 Task: Search for a phone charger and electronic accessories on Amazon, and view their details.
Action: Mouse moved to (239, 27)
Screenshot: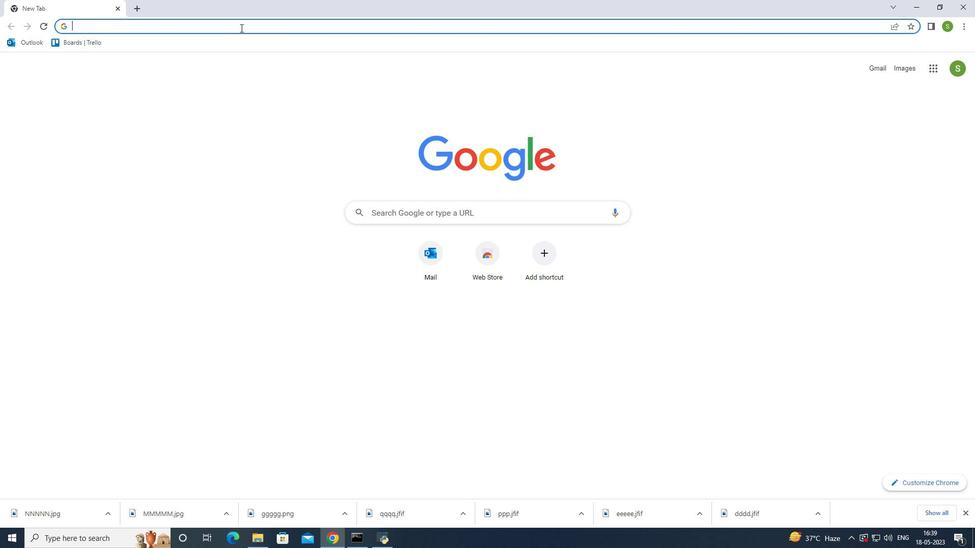 
Action: Mouse pressed left at (239, 27)
Screenshot: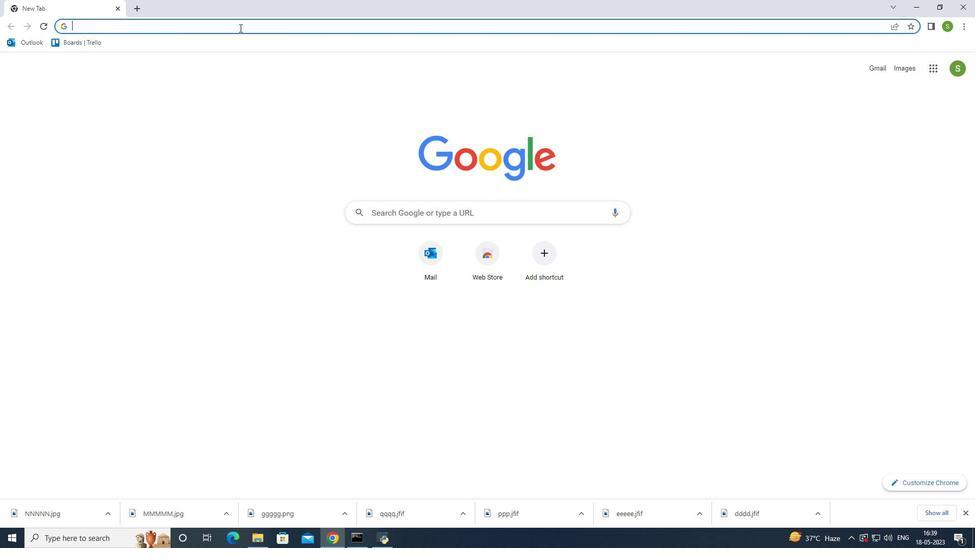 
Action: Mouse moved to (374, 28)
Screenshot: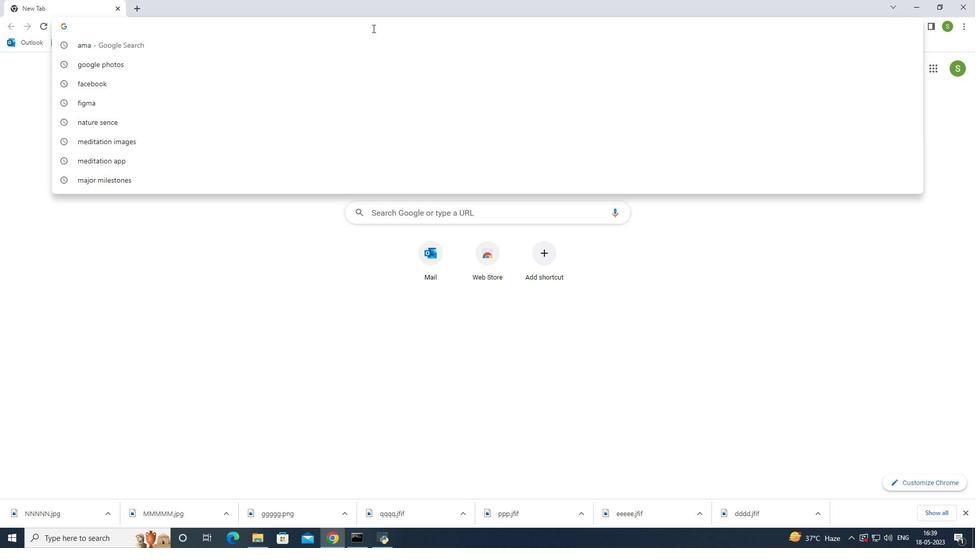 
Action: Key pressed amazon
Screenshot: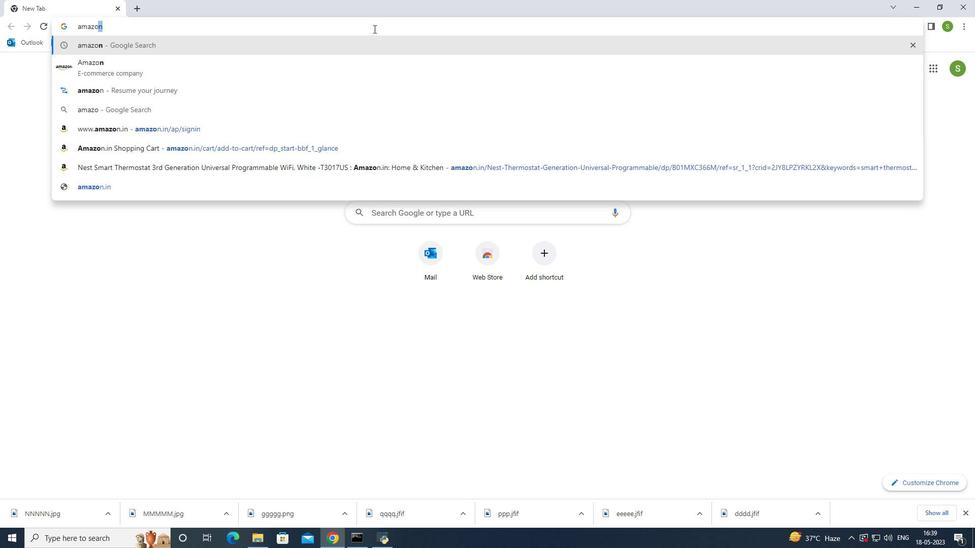 
Action: Mouse moved to (148, 70)
Screenshot: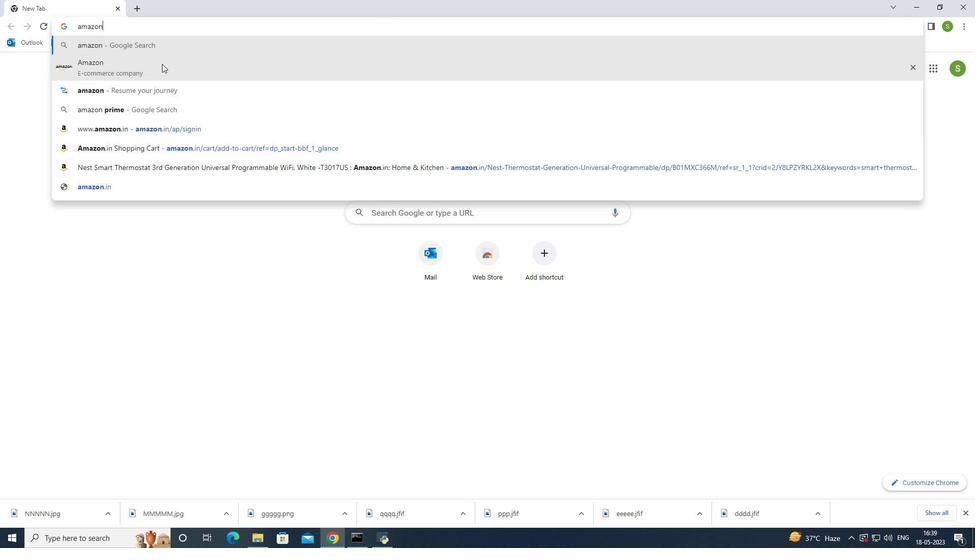 
Action: Mouse pressed left at (148, 70)
Screenshot: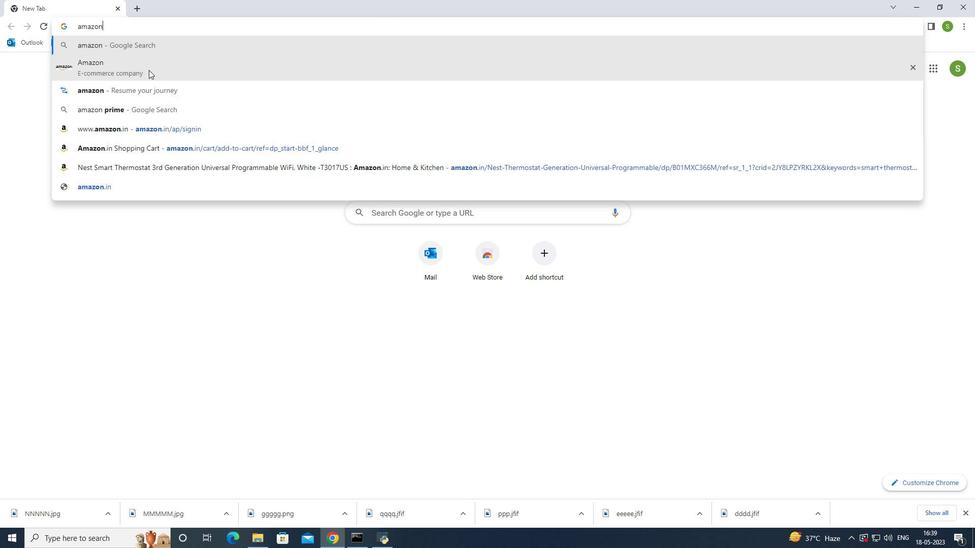 
Action: Mouse moved to (214, 170)
Screenshot: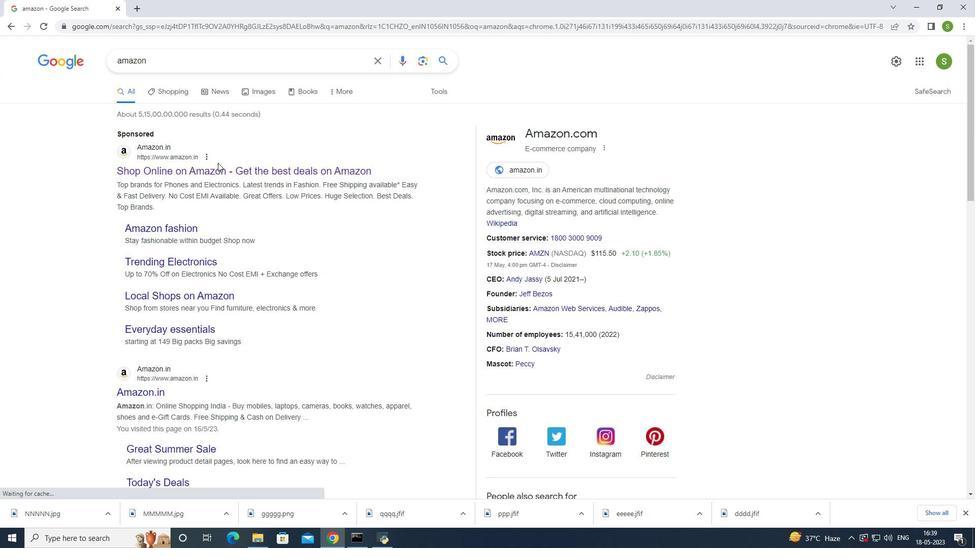 
Action: Mouse pressed left at (214, 170)
Screenshot: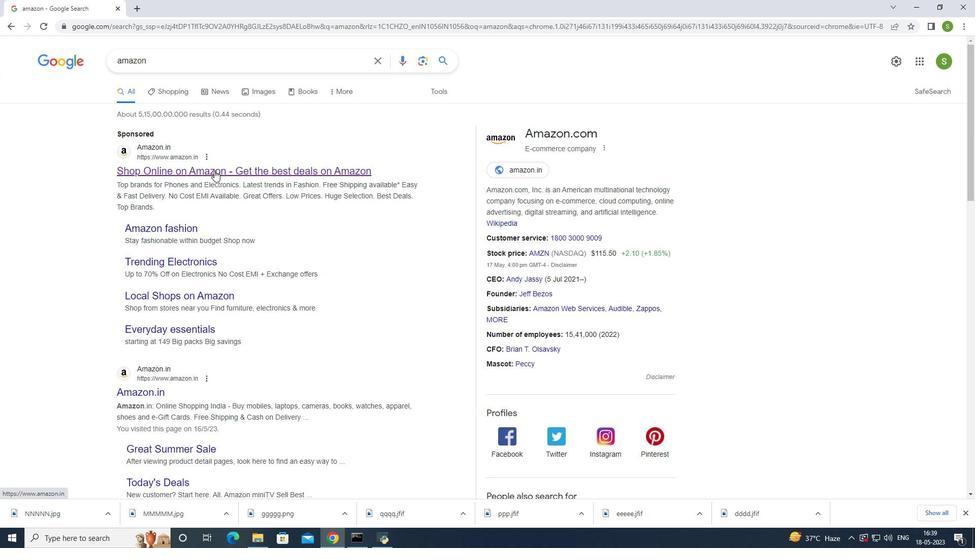 
Action: Mouse moved to (367, 241)
Screenshot: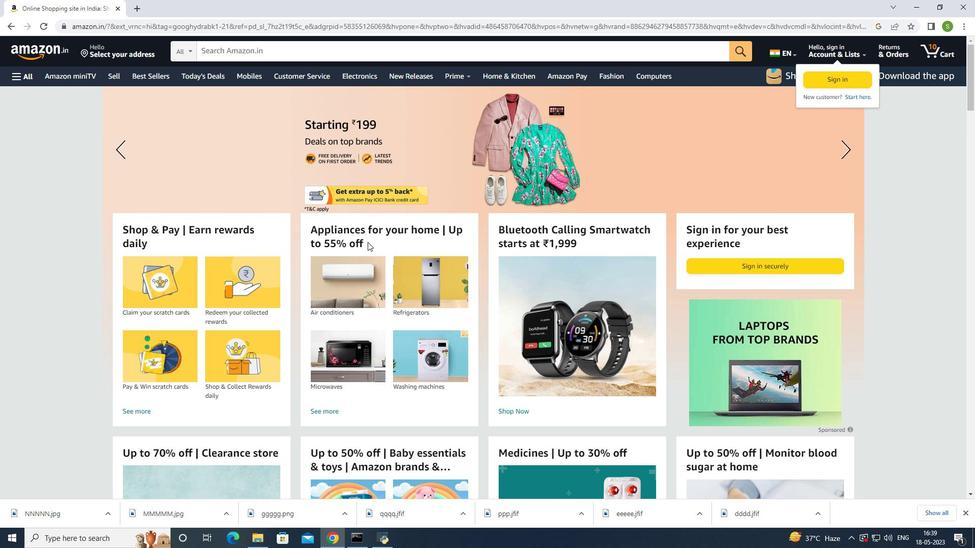 
Action: Mouse scrolled (367, 241) with delta (0, 0)
Screenshot: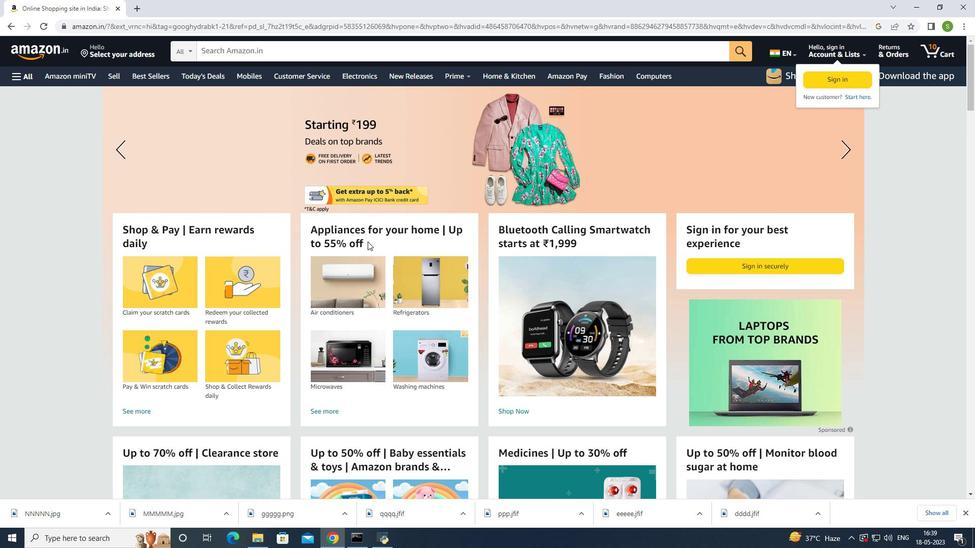 
Action: Mouse scrolled (367, 241) with delta (0, 0)
Screenshot: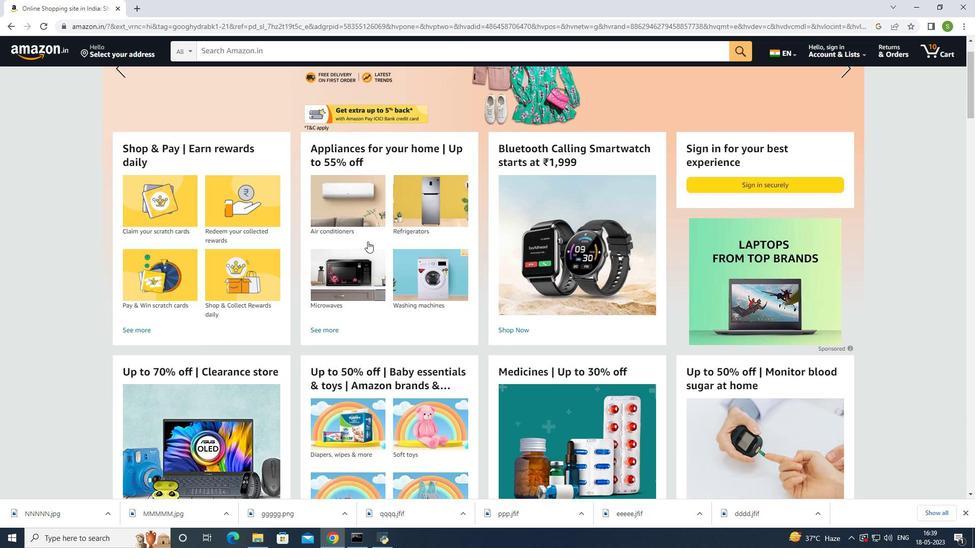 
Action: Mouse moved to (367, 48)
Screenshot: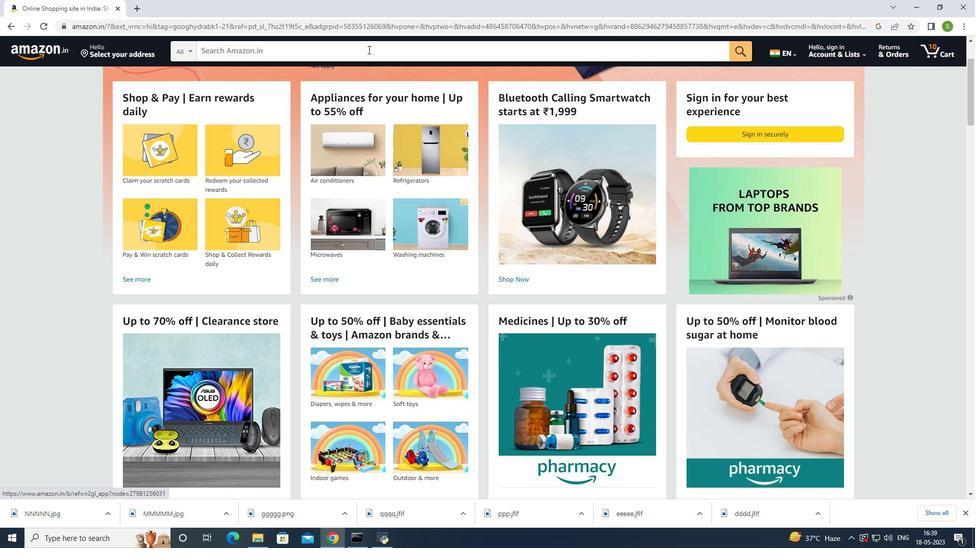 
Action: Mouse pressed left at (367, 48)
Screenshot: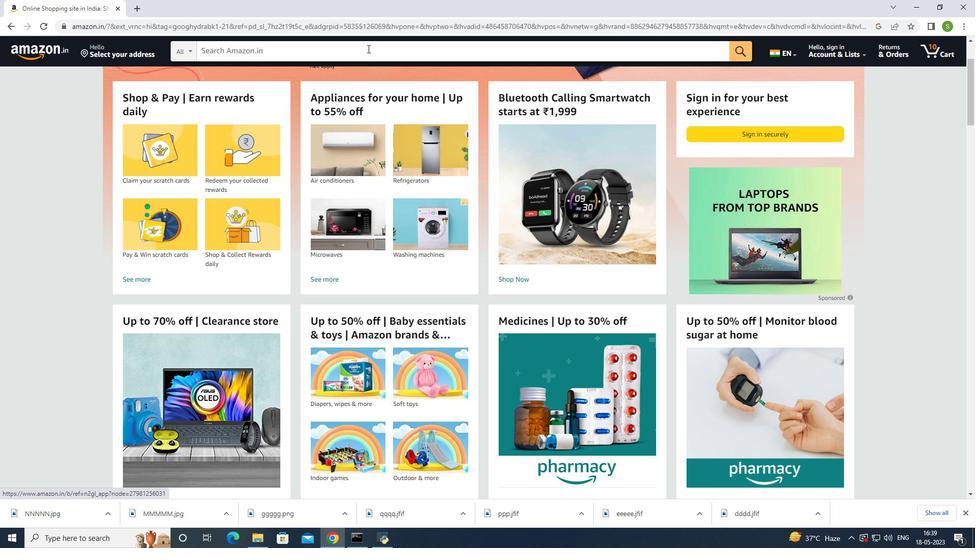 
Action: Mouse moved to (368, 51)
Screenshot: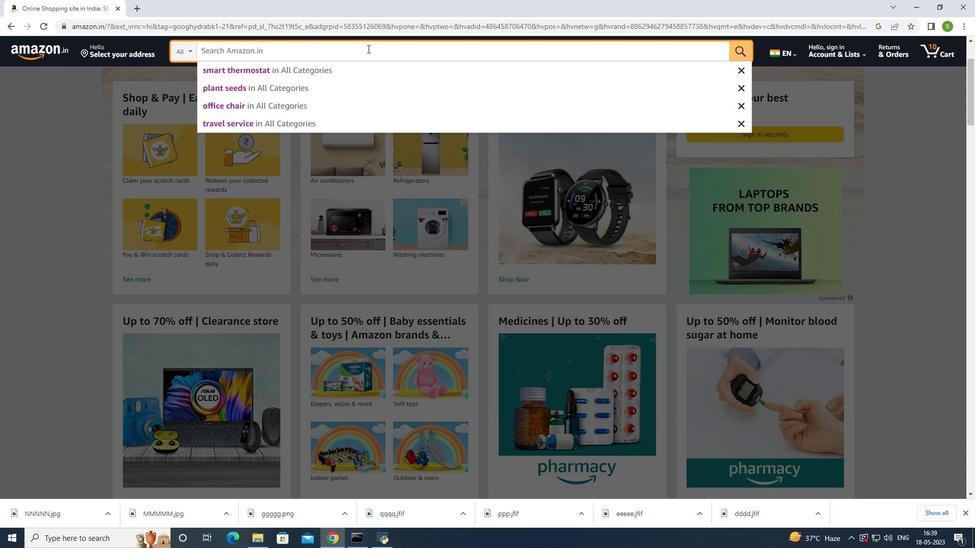 
Action: Key pressed elec
Screenshot: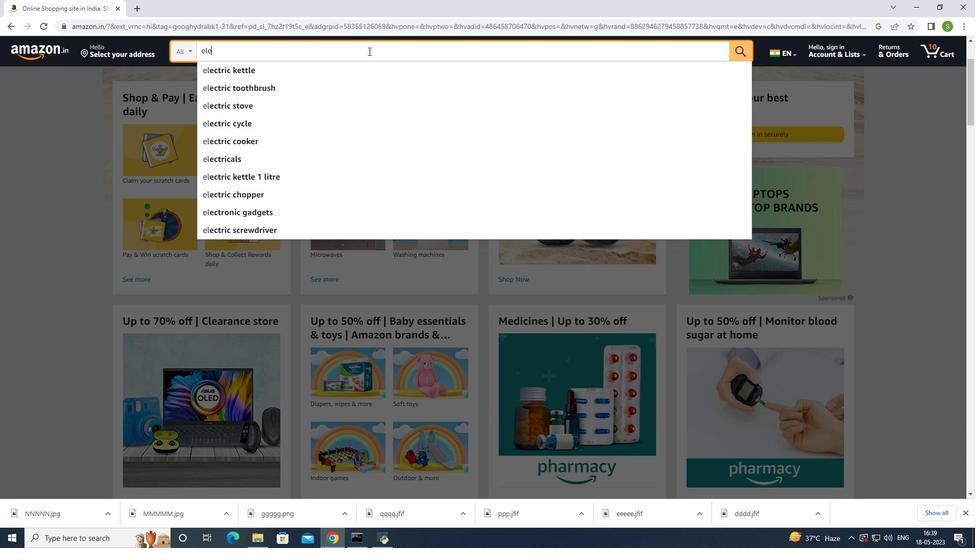 
Action: Mouse moved to (368, 54)
Screenshot: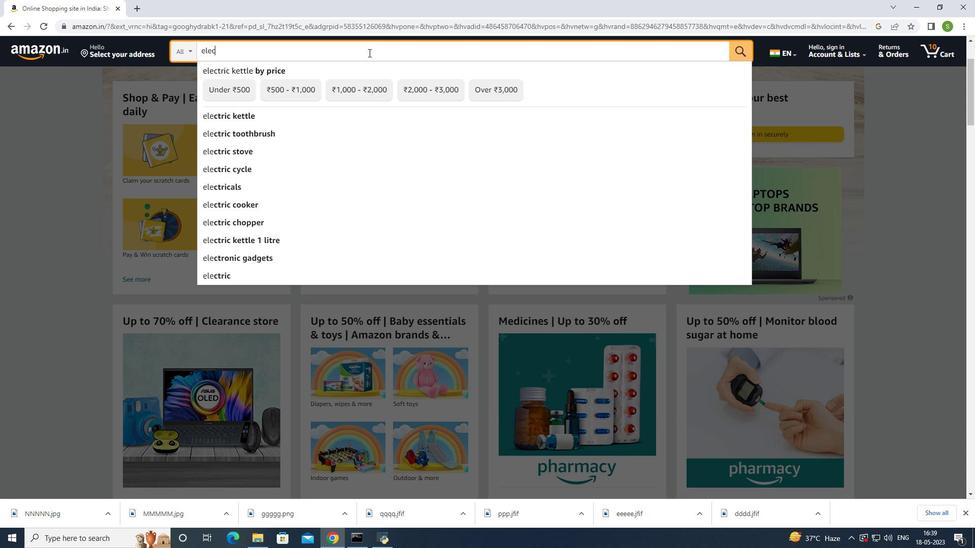 
Action: Key pressed tro
Screenshot: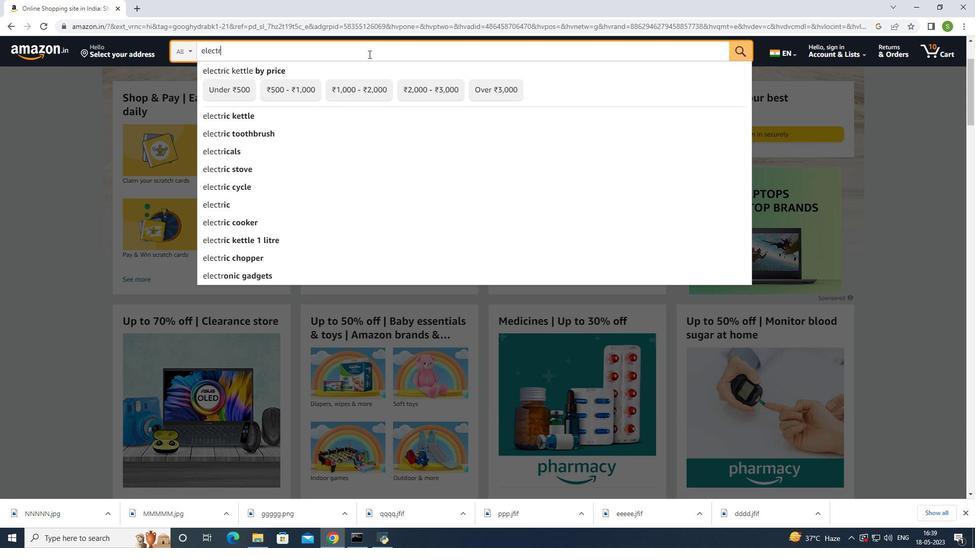 
Action: Mouse moved to (369, 58)
Screenshot: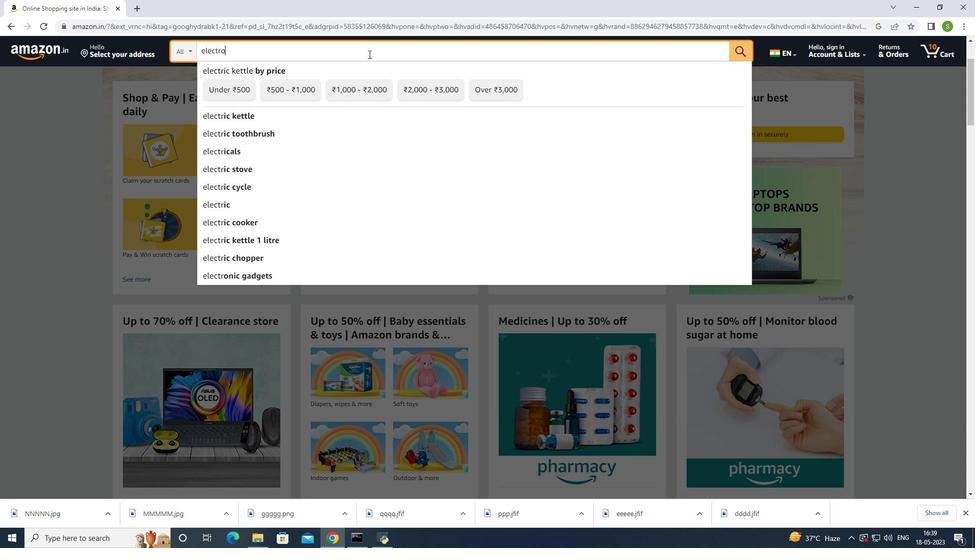 
Action: Key pressed ni
Screenshot: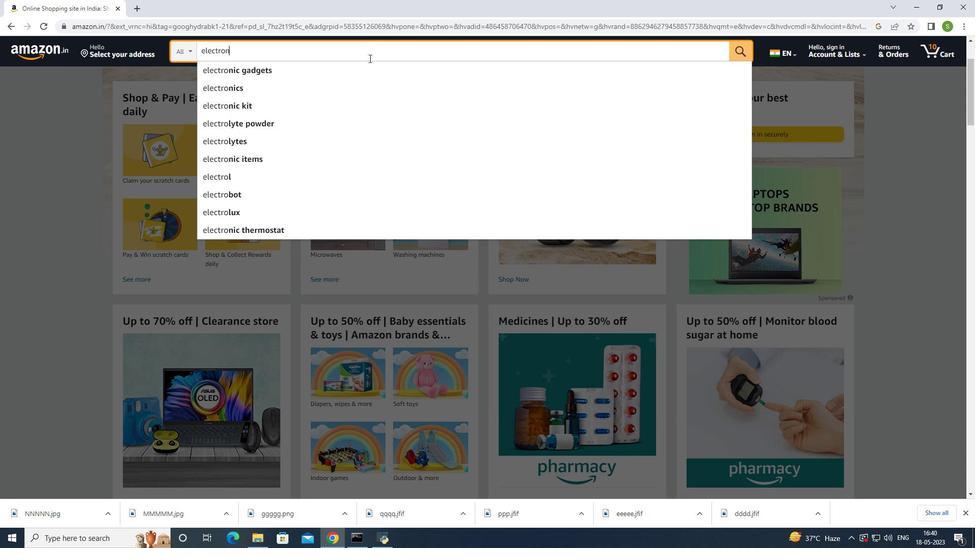 
Action: Mouse moved to (369, 60)
Screenshot: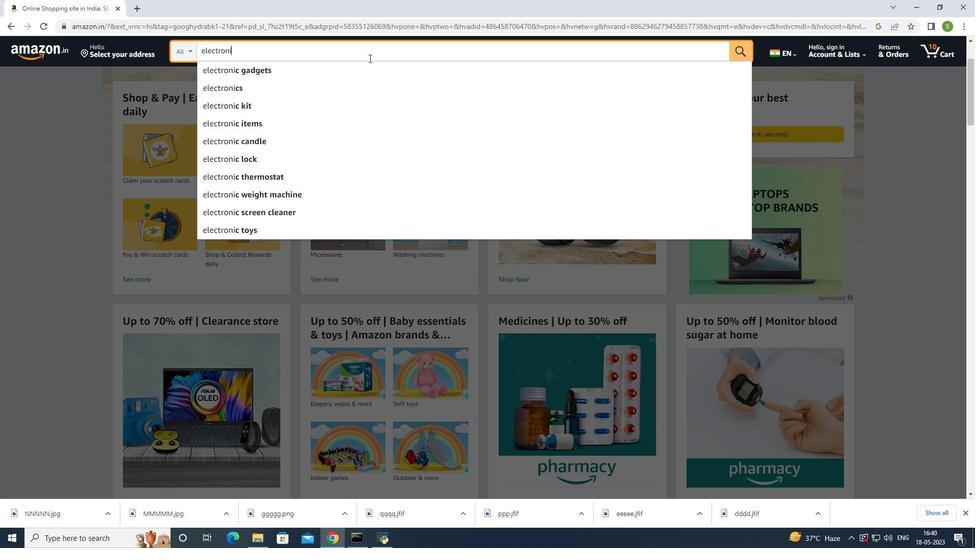 
Action: Key pressed c<Key.space>
Screenshot: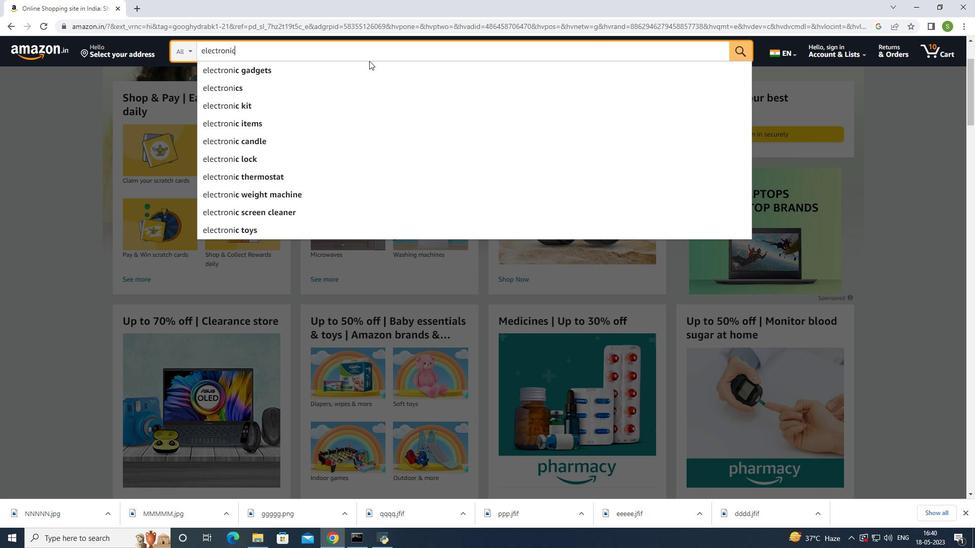 
Action: Mouse moved to (369, 61)
Screenshot: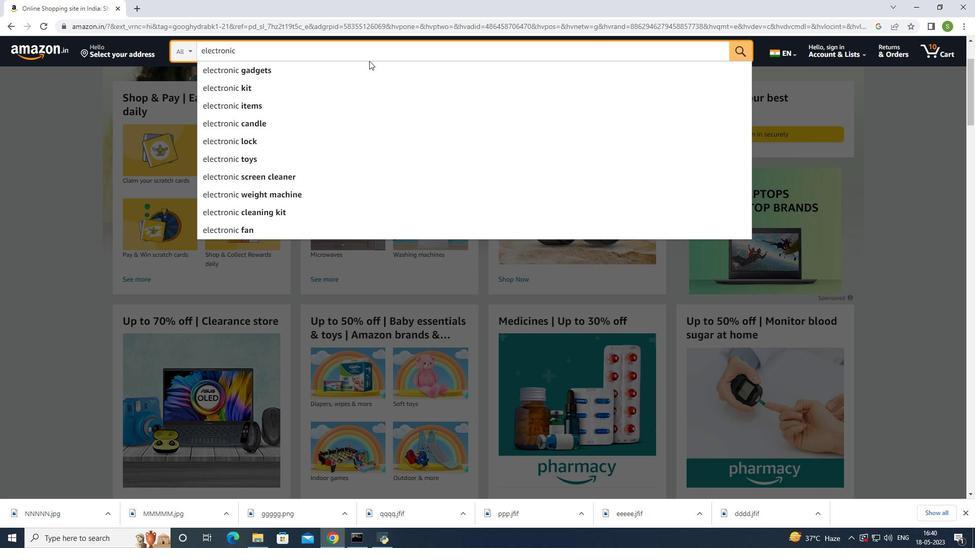 
Action: Key pressed ac
Screenshot: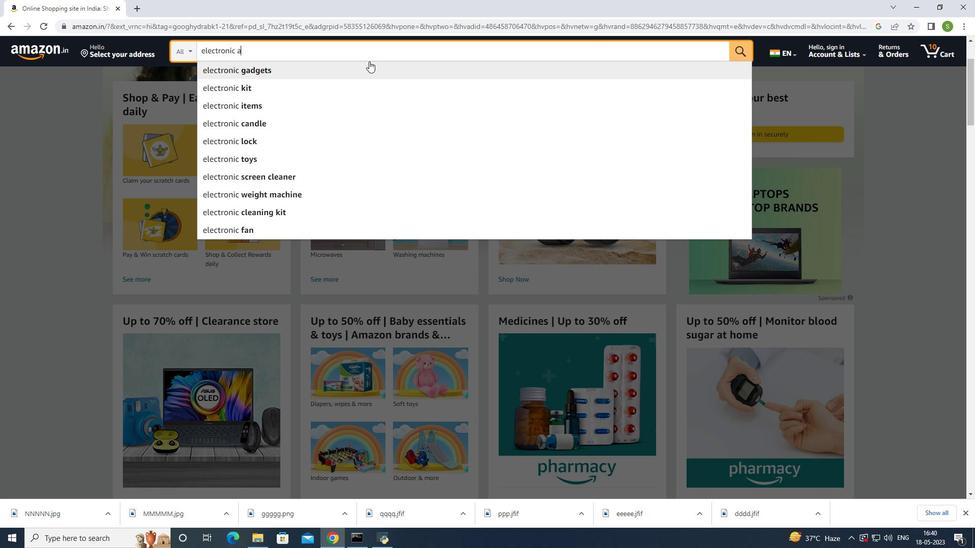 
Action: Mouse moved to (369, 62)
Screenshot: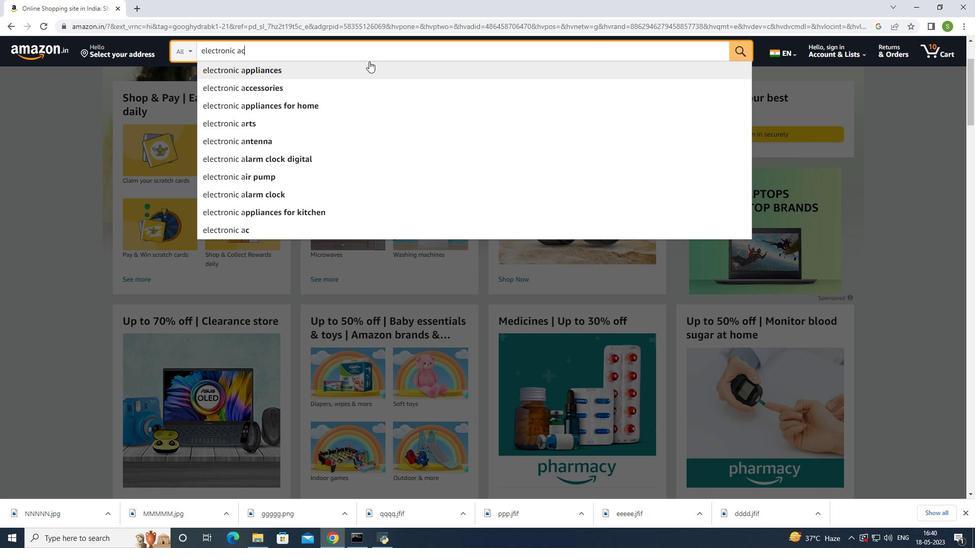 
Action: Key pressed c
Screenshot: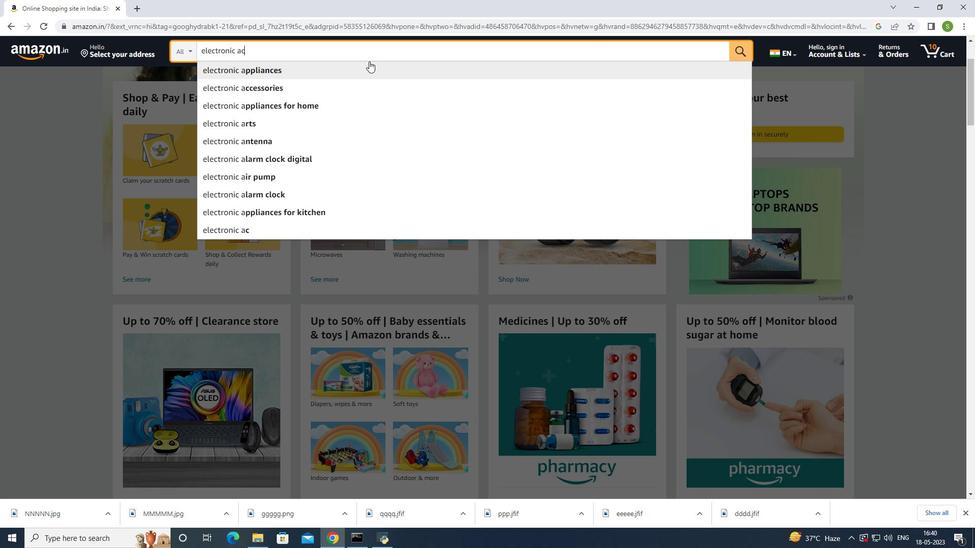 
Action: Mouse moved to (369, 62)
Screenshot: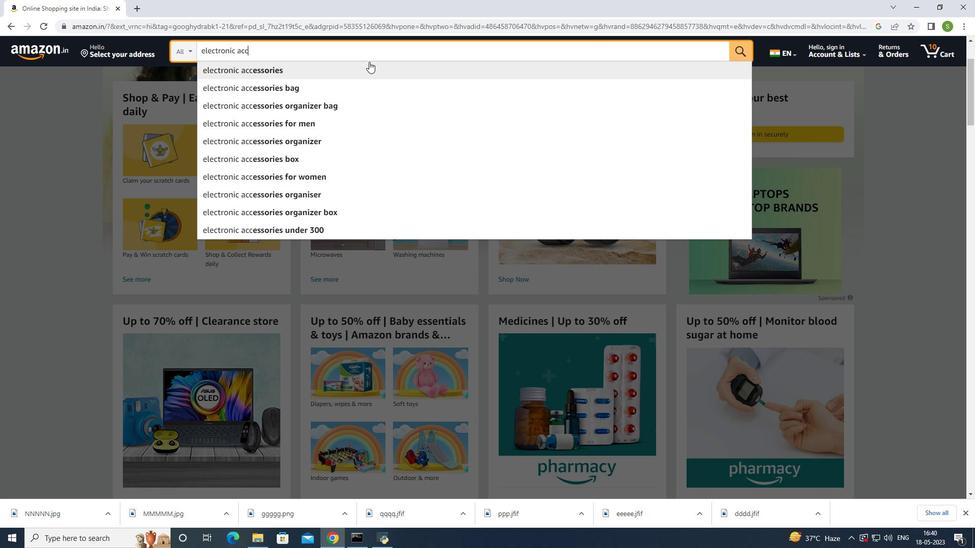 
Action: Key pressed essories
Screenshot: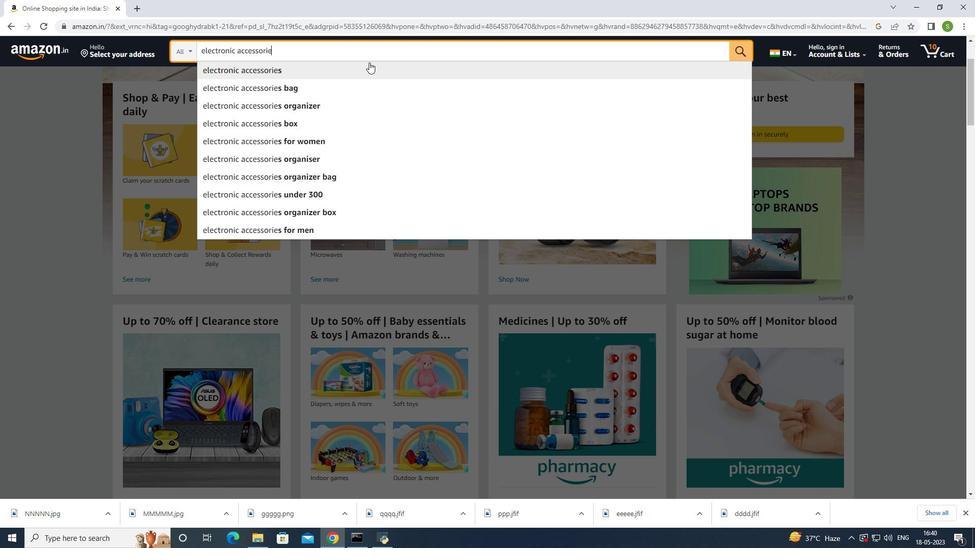 
Action: Mouse moved to (359, 74)
Screenshot: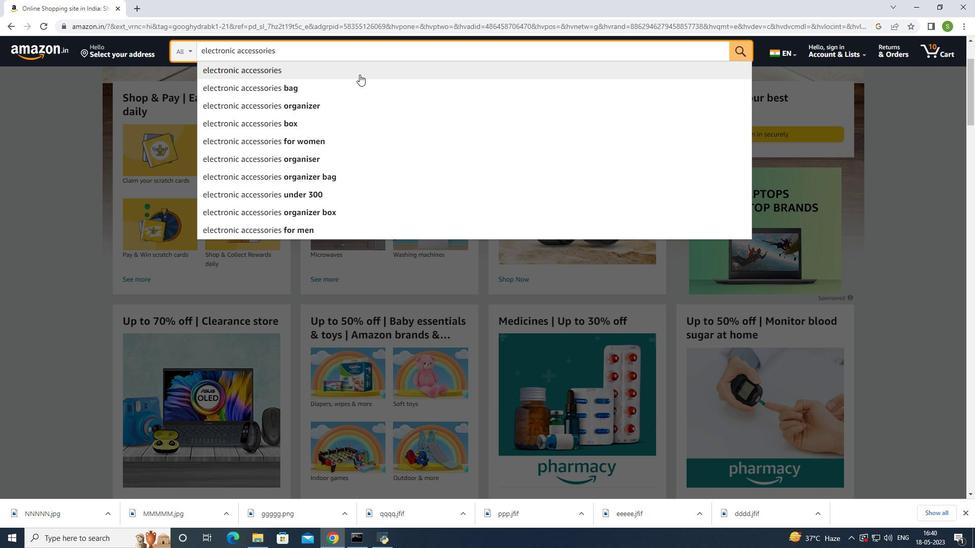 
Action: Mouse pressed left at (359, 74)
Screenshot: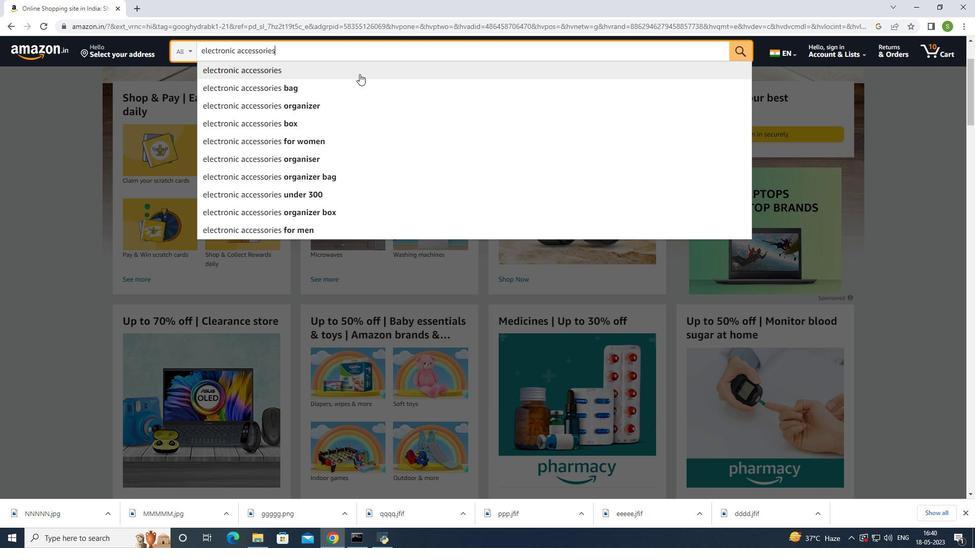 
Action: Mouse moved to (400, 162)
Screenshot: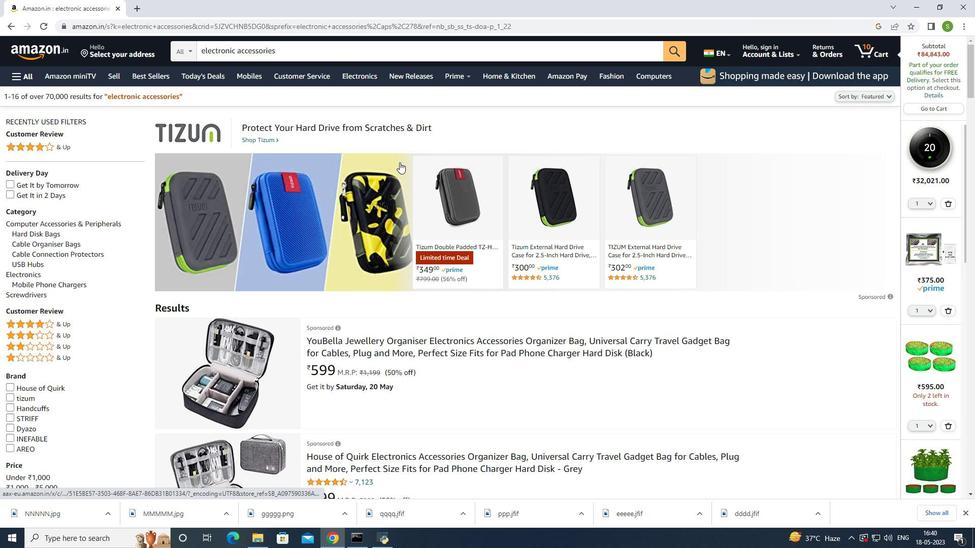 
Action: Mouse scrolled (400, 161) with delta (0, 0)
Screenshot: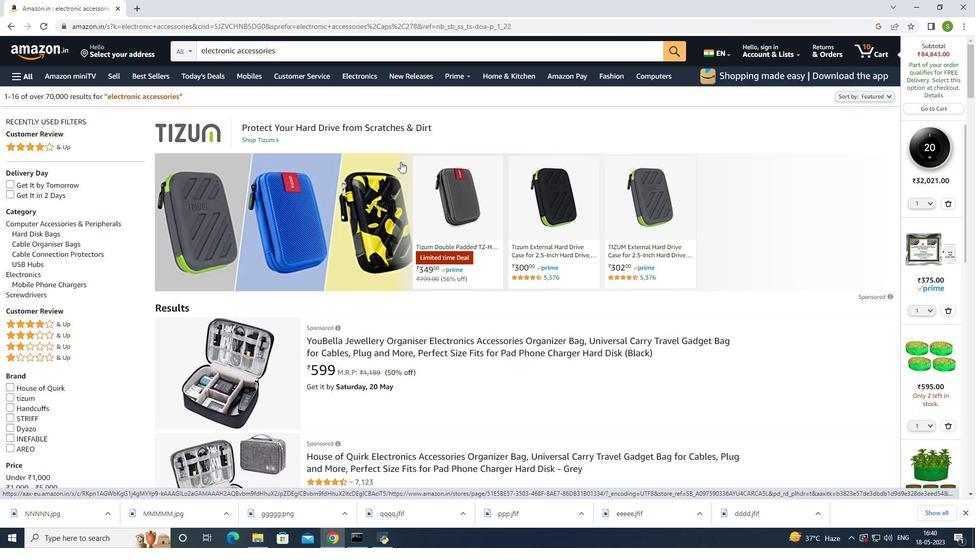
Action: Mouse scrolled (400, 161) with delta (0, 0)
Screenshot: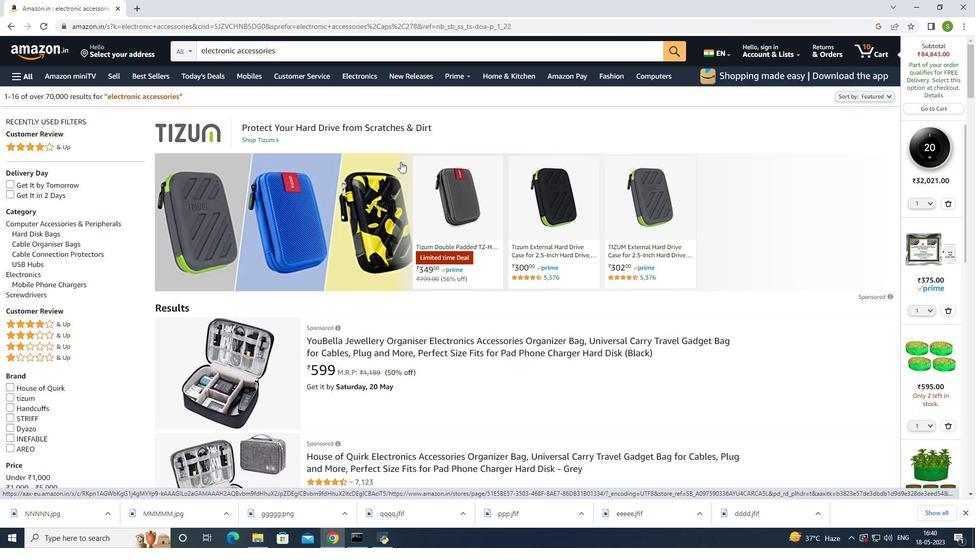 
Action: Mouse scrolled (400, 161) with delta (0, 0)
Screenshot: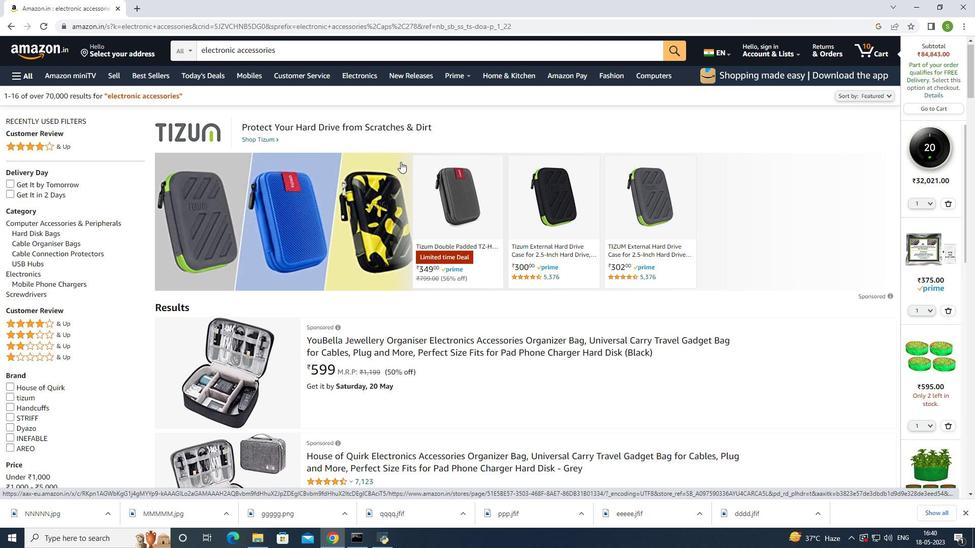
Action: Mouse scrolled (400, 161) with delta (0, 0)
Screenshot: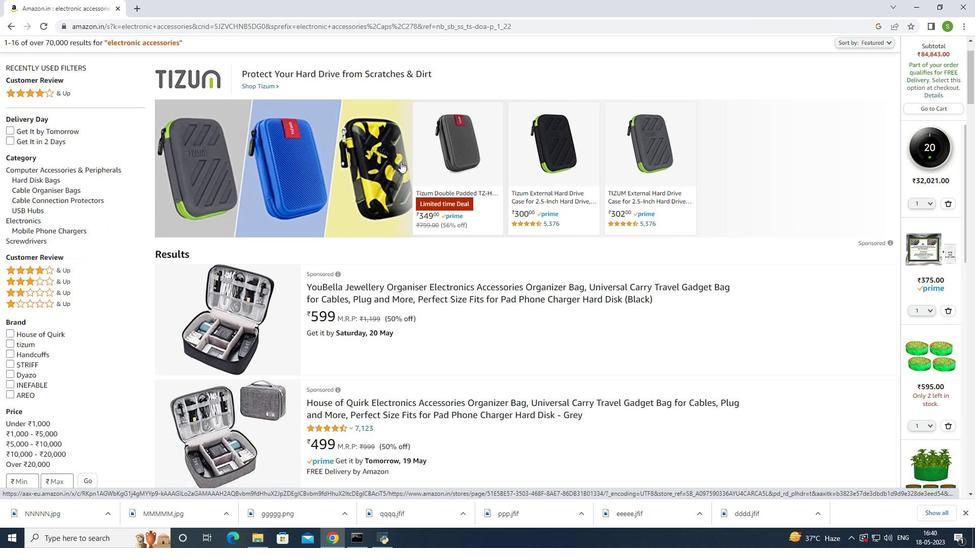 
Action: Mouse moved to (401, 161)
Screenshot: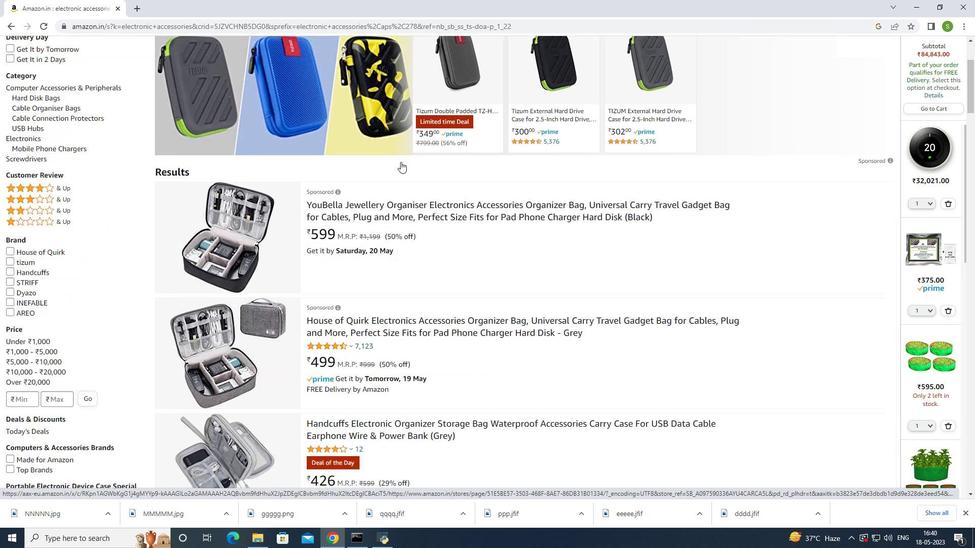
Action: Mouse scrolled (401, 161) with delta (0, 0)
Screenshot: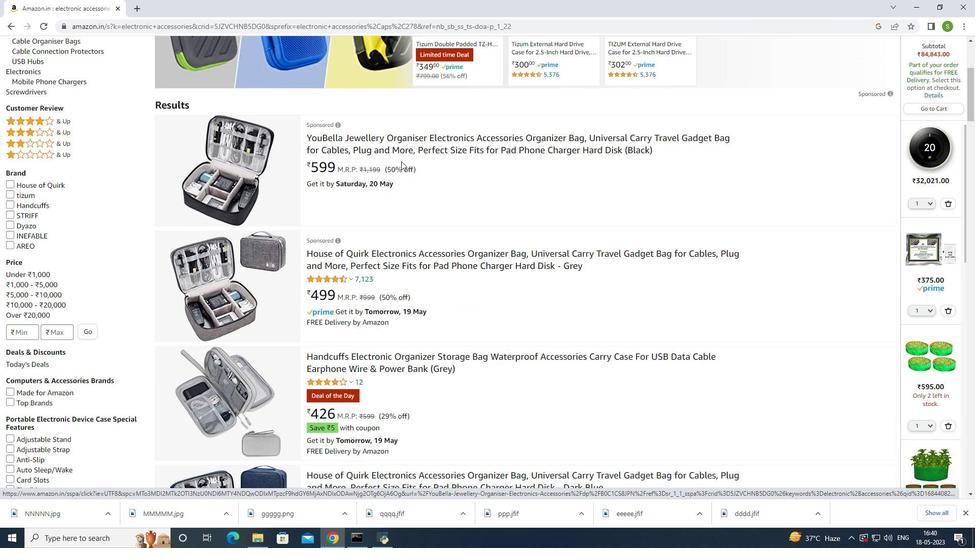 
Action: Mouse scrolled (401, 161) with delta (0, 0)
Screenshot: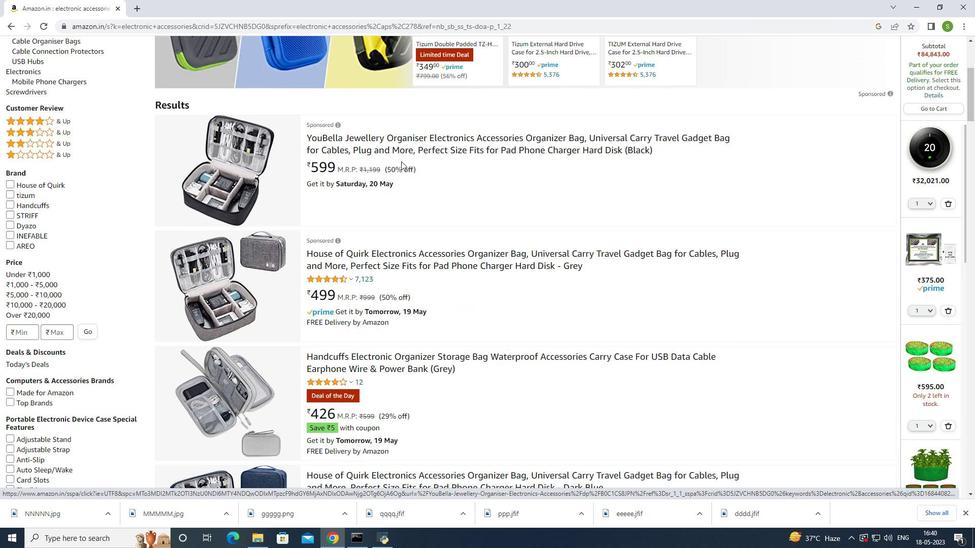 
Action: Mouse scrolled (401, 161) with delta (0, 0)
Screenshot: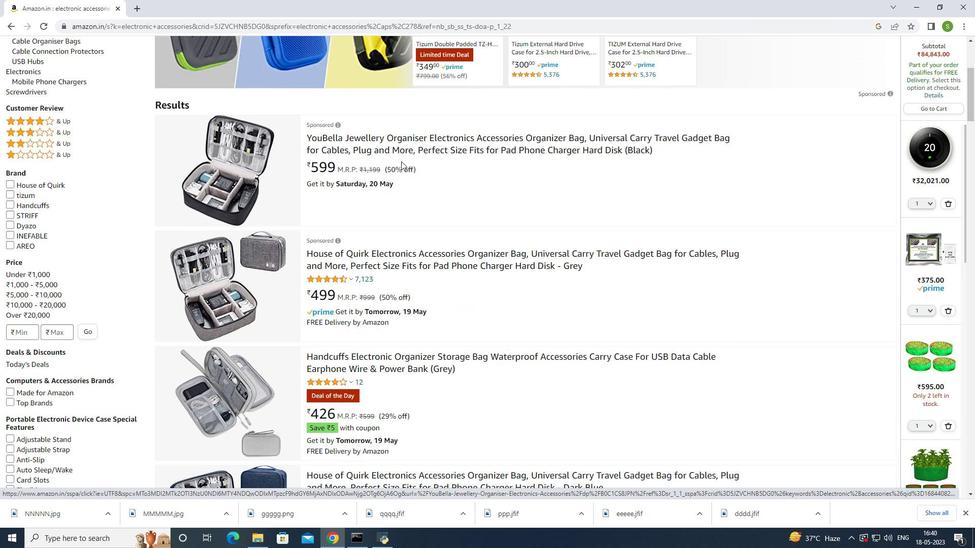 
Action: Mouse scrolled (401, 161) with delta (0, 0)
Screenshot: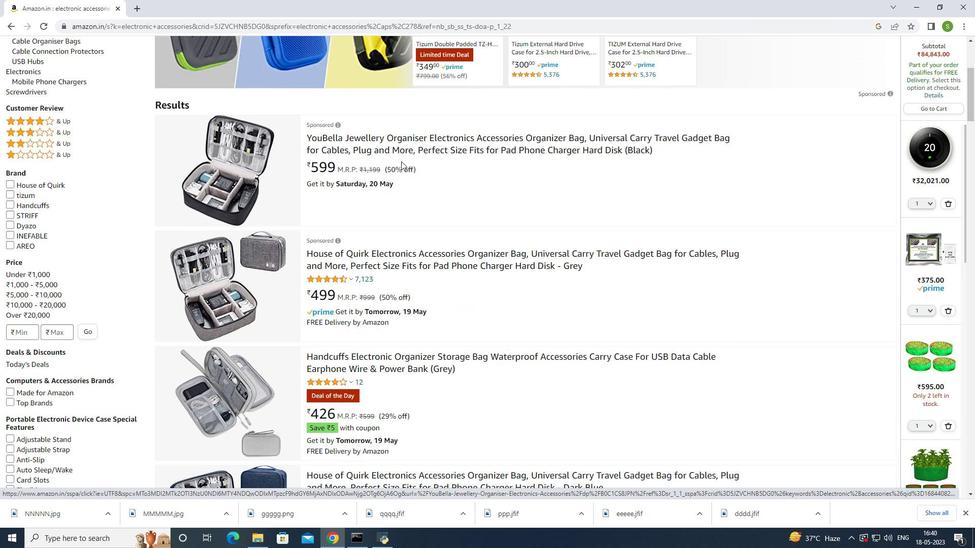 
Action: Mouse scrolled (401, 161) with delta (0, 0)
Screenshot: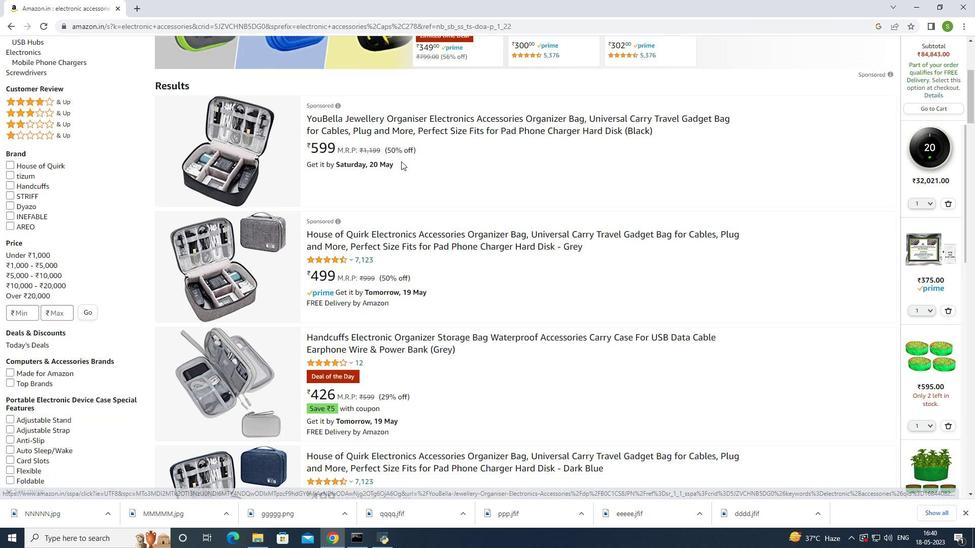 
Action: Mouse scrolled (401, 161) with delta (0, 0)
Screenshot: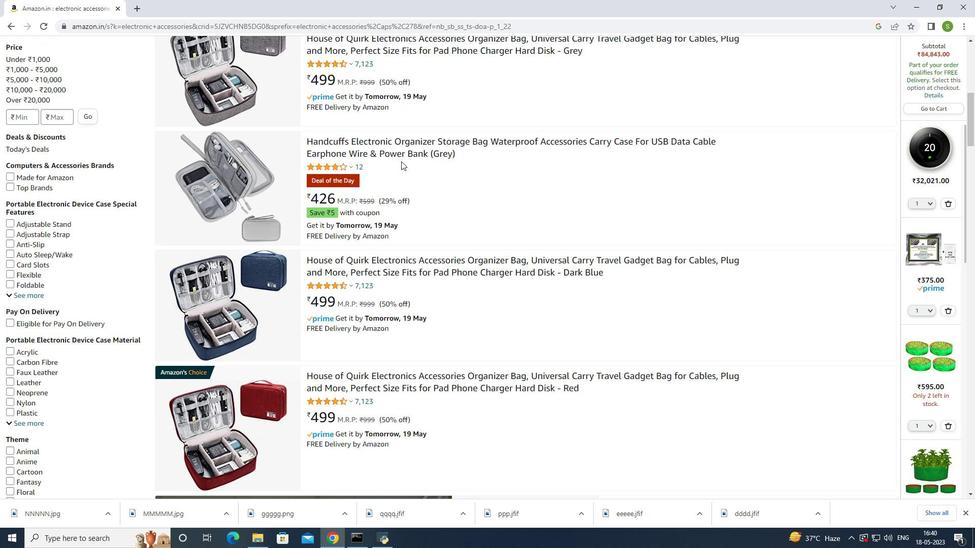 
Action: Mouse scrolled (401, 161) with delta (0, 0)
Screenshot: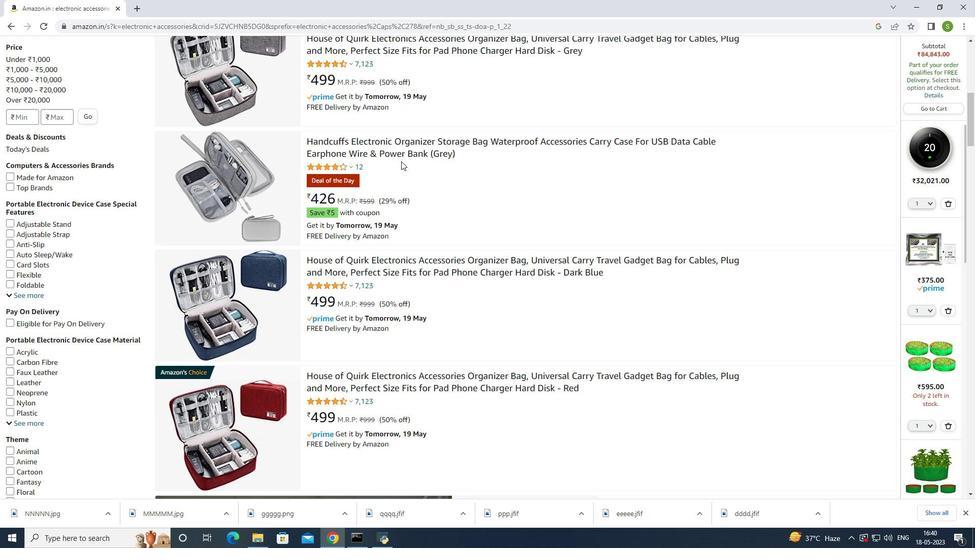 
Action: Mouse scrolled (401, 161) with delta (0, 0)
Screenshot: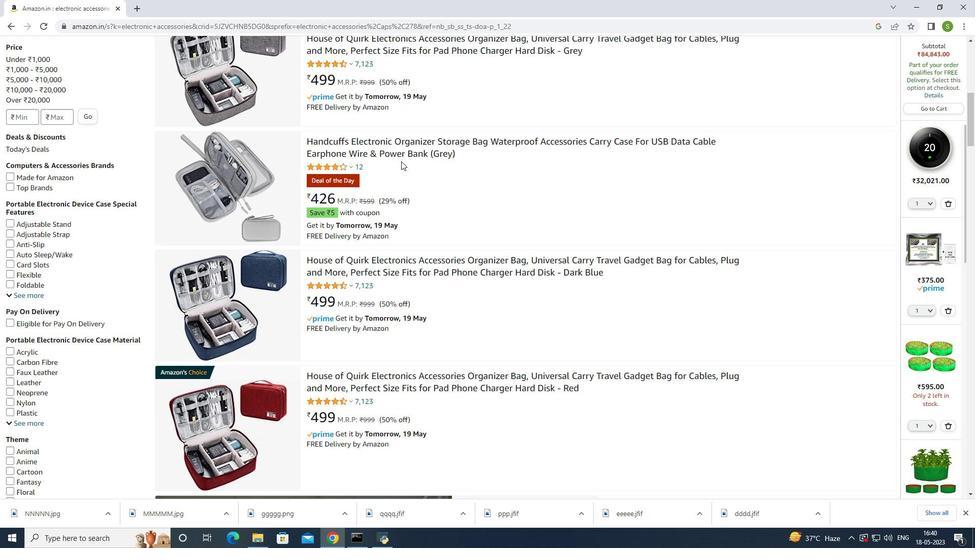 
Action: Mouse scrolled (401, 161) with delta (0, 0)
Screenshot: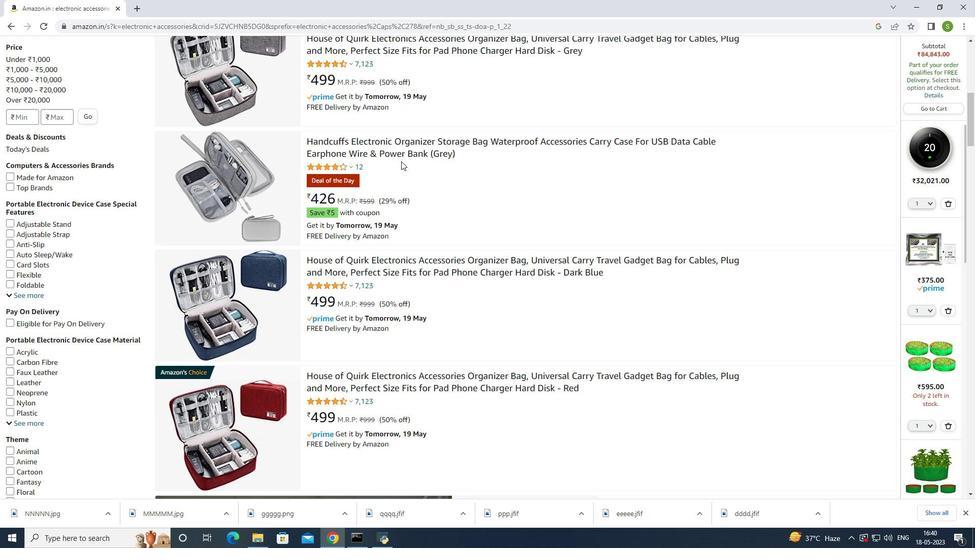 
Action: Mouse scrolled (401, 161) with delta (0, 0)
Screenshot: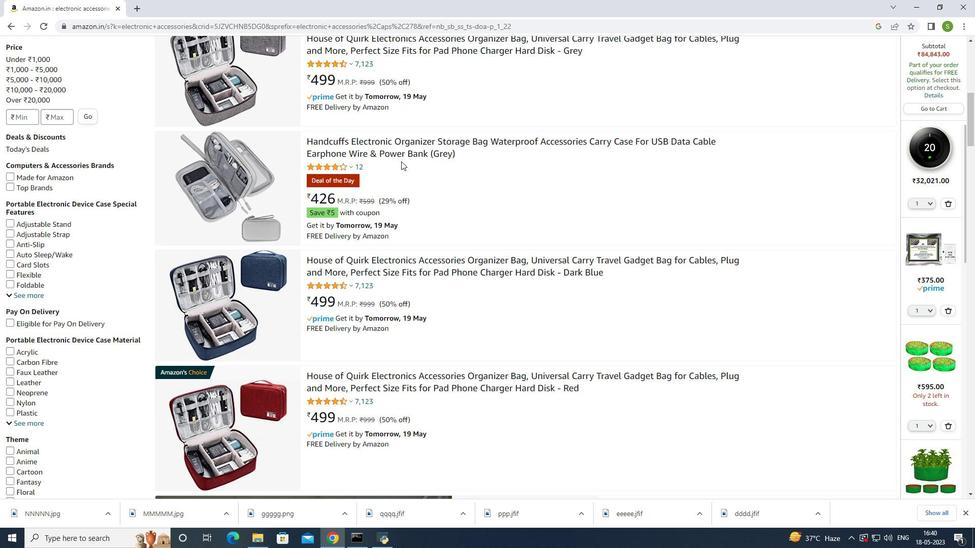 
Action: Mouse moved to (411, 159)
Screenshot: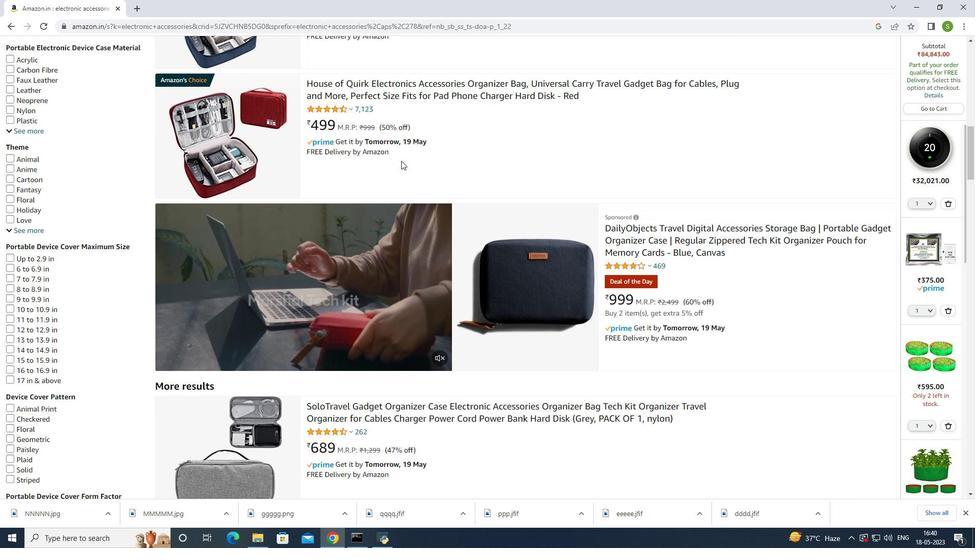 
Action: Mouse scrolled (411, 158) with delta (0, 0)
Screenshot: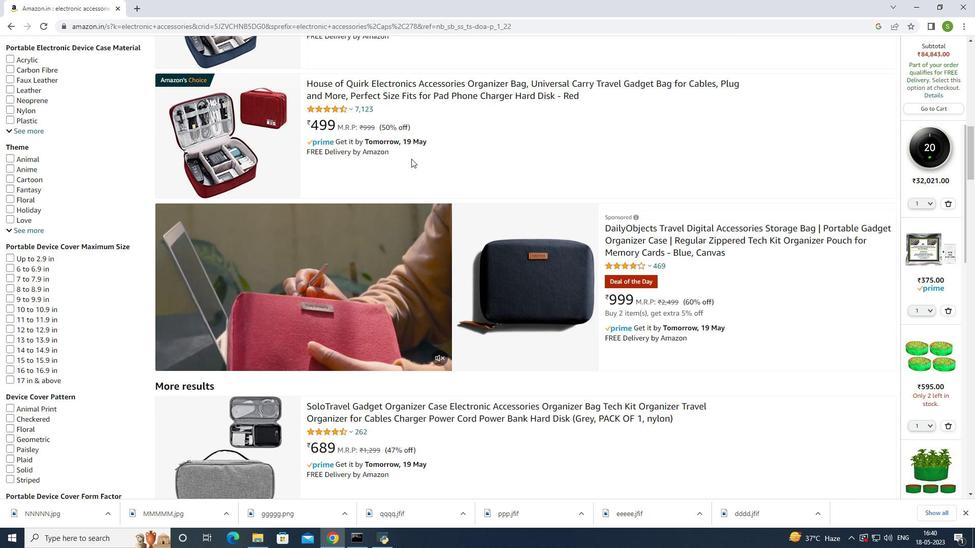 
Action: Mouse scrolled (411, 158) with delta (0, 0)
Screenshot: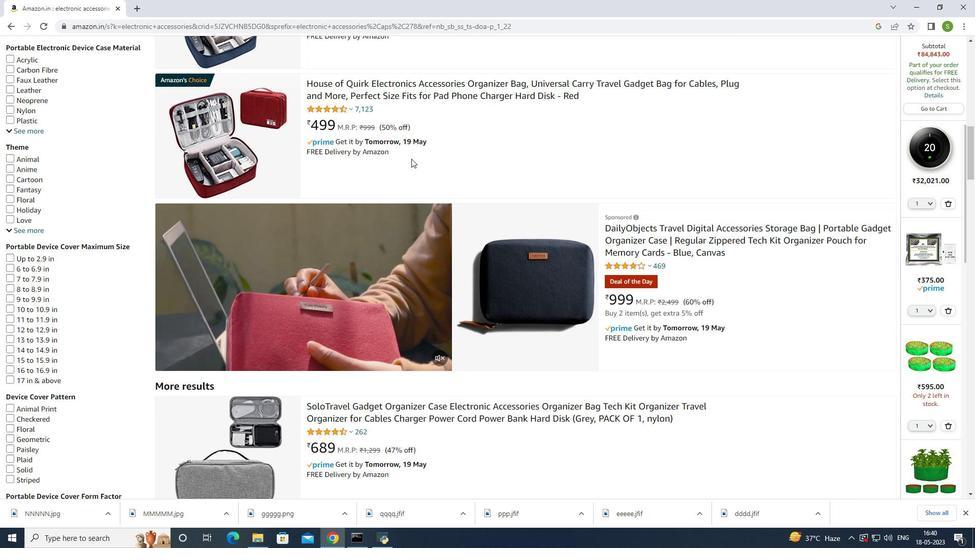 
Action: Mouse scrolled (411, 158) with delta (0, 0)
Screenshot: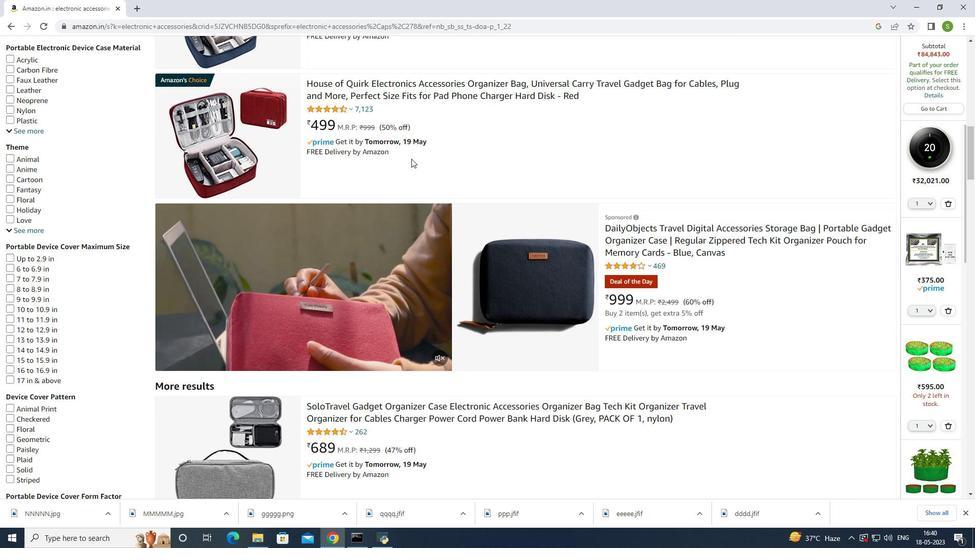 
Action: Mouse scrolled (411, 158) with delta (0, 0)
Screenshot: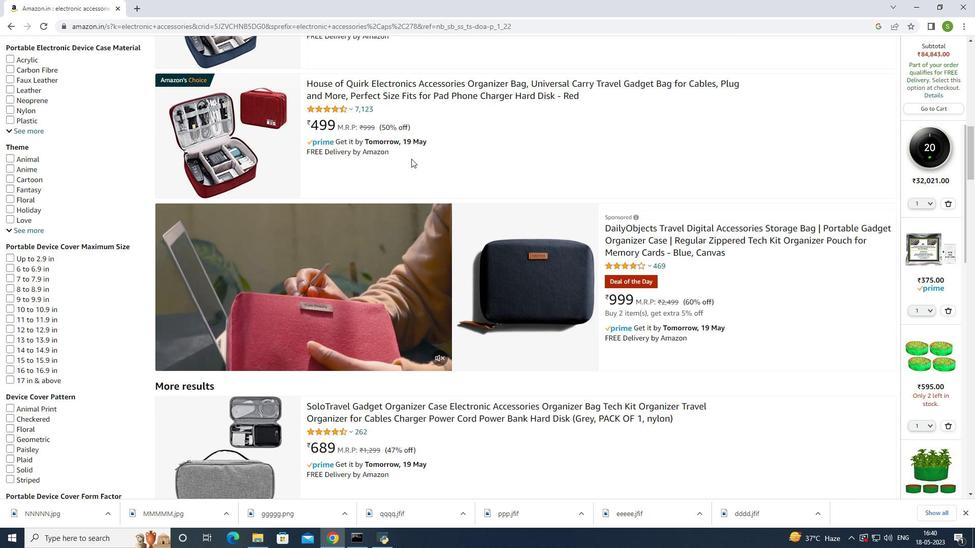
Action: Mouse scrolled (411, 158) with delta (0, 0)
Screenshot: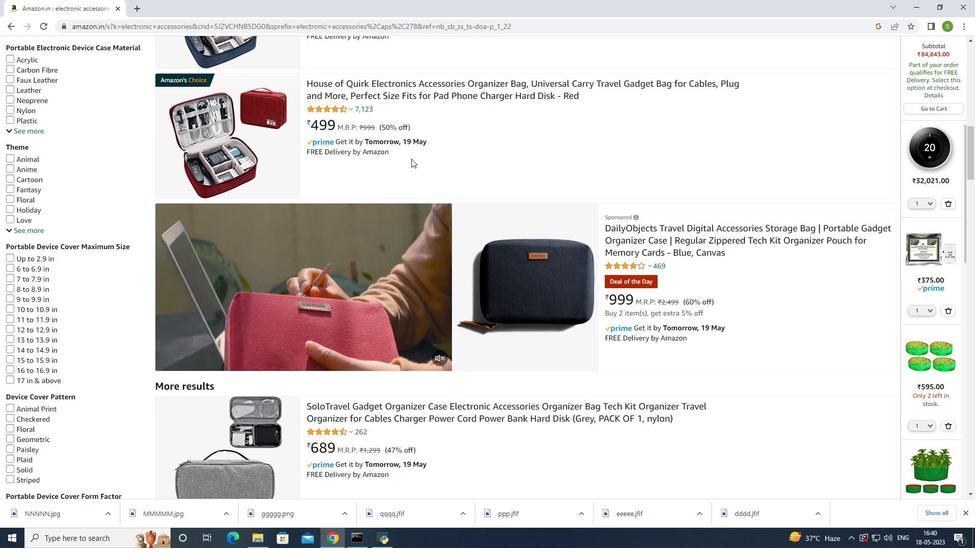 
Action: Mouse moved to (411, 159)
Screenshot: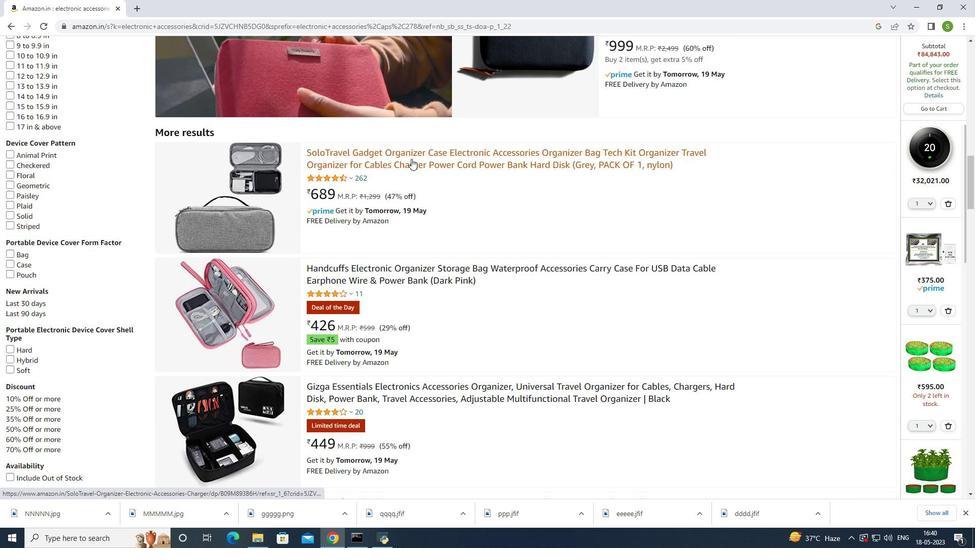 
Action: Mouse scrolled (411, 158) with delta (0, 0)
Screenshot: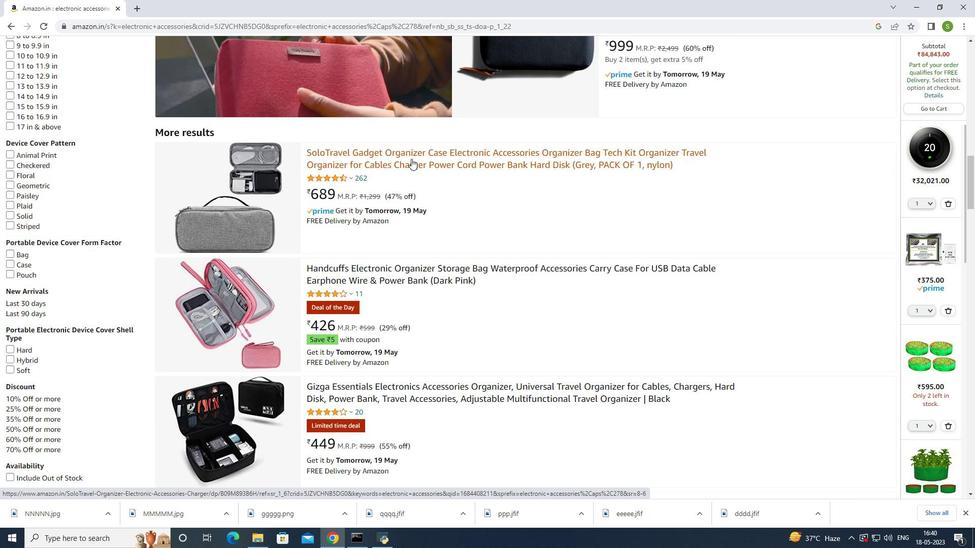 
Action: Mouse scrolled (411, 158) with delta (0, 0)
Screenshot: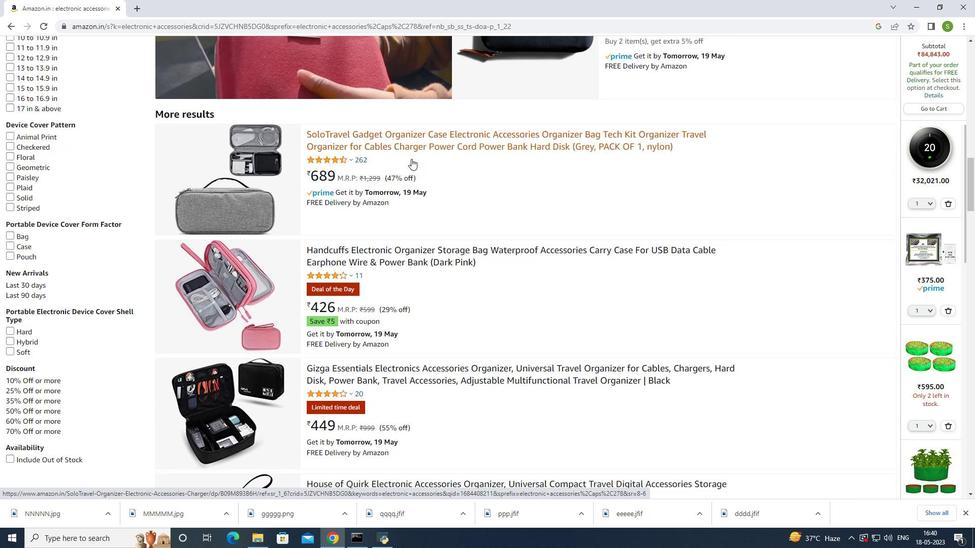 
Action: Mouse scrolled (411, 158) with delta (0, 0)
Screenshot: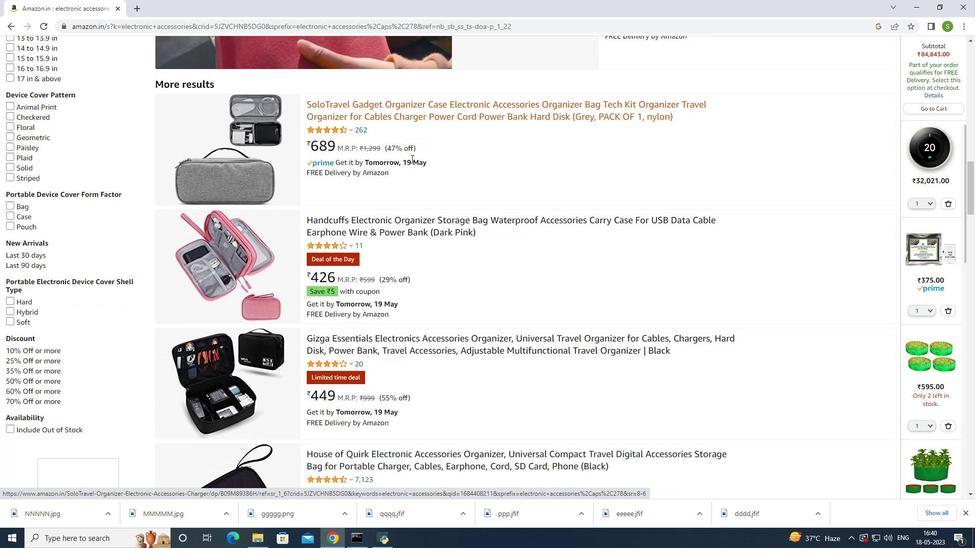 
Action: Mouse scrolled (411, 158) with delta (0, 0)
Screenshot: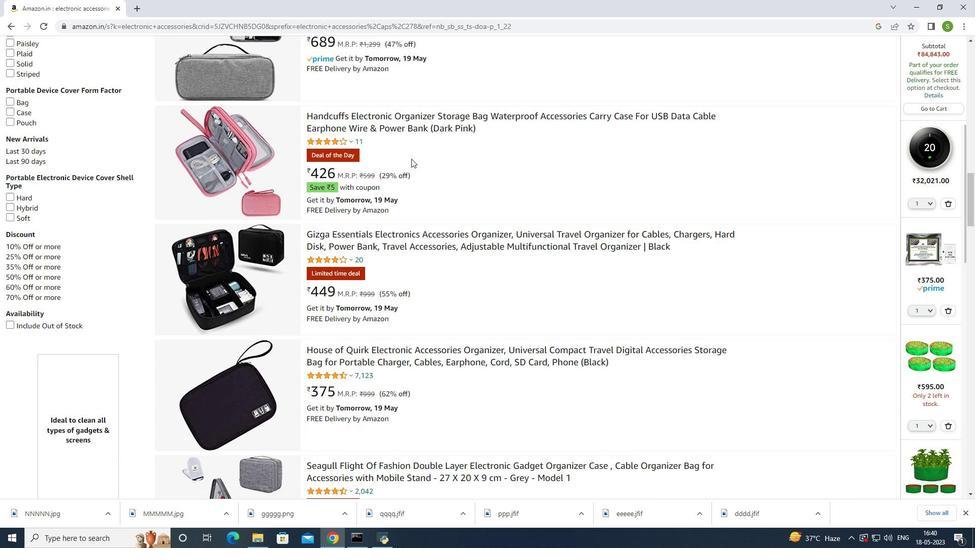 
Action: Mouse scrolled (411, 158) with delta (0, 0)
Screenshot: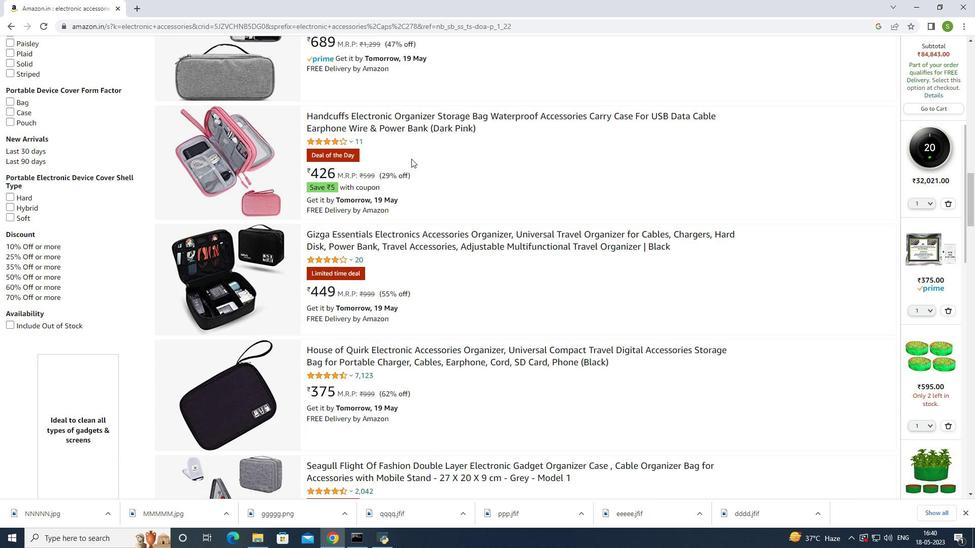 
Action: Mouse scrolled (411, 158) with delta (0, 0)
Screenshot: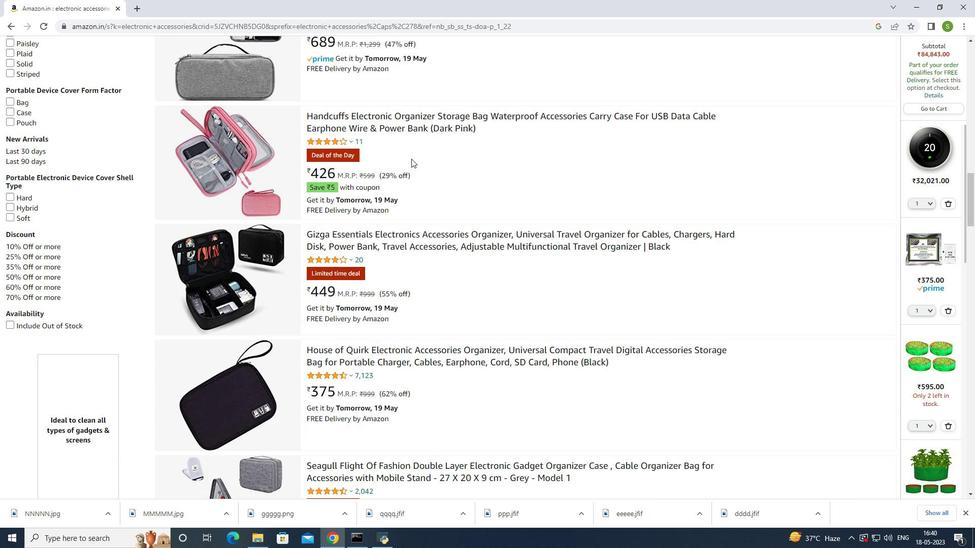 
Action: Mouse scrolled (411, 158) with delta (0, 0)
Screenshot: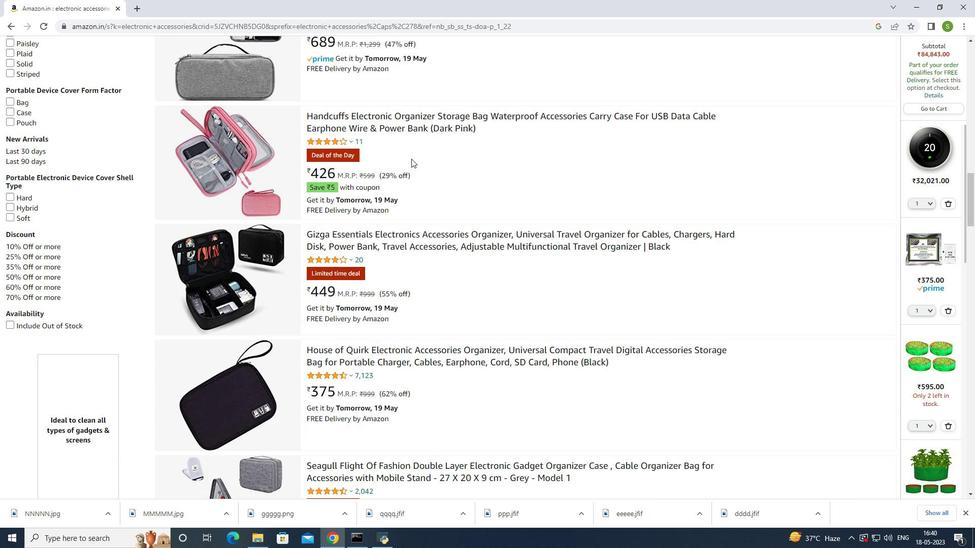 
Action: Mouse scrolled (411, 158) with delta (0, 0)
Screenshot: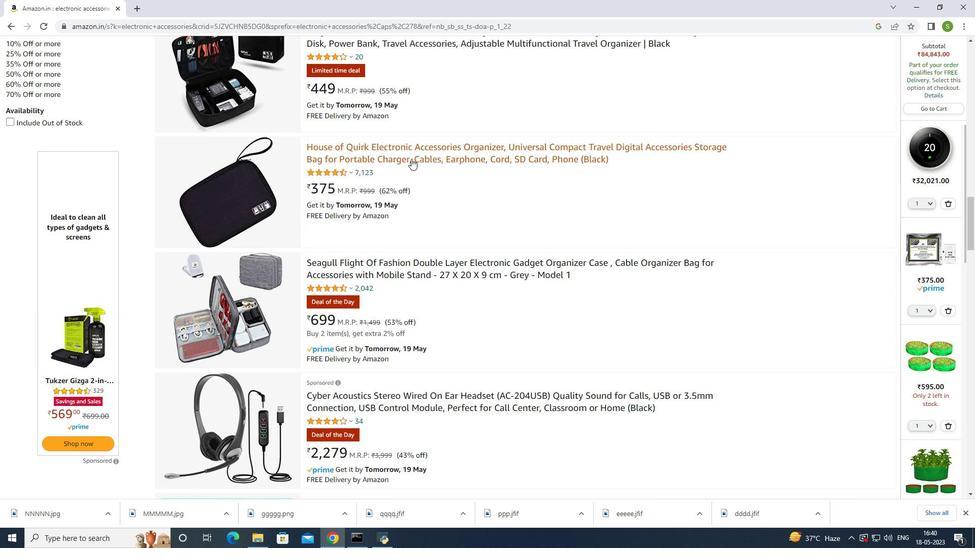 
Action: Mouse scrolled (411, 158) with delta (0, 0)
Screenshot: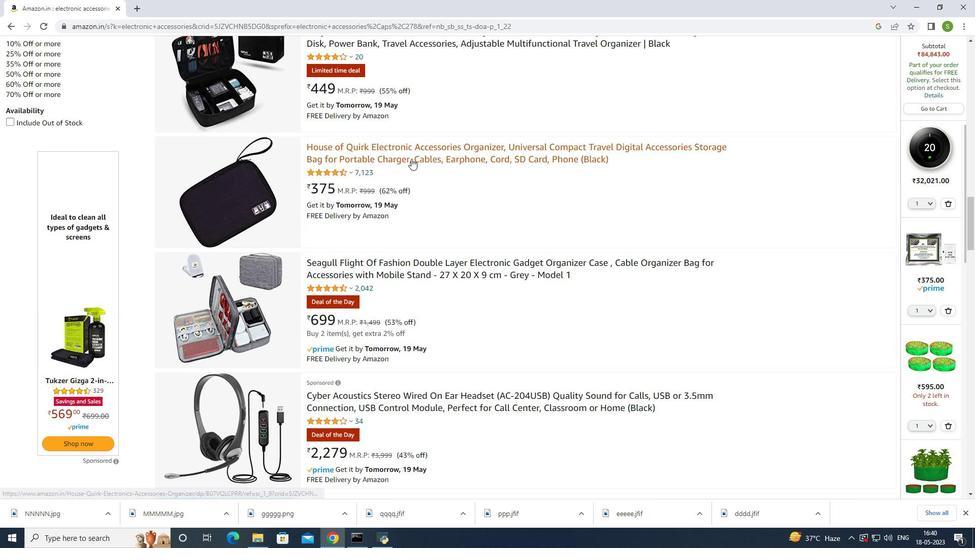 
Action: Mouse scrolled (411, 158) with delta (0, 0)
Screenshot: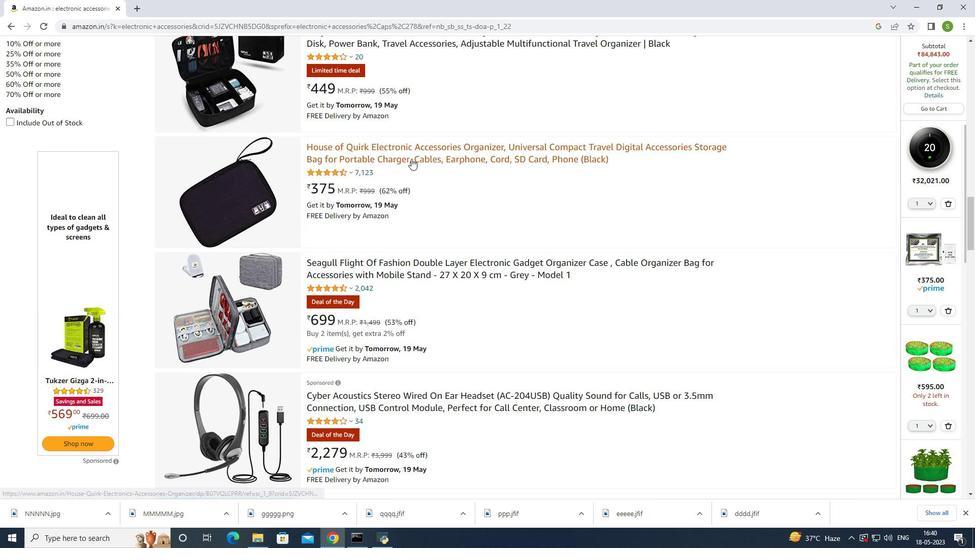 
Action: Mouse scrolled (411, 158) with delta (0, 0)
Screenshot: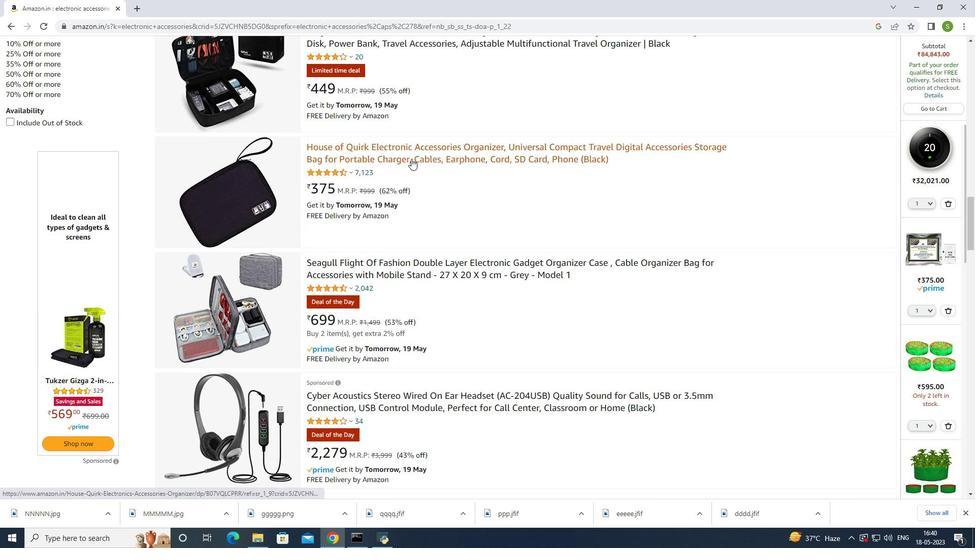 
Action: Mouse moved to (271, 210)
Screenshot: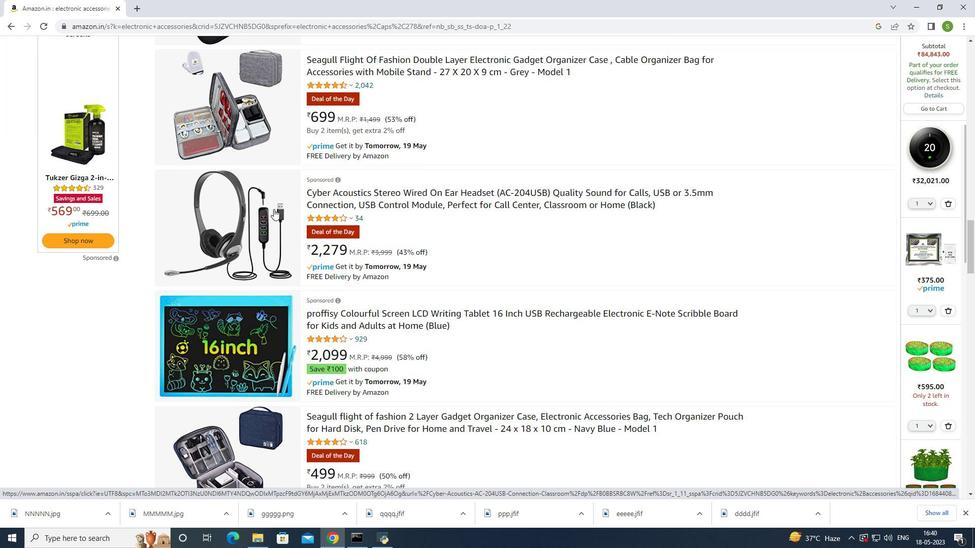 
Action: Mouse pressed left at (271, 210)
Screenshot: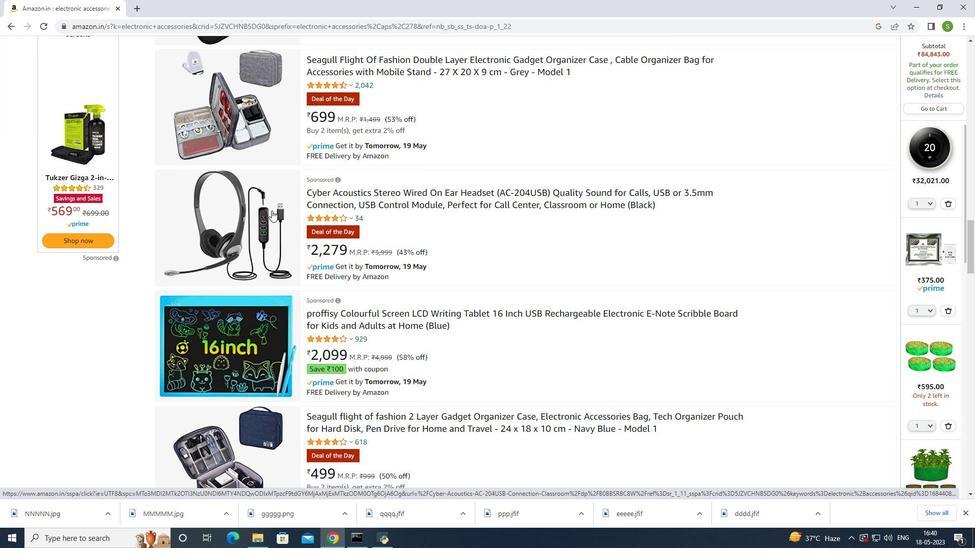 
Action: Mouse moved to (545, 236)
Screenshot: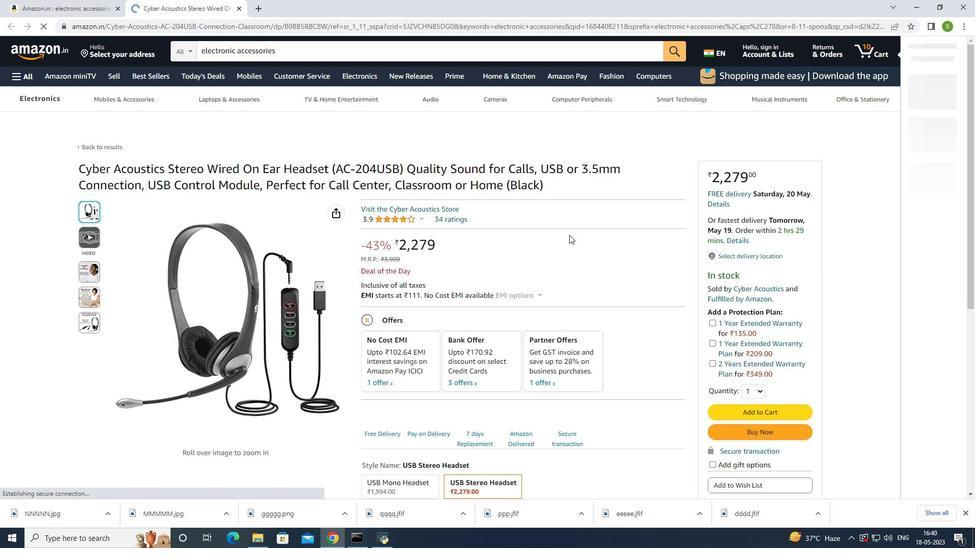 
Action: Mouse scrolled (545, 236) with delta (0, 0)
Screenshot: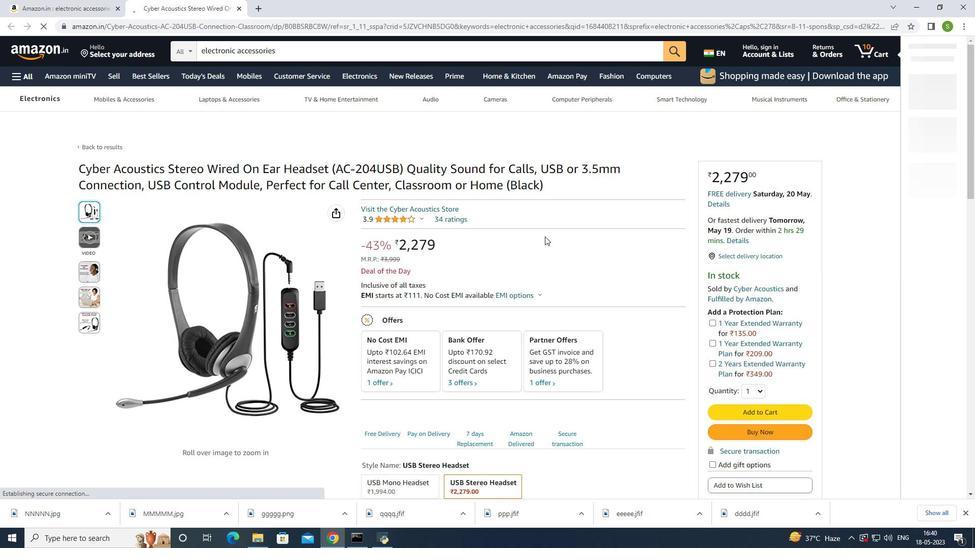 
Action: Mouse scrolled (545, 236) with delta (0, 0)
Screenshot: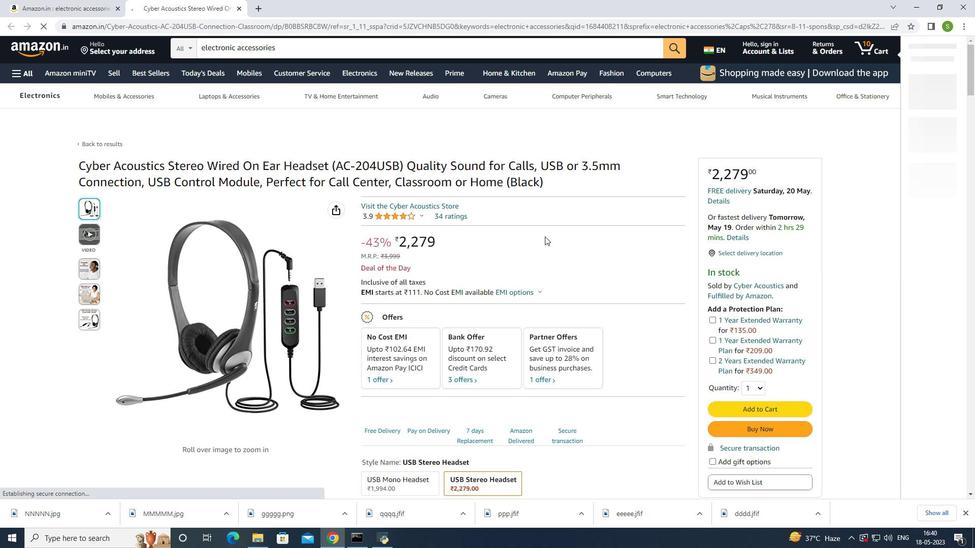 
Action: Mouse scrolled (545, 236) with delta (0, 0)
Screenshot: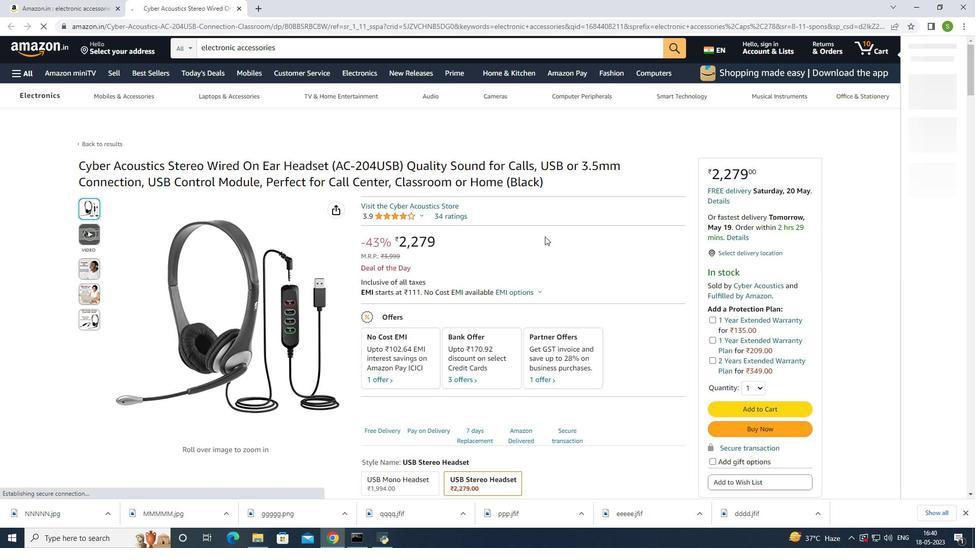 
Action: Mouse scrolled (545, 236) with delta (0, 0)
Screenshot: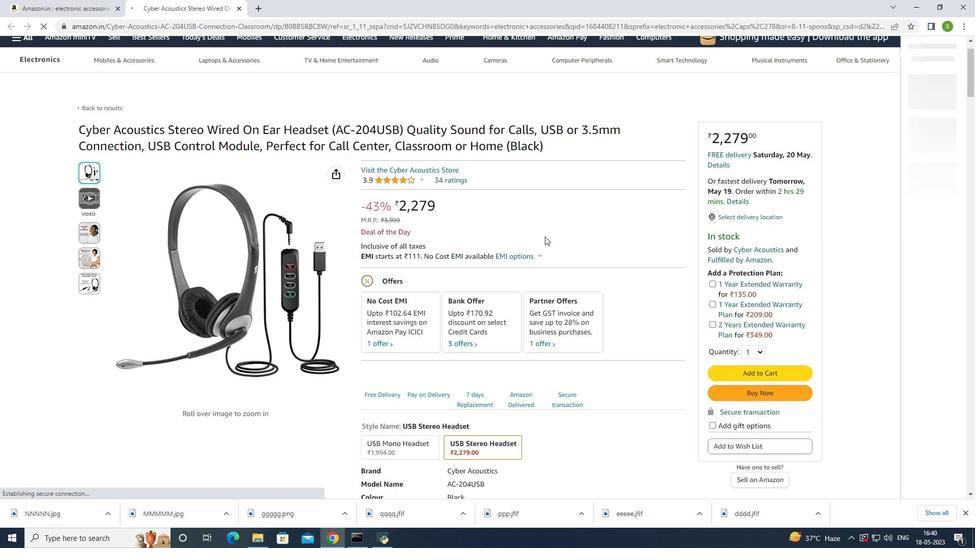 
Action: Mouse scrolled (545, 236) with delta (0, 0)
Screenshot: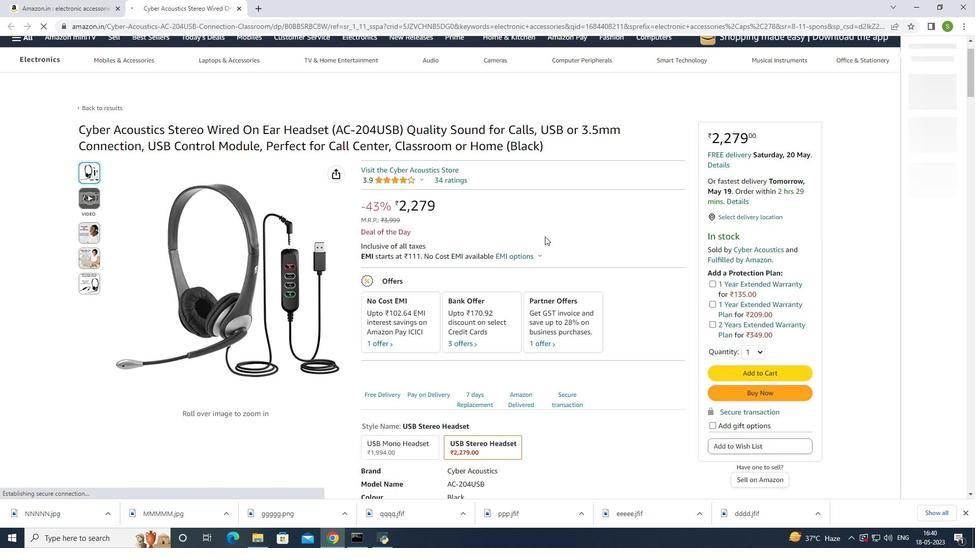 
Action: Mouse moved to (543, 236)
Screenshot: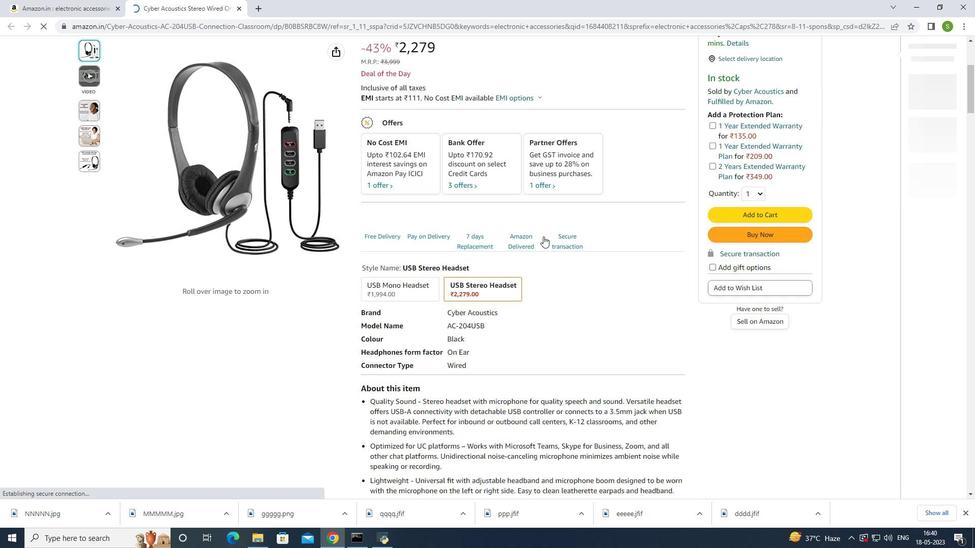
Action: Mouse scrolled (543, 236) with delta (0, 0)
Screenshot: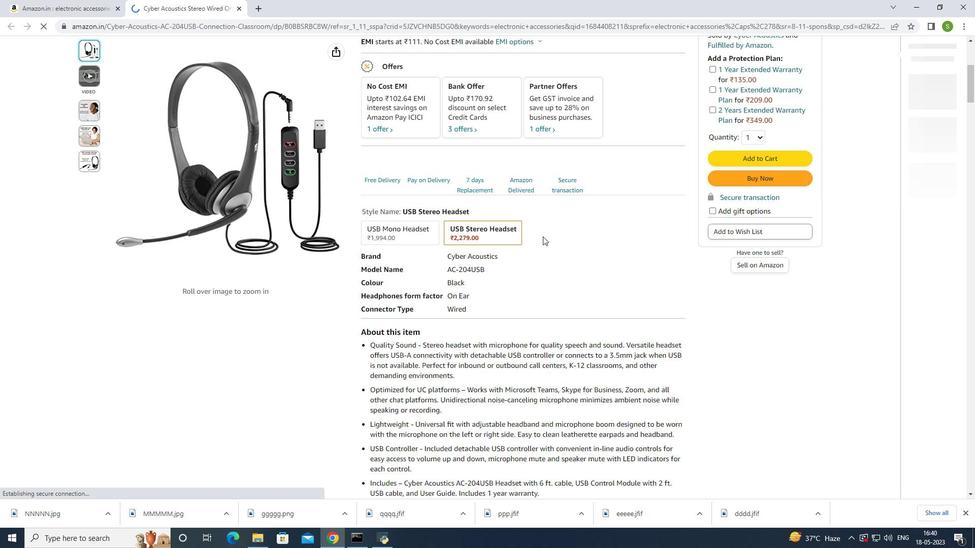 
Action: Mouse moved to (541, 244)
Screenshot: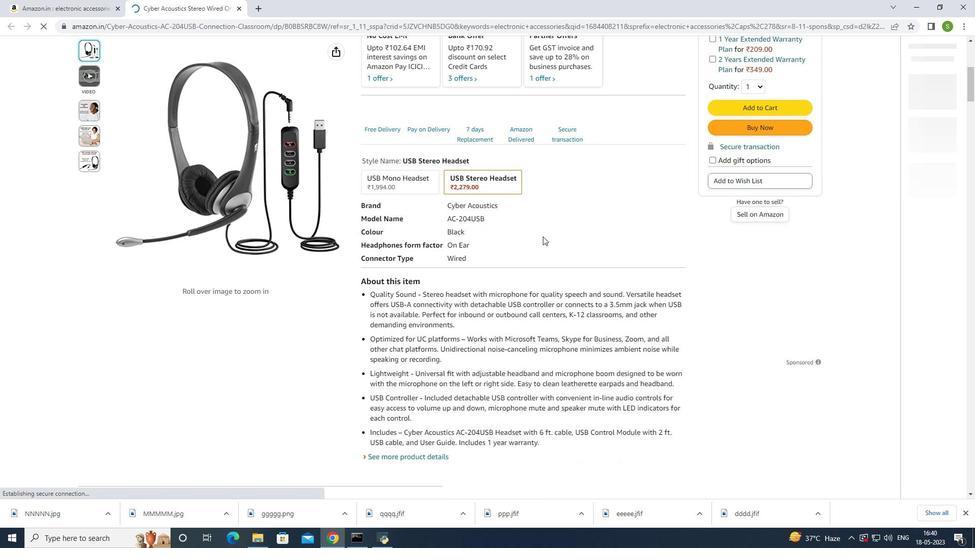 
Action: Mouse scrolled (541, 243) with delta (0, 0)
Screenshot: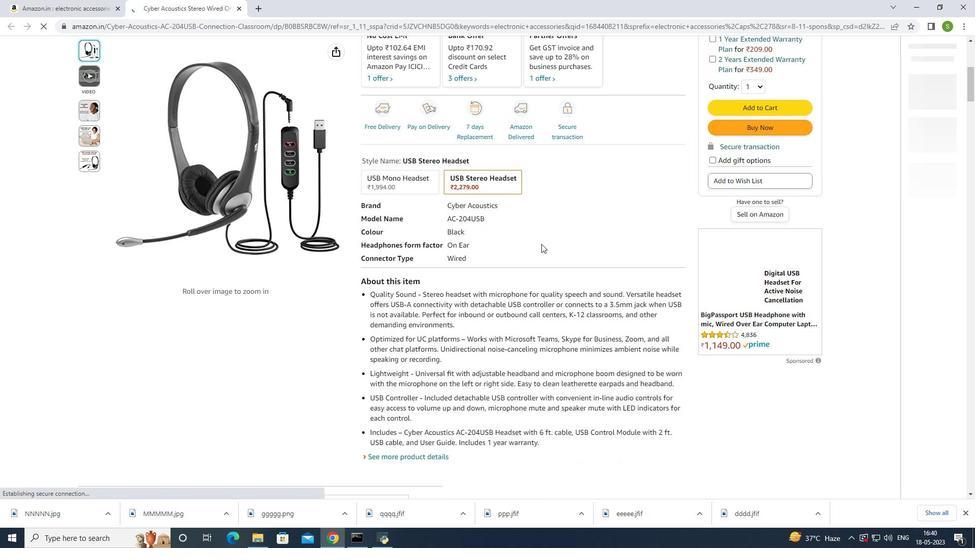 
Action: Mouse scrolled (541, 243) with delta (0, 0)
Screenshot: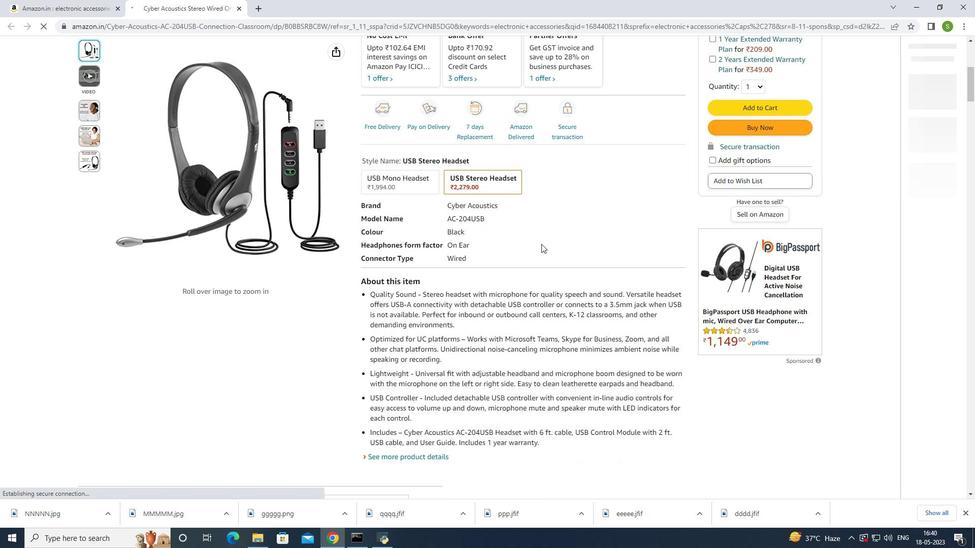 
Action: Mouse scrolled (541, 243) with delta (0, 0)
Screenshot: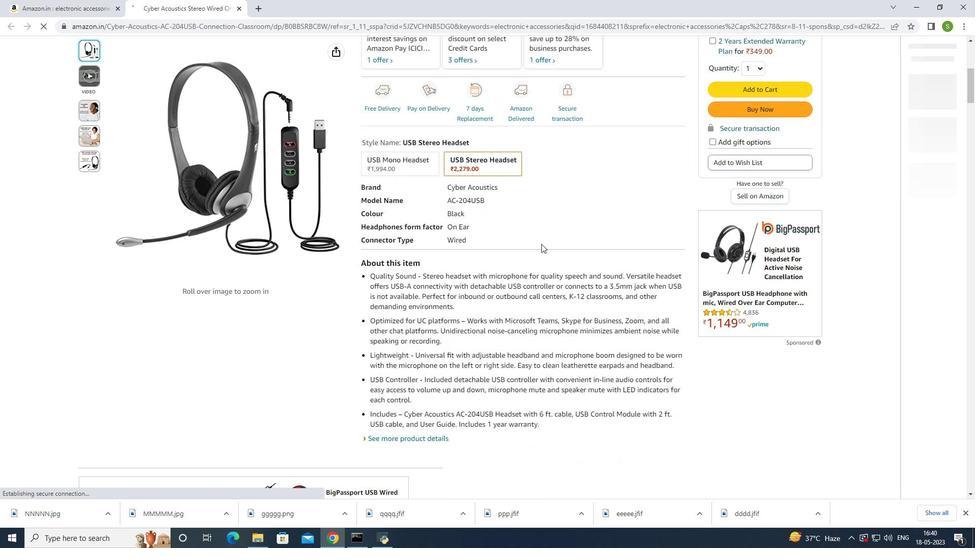 
Action: Mouse moved to (540, 246)
Screenshot: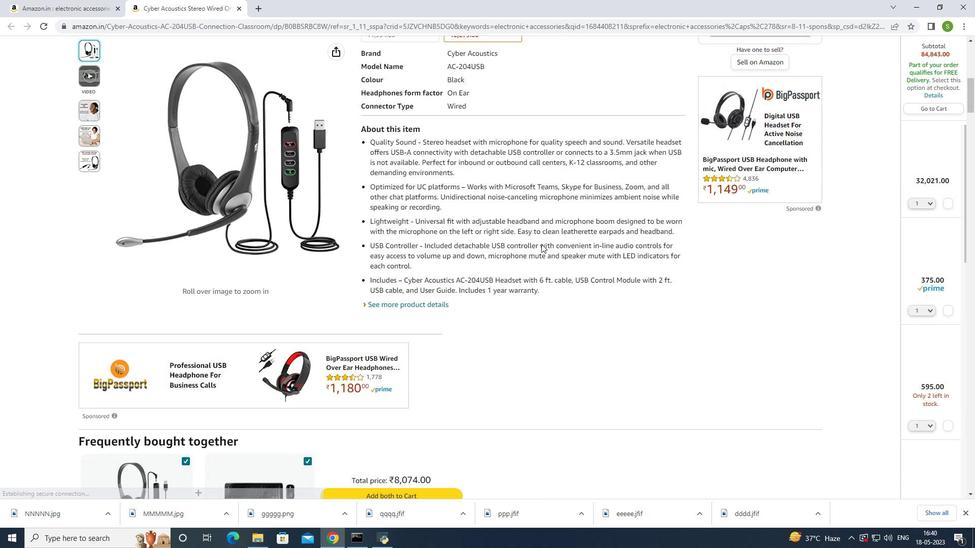 
Action: Mouse scrolled (540, 245) with delta (0, 0)
Screenshot: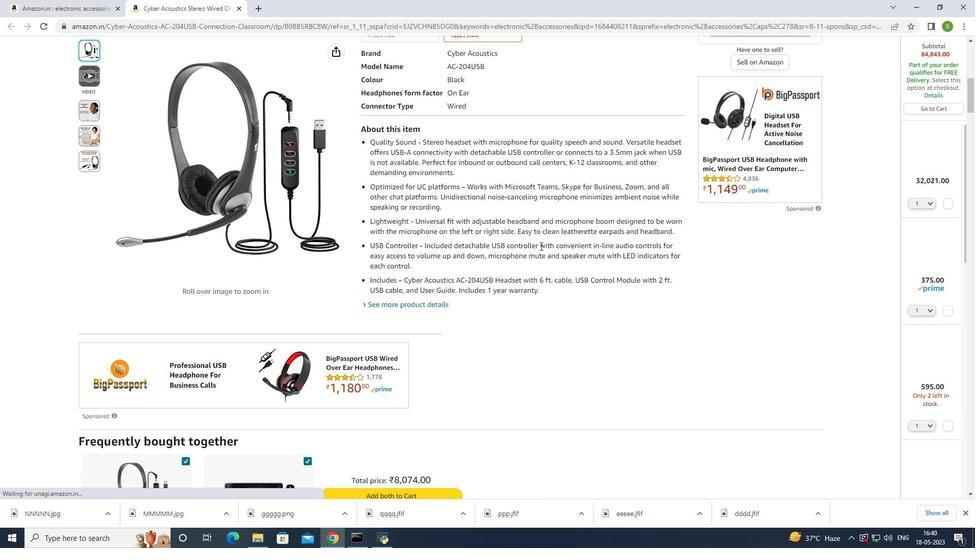 
Action: Mouse scrolled (540, 245) with delta (0, 0)
Screenshot: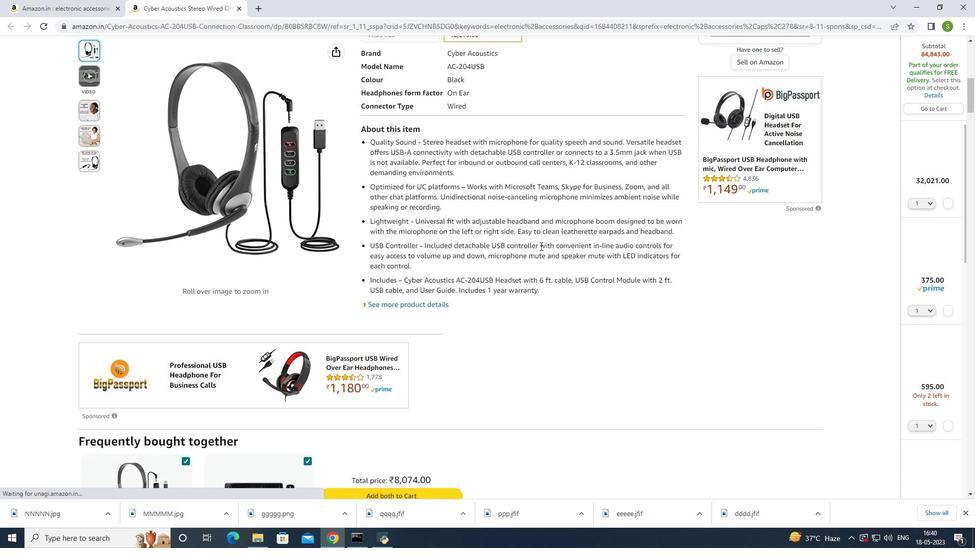 
Action: Mouse moved to (539, 246)
Screenshot: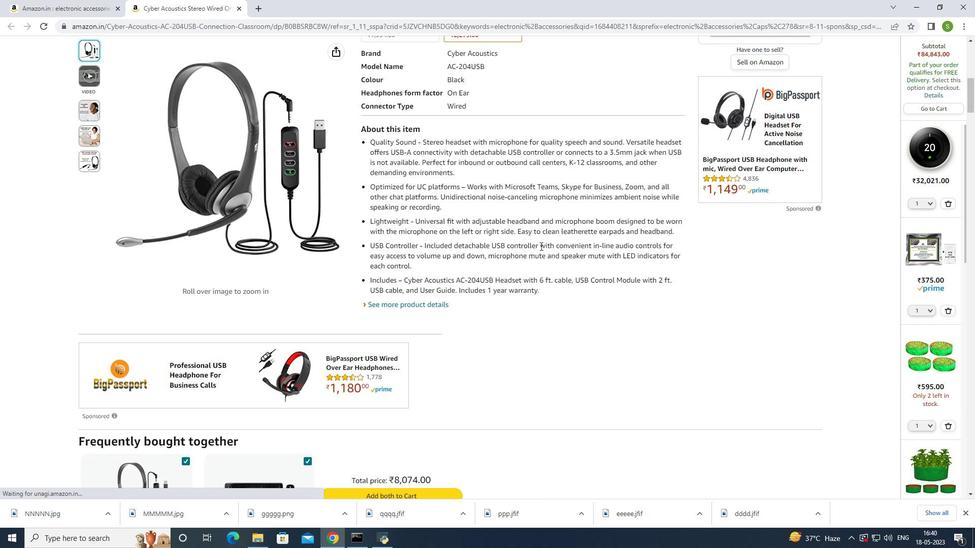 
Action: Mouse scrolled (540, 246) with delta (0, 0)
Screenshot: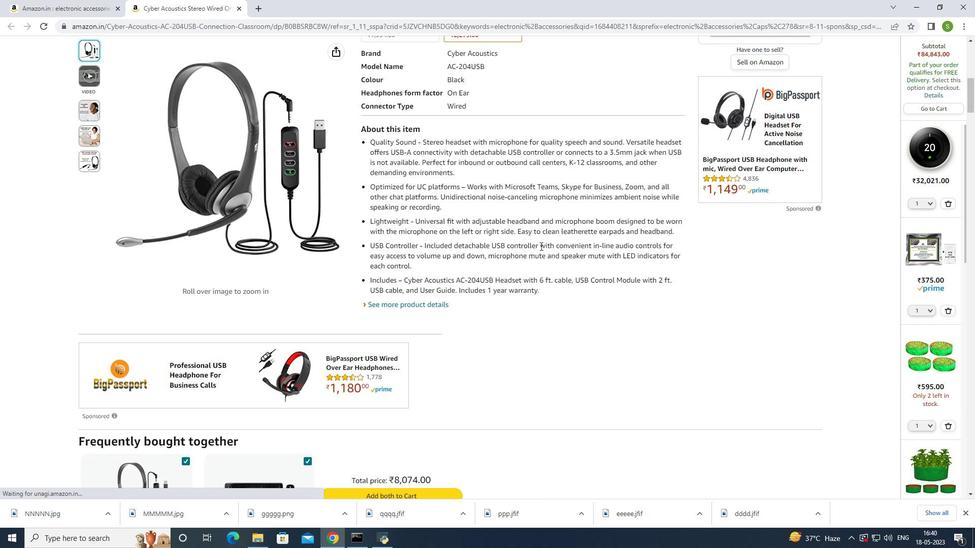 
Action: Mouse scrolled (539, 246) with delta (0, 0)
Screenshot: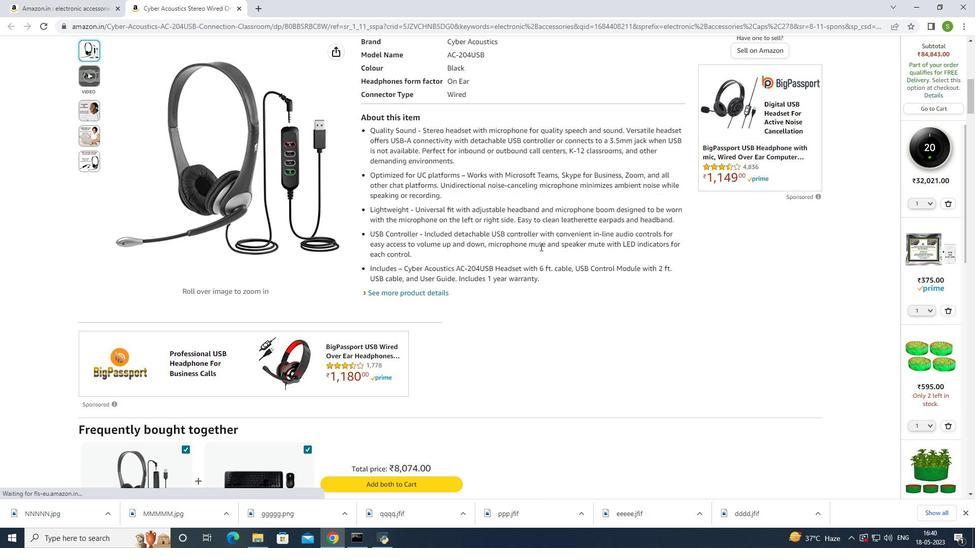 
Action: Mouse moved to (539, 247)
Screenshot: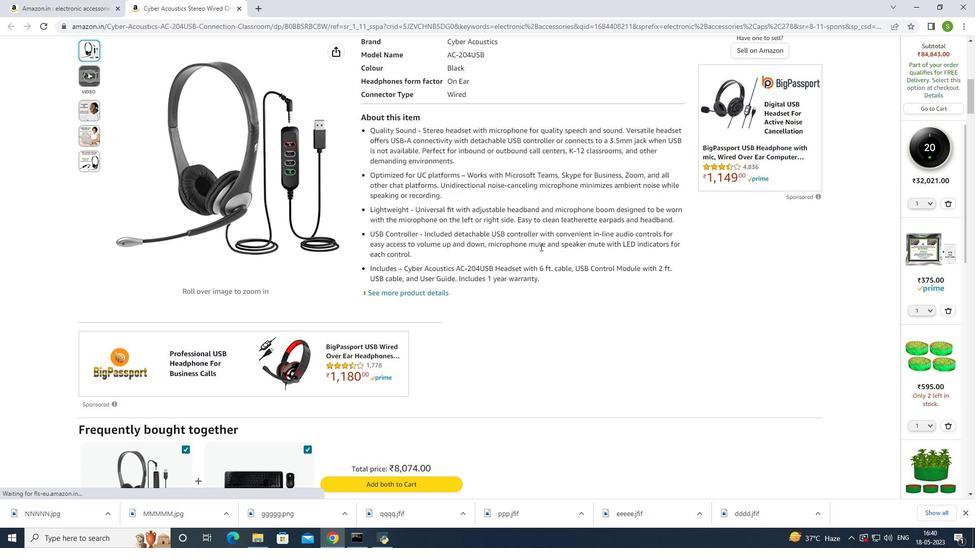 
Action: Mouse scrolled (539, 246) with delta (0, 0)
Screenshot: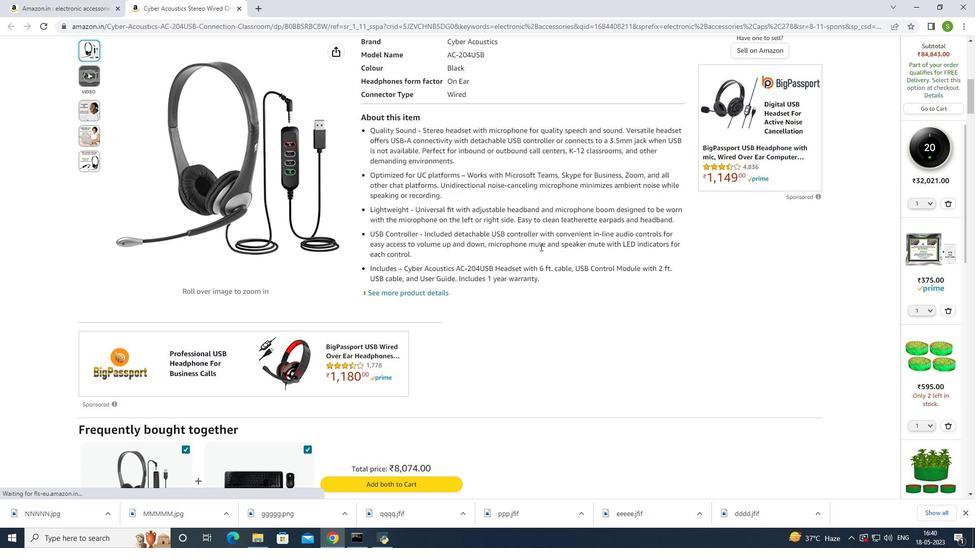 
Action: Mouse moved to (537, 251)
Screenshot: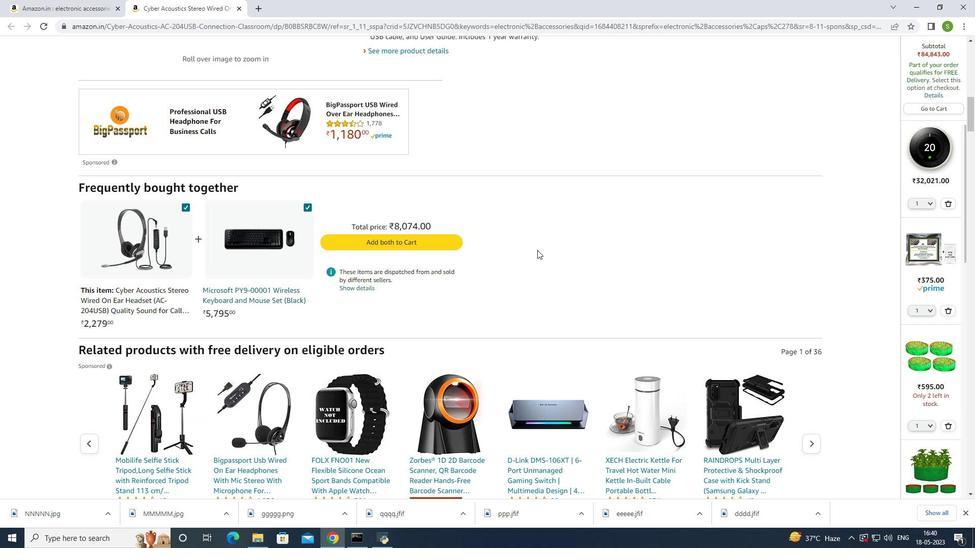 
Action: Mouse scrolled (537, 250) with delta (0, 0)
Screenshot: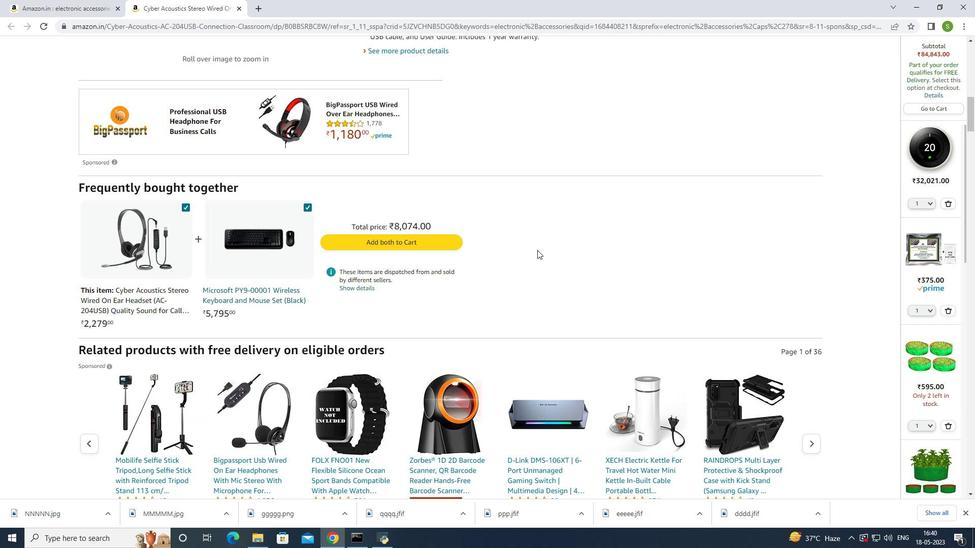 
Action: Mouse scrolled (537, 250) with delta (0, 0)
Screenshot: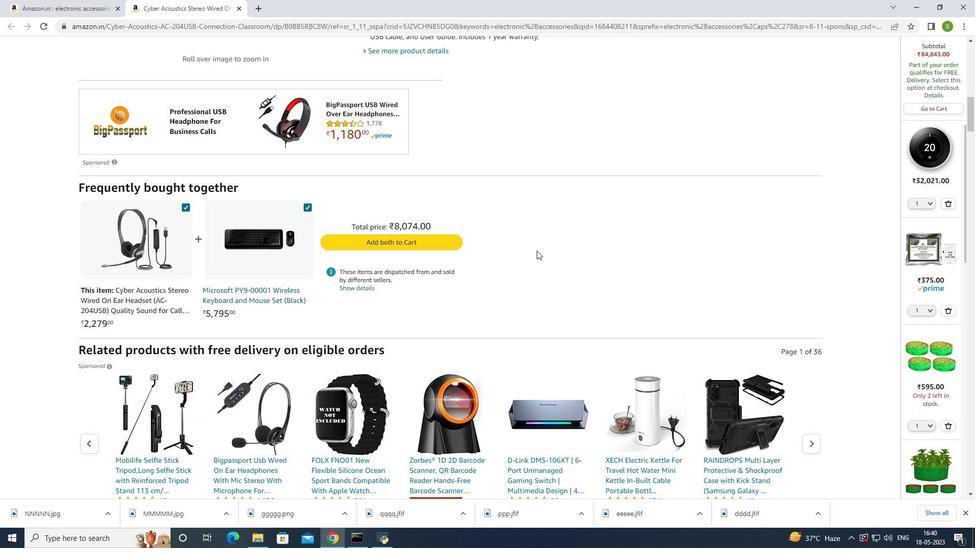 
Action: Mouse scrolled (537, 250) with delta (0, 0)
Screenshot: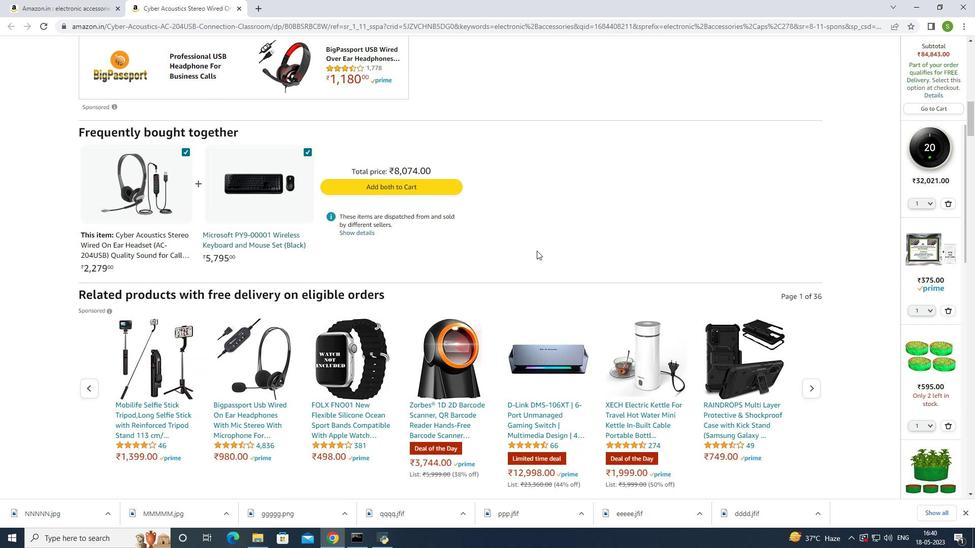 
Action: Mouse moved to (535, 247)
Screenshot: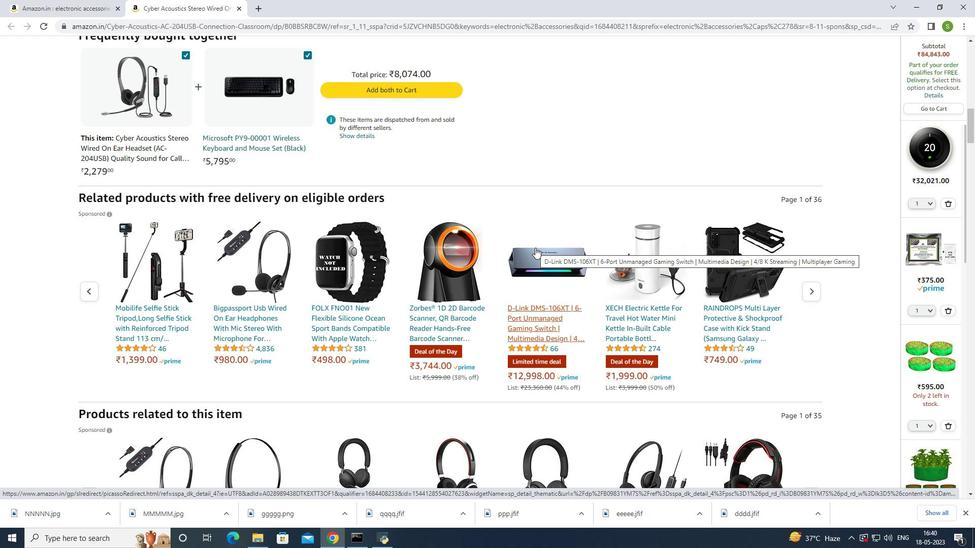 
Action: Mouse scrolled (535, 246) with delta (0, 0)
Screenshot: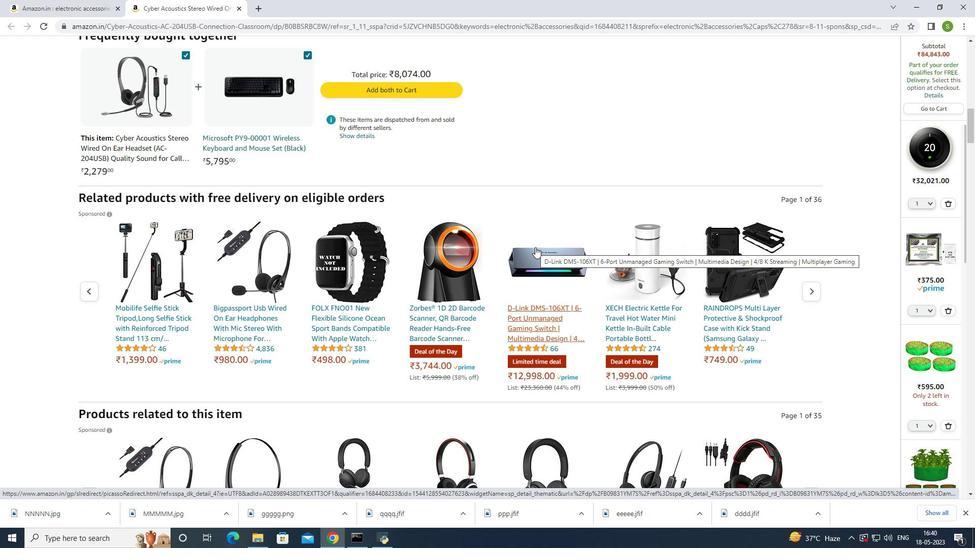 
Action: Mouse scrolled (535, 246) with delta (0, 0)
Screenshot: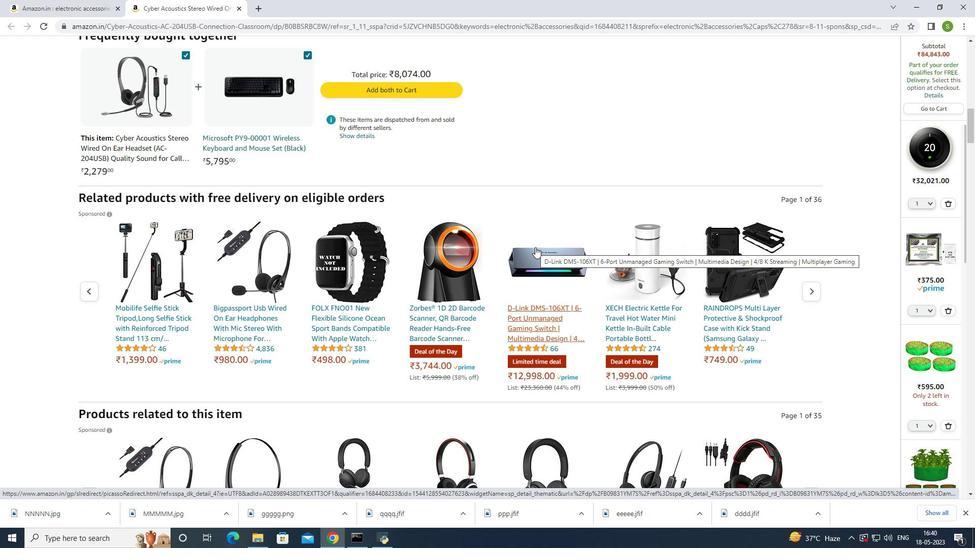 
Action: Mouse scrolled (535, 246) with delta (0, 0)
Screenshot: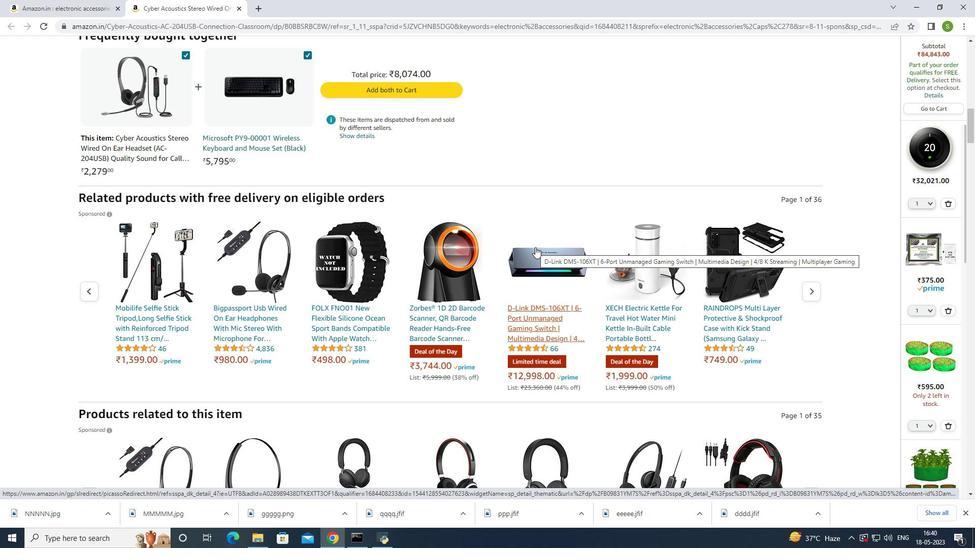 
Action: Mouse moved to (537, 243)
Screenshot: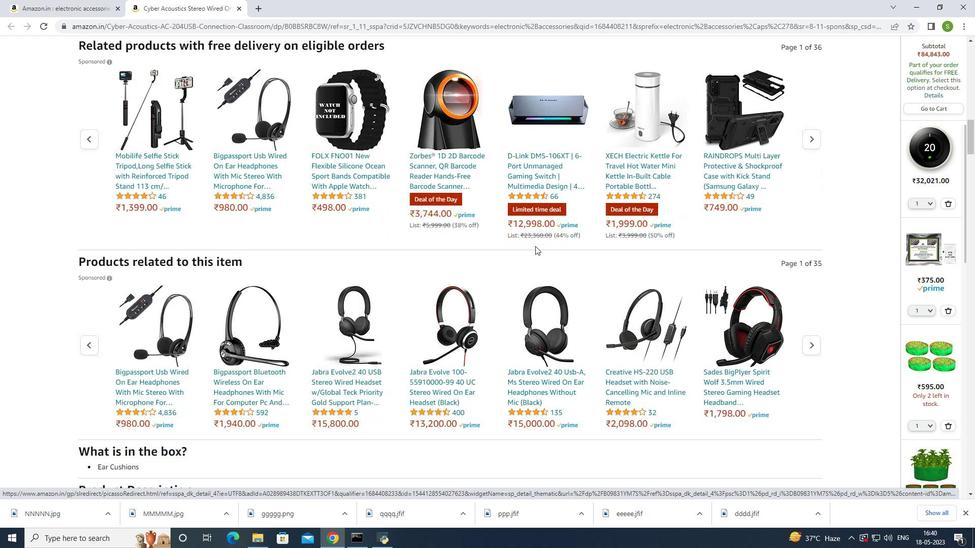 
Action: Mouse scrolled (537, 242) with delta (0, 0)
Screenshot: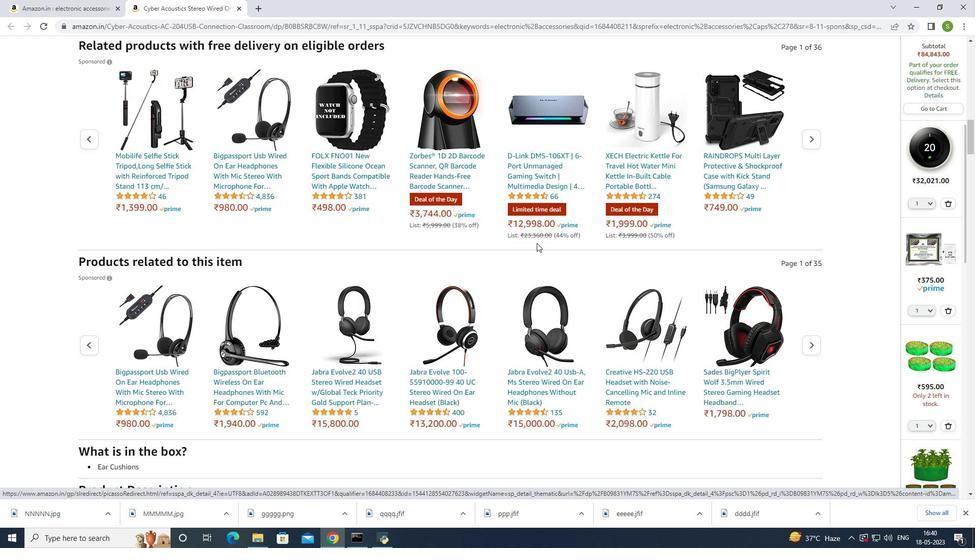 
Action: Mouse scrolled (537, 242) with delta (0, 0)
Screenshot: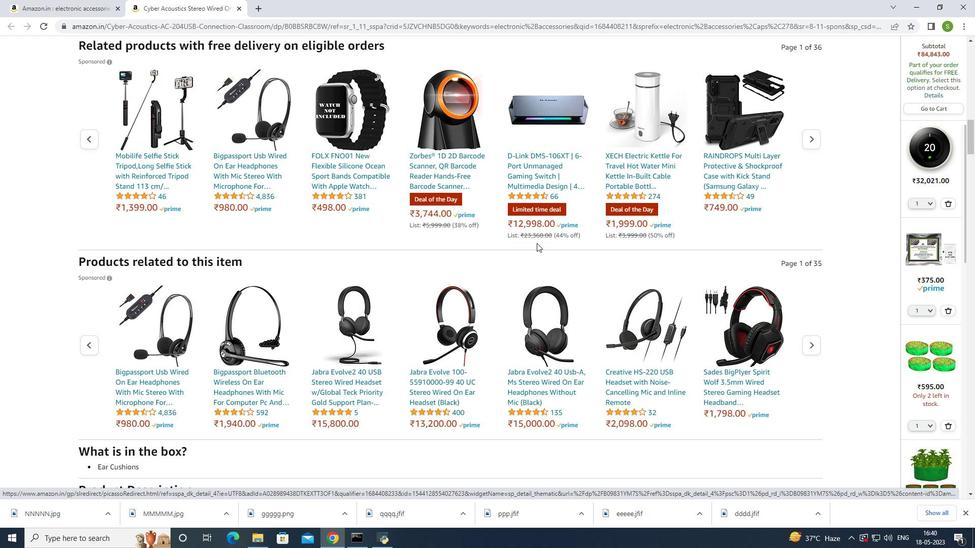 
Action: Mouse scrolled (537, 242) with delta (0, 0)
Screenshot: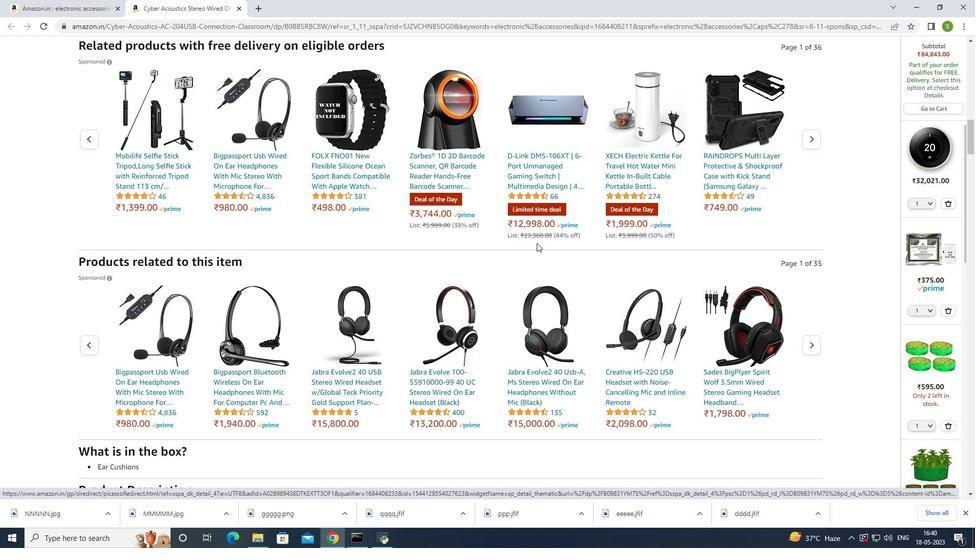
Action: Mouse scrolled (537, 242) with delta (0, 0)
Screenshot: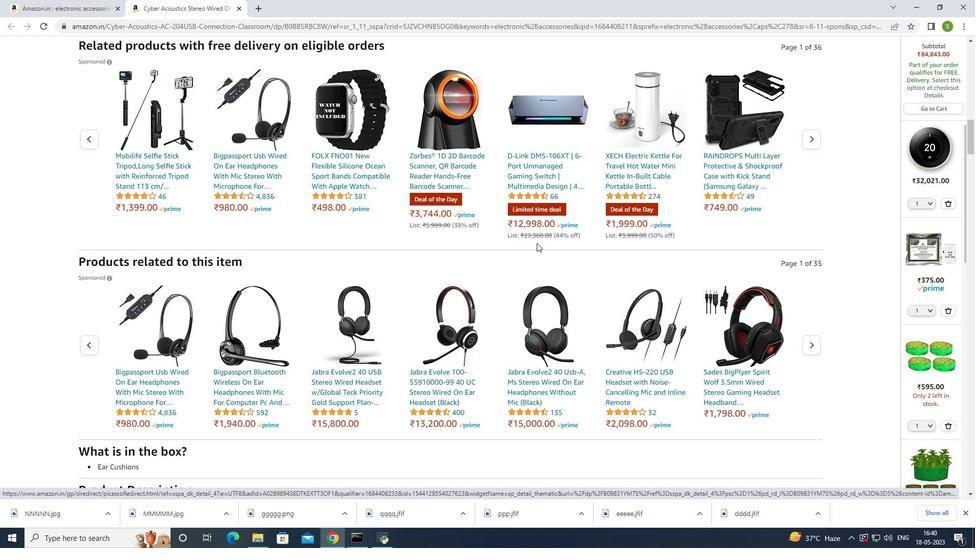 
Action: Mouse scrolled (537, 243) with delta (0, 0)
Screenshot: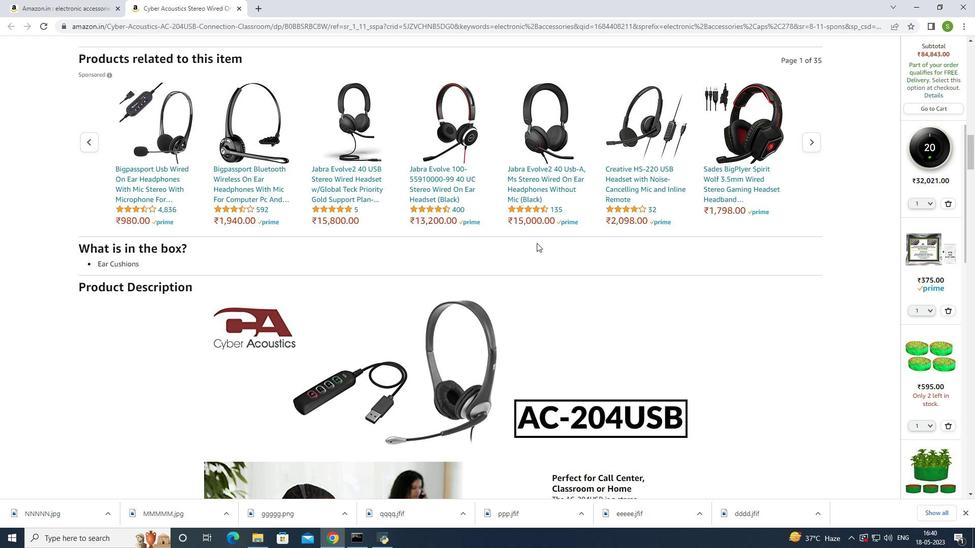 
Action: Mouse scrolled (537, 243) with delta (0, 0)
Screenshot: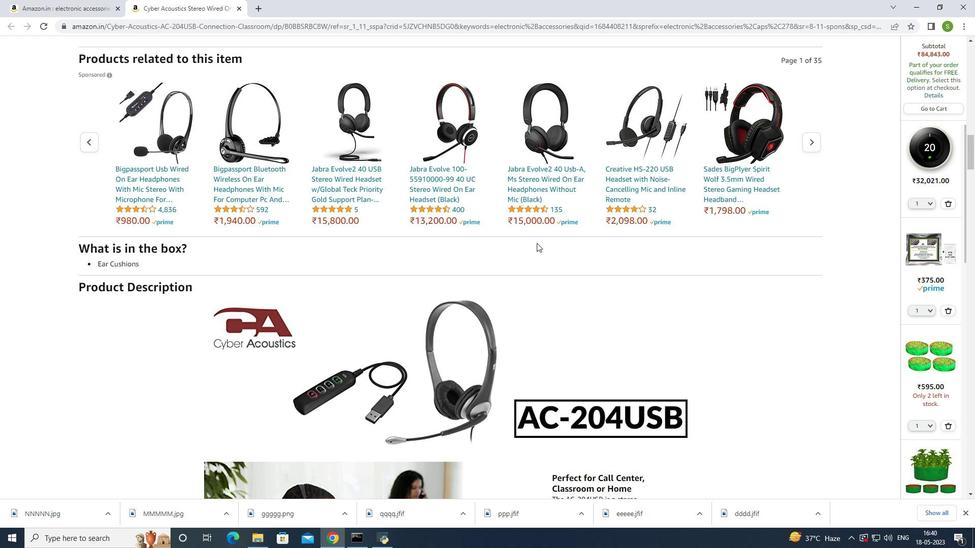 
Action: Mouse scrolled (537, 243) with delta (0, 0)
Screenshot: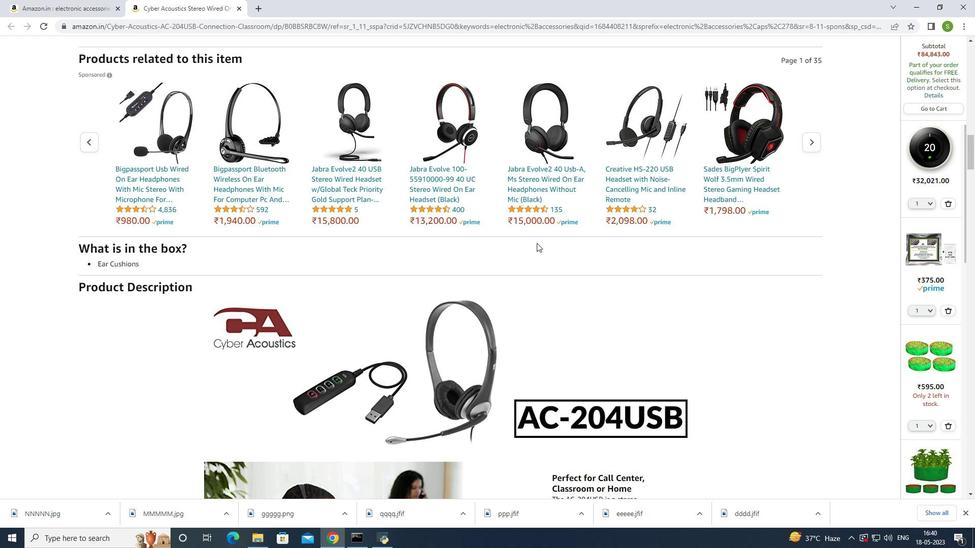 
Action: Mouse scrolled (537, 243) with delta (0, 0)
Screenshot: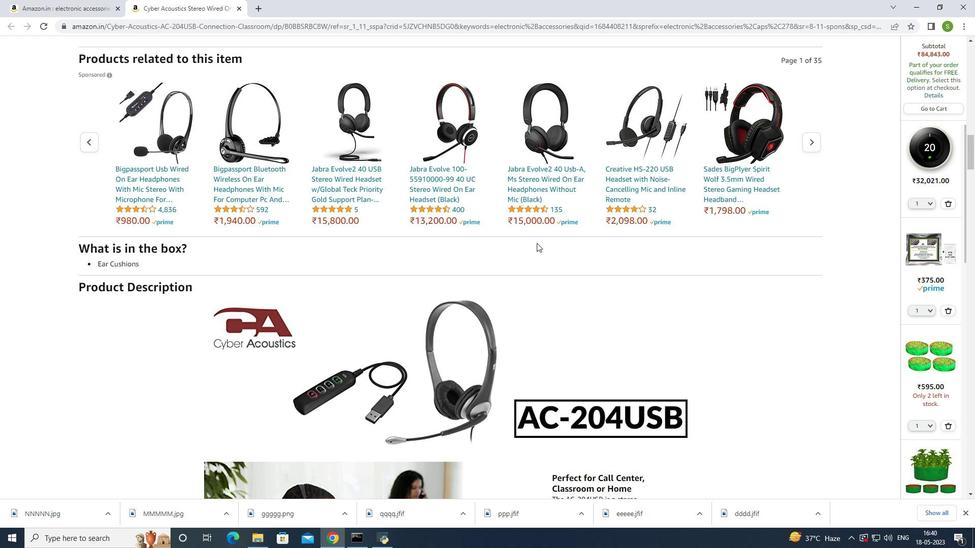 
Action: Mouse scrolled (537, 243) with delta (0, 0)
Screenshot: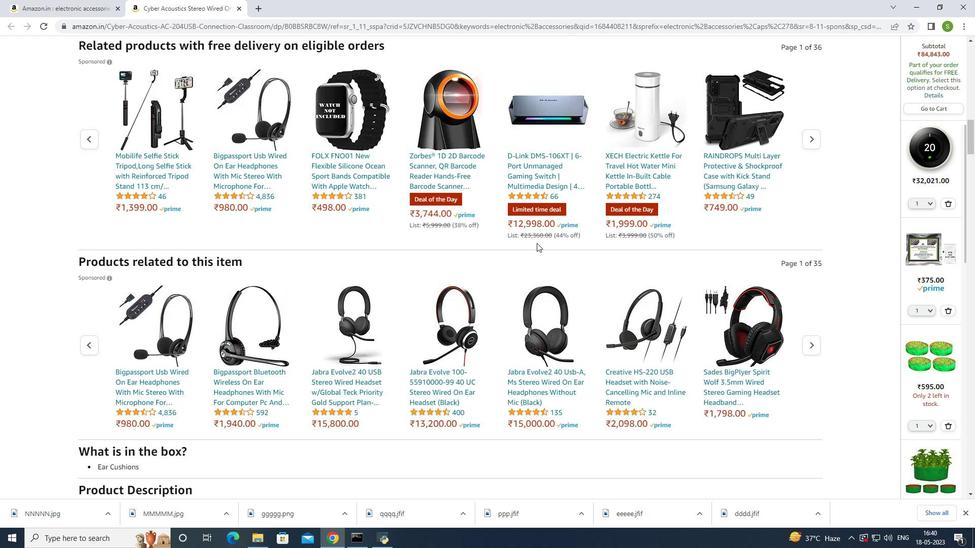
Action: Mouse scrolled (537, 243) with delta (0, 0)
Screenshot: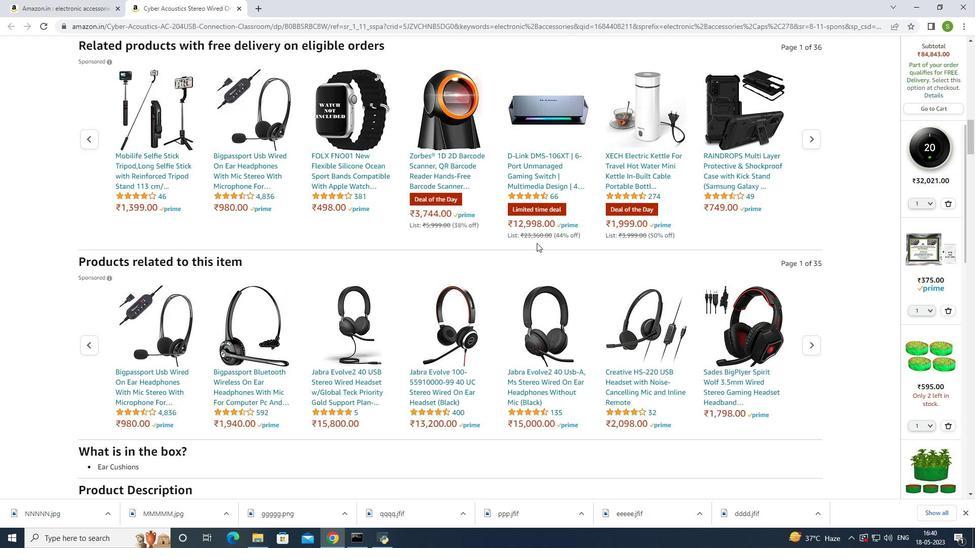 
Action: Mouse scrolled (537, 243) with delta (0, 0)
Screenshot: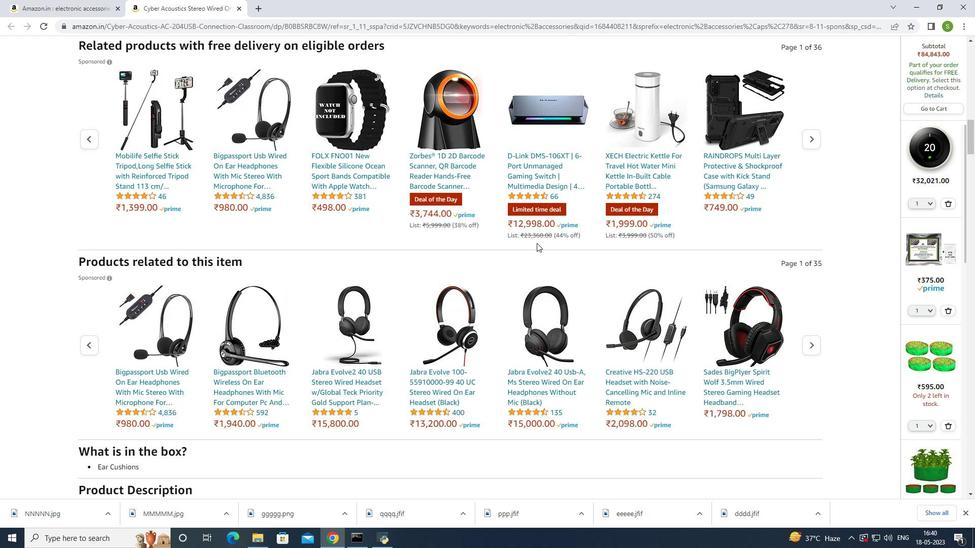 
Action: Mouse scrolled (537, 243) with delta (0, 0)
Screenshot: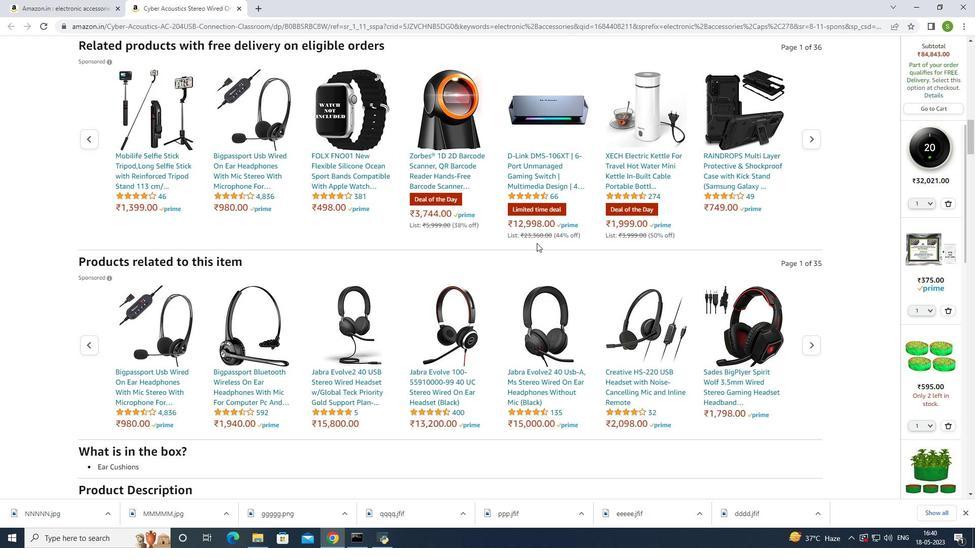 
Action: Mouse scrolled (537, 243) with delta (0, 0)
Screenshot: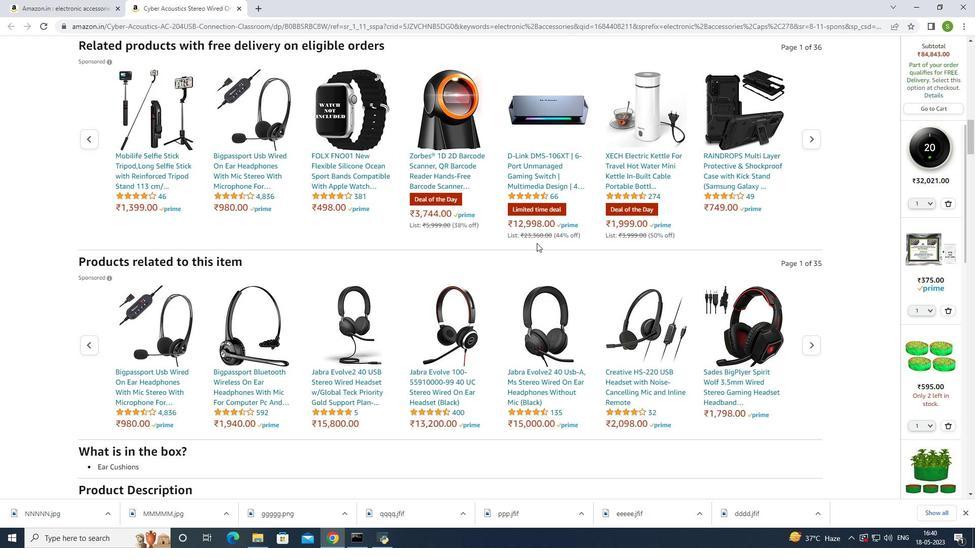 
Action: Mouse scrolled (537, 243) with delta (0, 0)
Screenshot: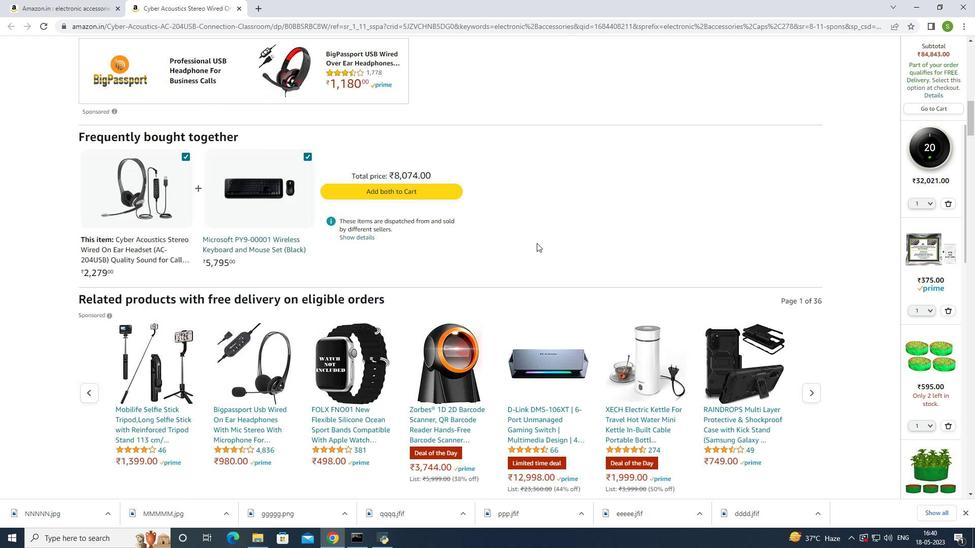 
Action: Mouse scrolled (537, 243) with delta (0, 0)
Screenshot: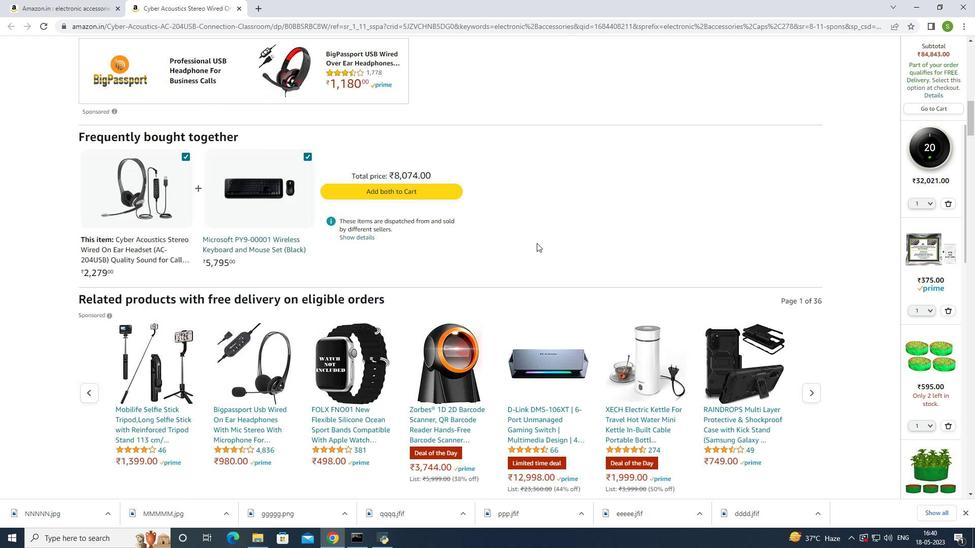 
Action: Mouse scrolled (537, 243) with delta (0, 0)
Screenshot: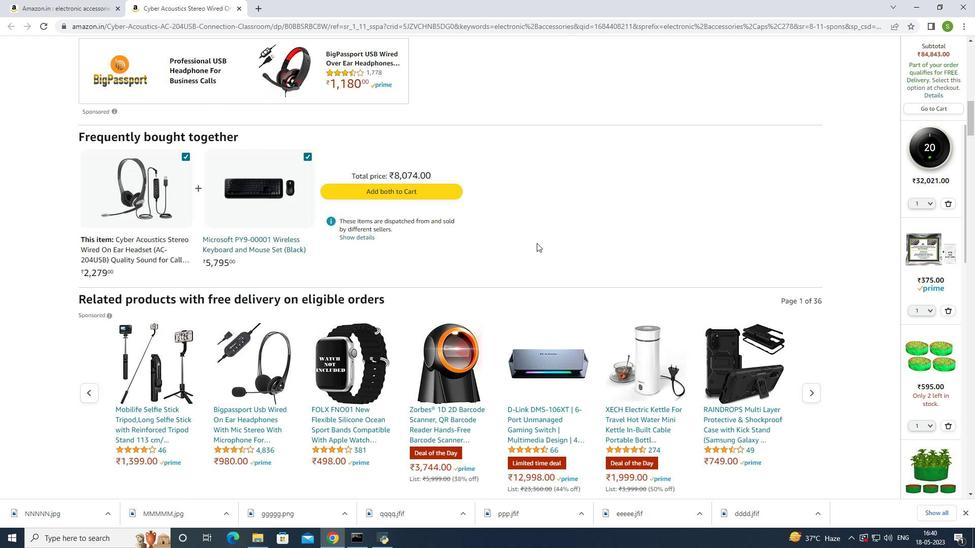 
Action: Mouse moved to (537, 242)
Screenshot: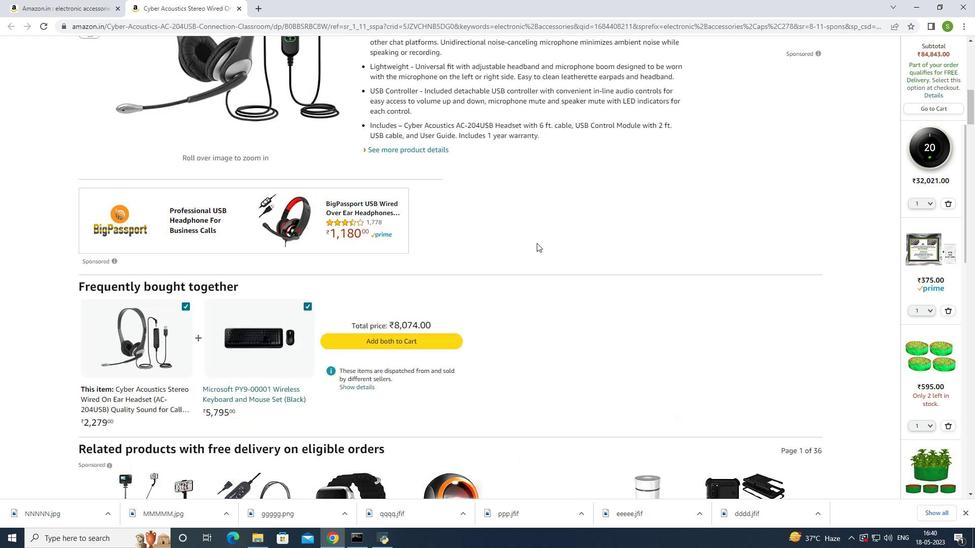 
Action: Mouse scrolled (537, 242) with delta (0, 0)
Screenshot: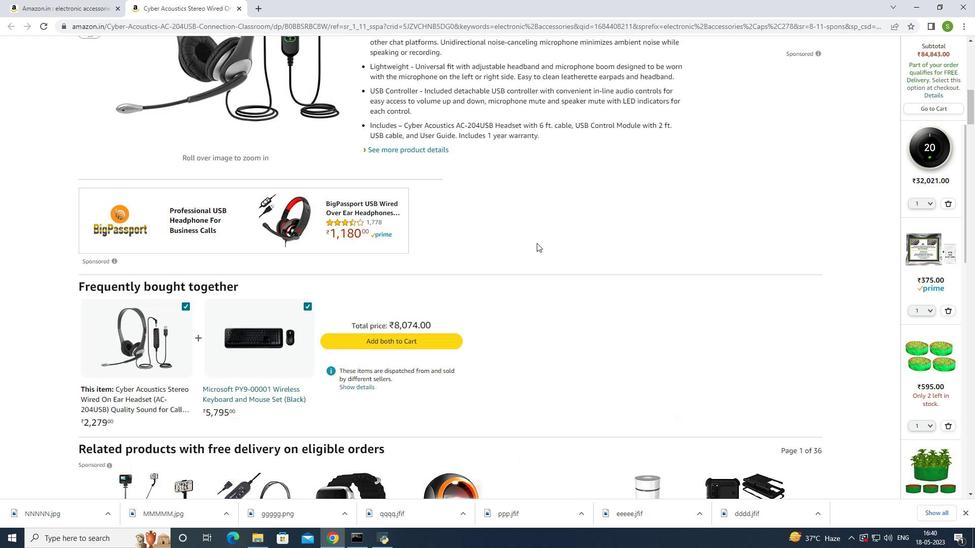 
Action: Mouse scrolled (537, 242) with delta (0, 0)
Screenshot: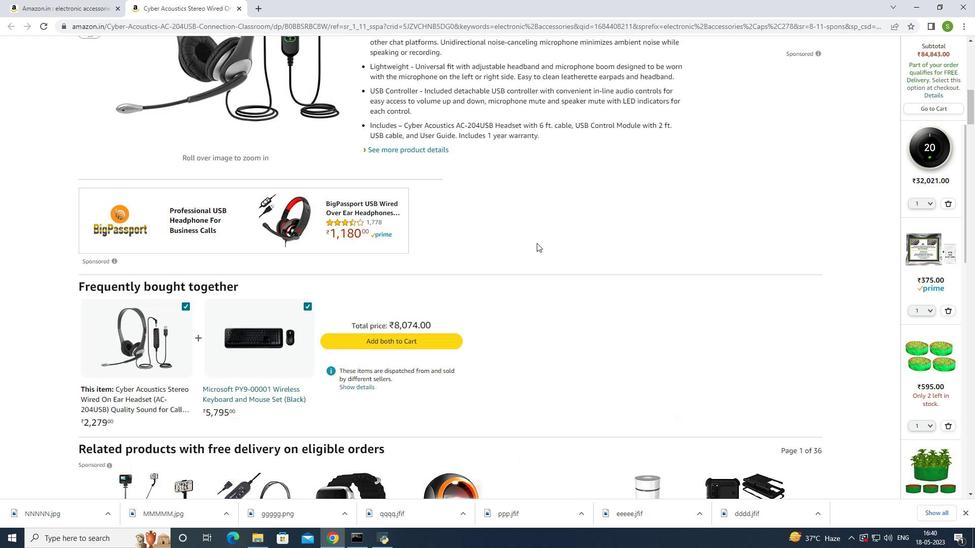 
Action: Mouse scrolled (537, 242) with delta (0, 0)
Screenshot: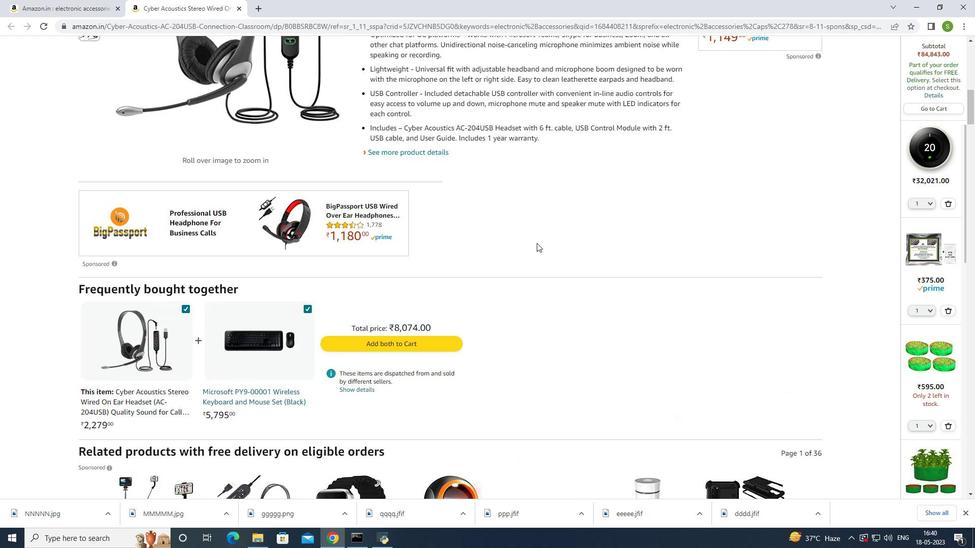 
Action: Mouse scrolled (537, 242) with delta (0, 0)
Screenshot: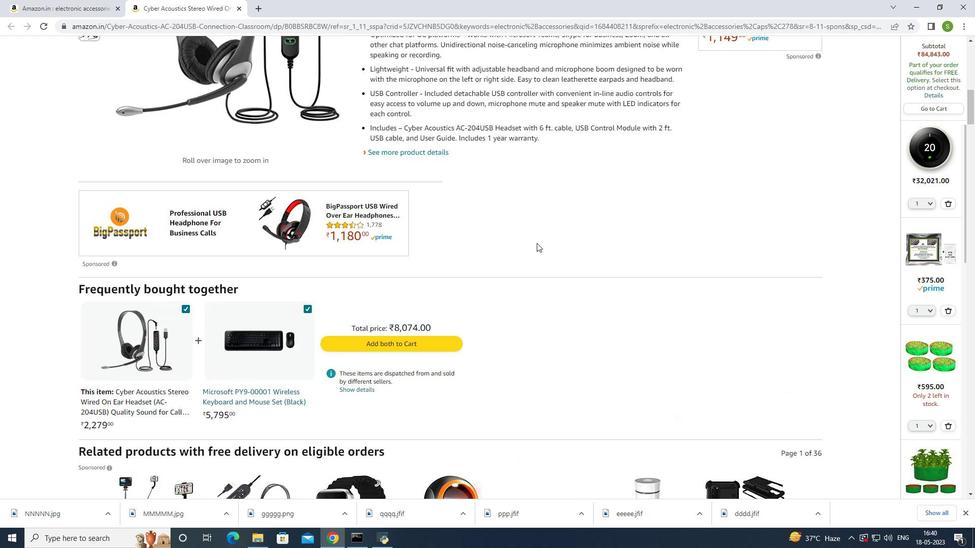 
Action: Mouse scrolled (537, 242) with delta (0, 0)
Screenshot: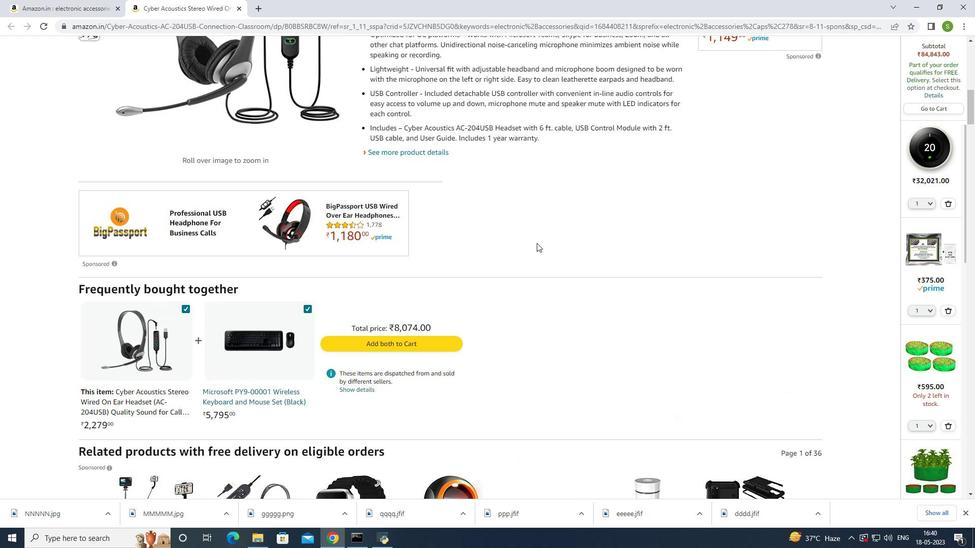 
Action: Mouse moved to (537, 241)
Screenshot: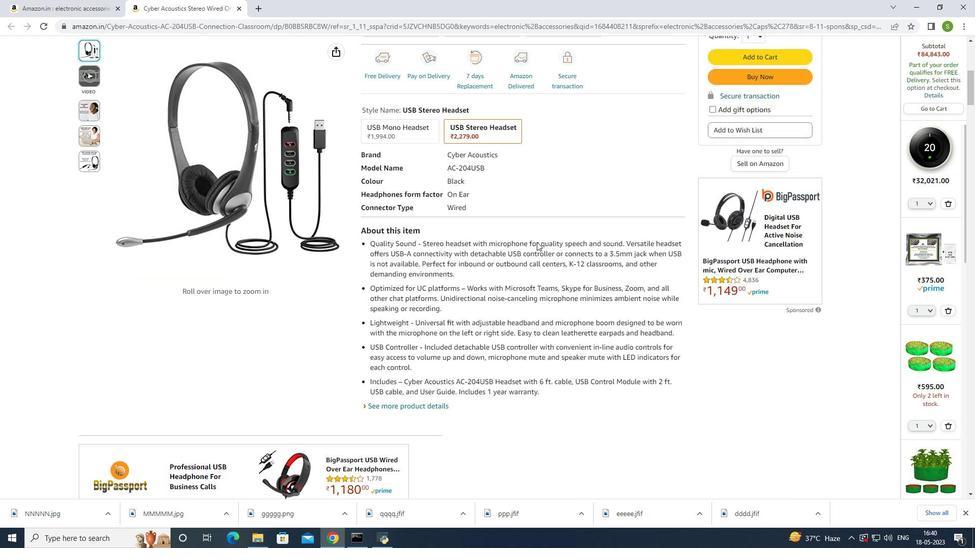
Action: Mouse scrolled (537, 241) with delta (0, 0)
Screenshot: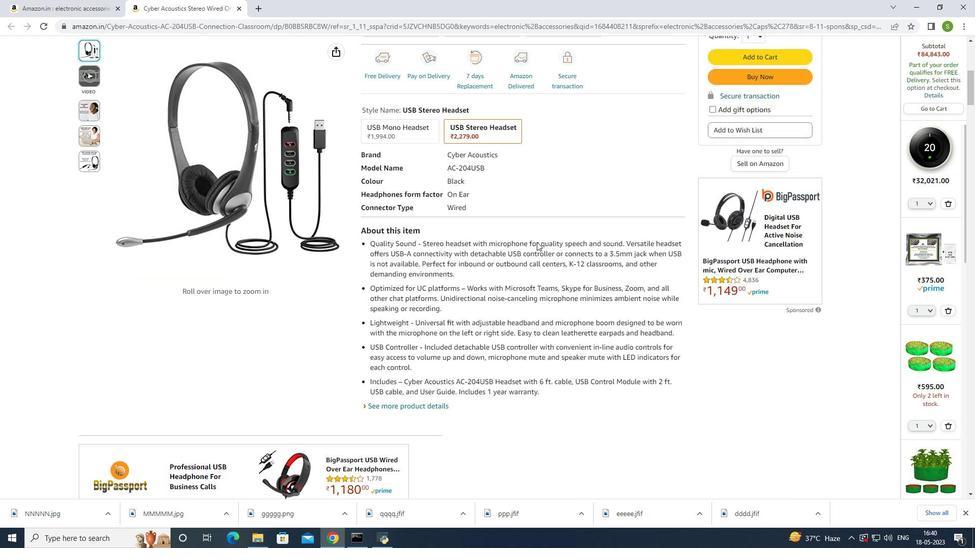 
Action: Mouse scrolled (537, 241) with delta (0, 0)
Screenshot: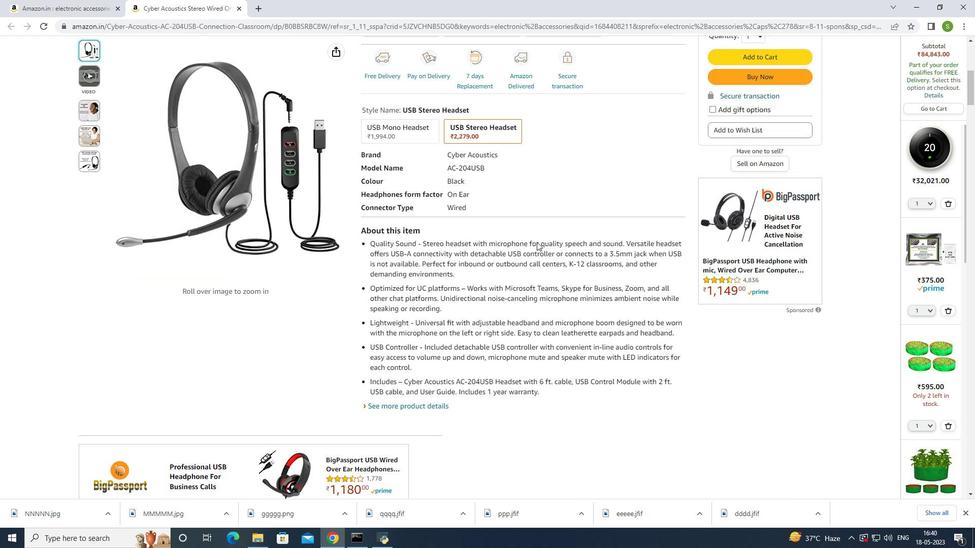 
Action: Mouse scrolled (537, 241) with delta (0, 0)
Screenshot: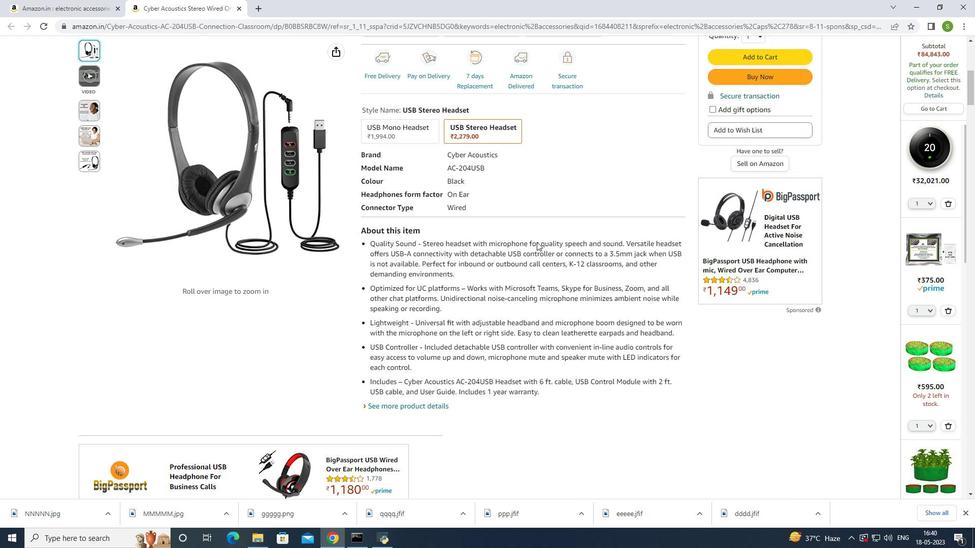 
Action: Mouse scrolled (537, 241) with delta (0, 0)
Screenshot: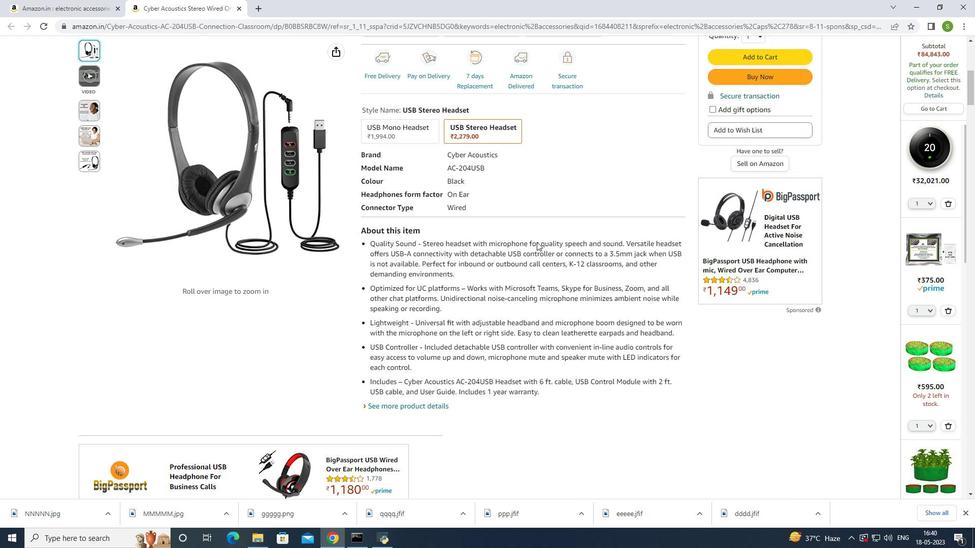 
Action: Mouse scrolled (537, 241) with delta (0, 0)
Screenshot: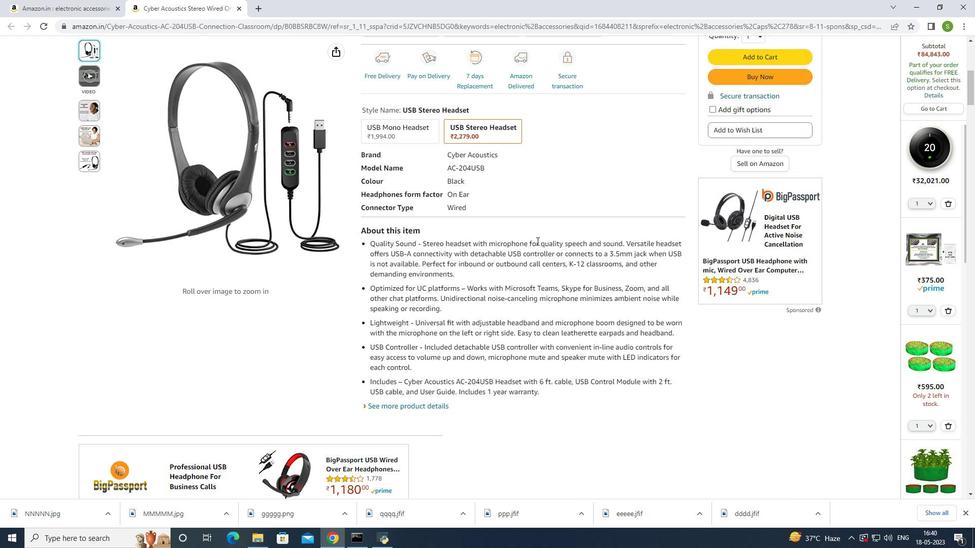 
Action: Mouse scrolled (537, 241) with delta (0, 0)
Screenshot: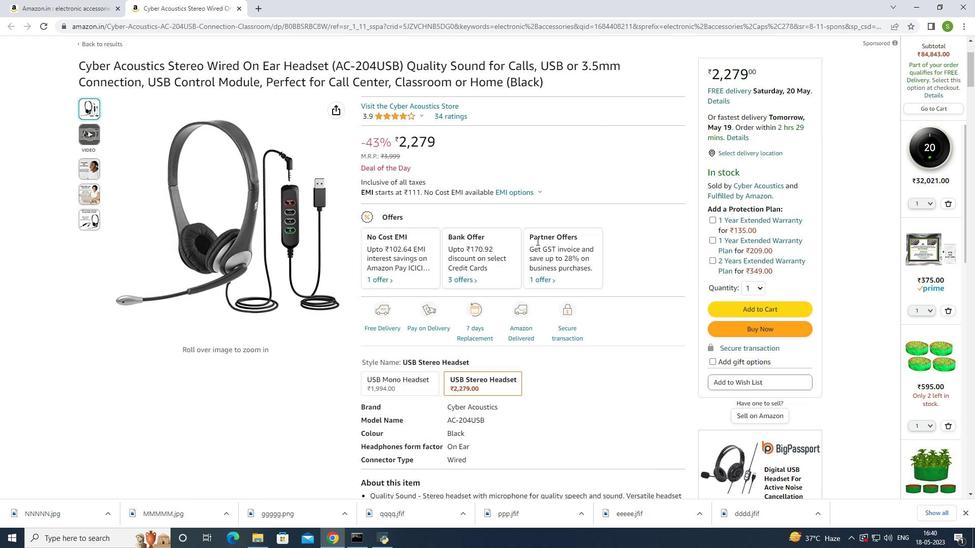 
Action: Mouse scrolled (537, 241) with delta (0, 0)
Screenshot: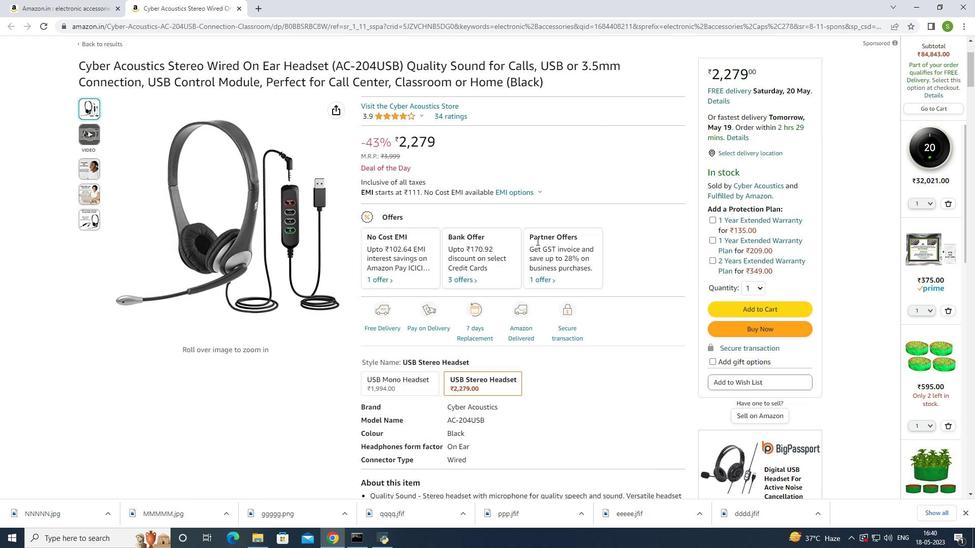
Action: Mouse scrolled (537, 241) with delta (0, 0)
Screenshot: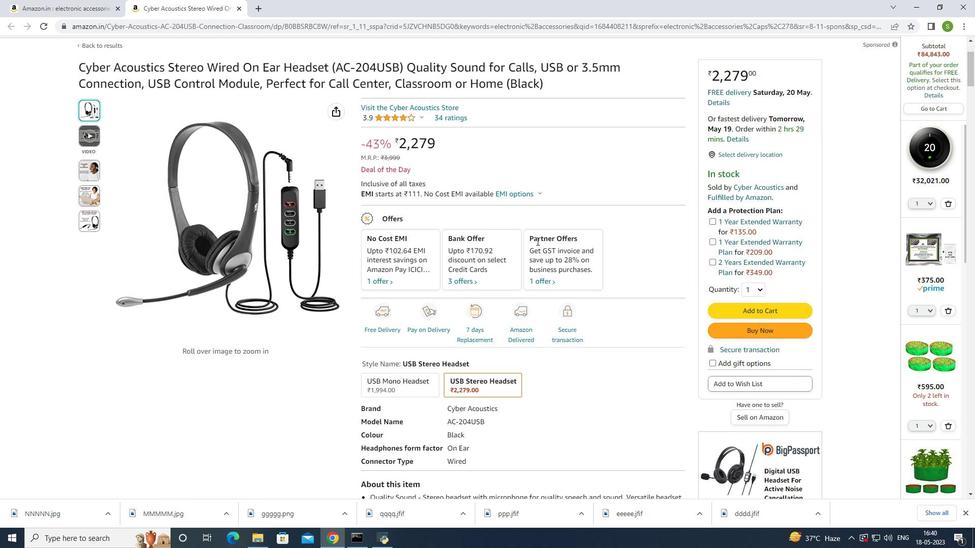
Action: Mouse scrolled (537, 241) with delta (0, 0)
Screenshot: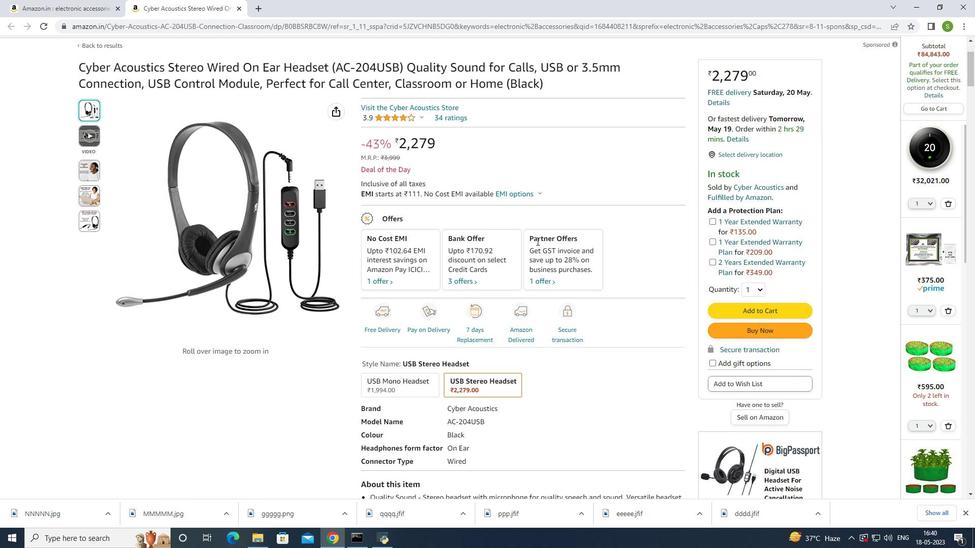 
Action: Mouse scrolled (537, 241) with delta (0, 0)
Screenshot: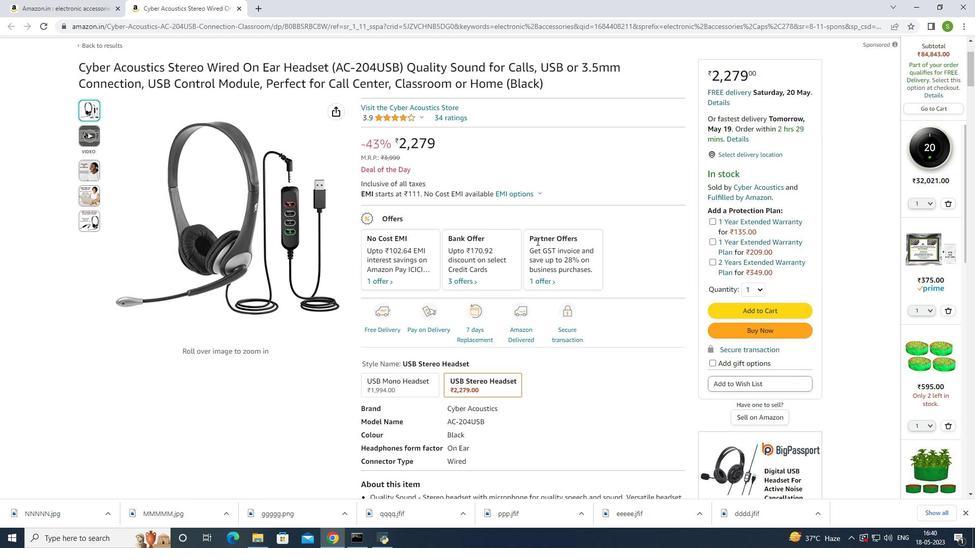 
Action: Mouse scrolled (537, 241) with delta (0, 0)
Screenshot: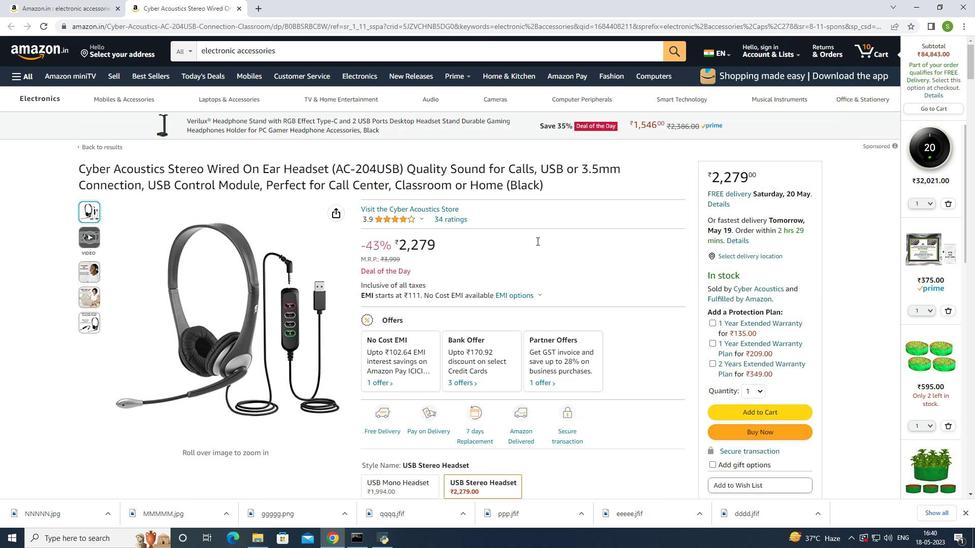 
Action: Mouse scrolled (537, 241) with delta (0, 0)
Screenshot: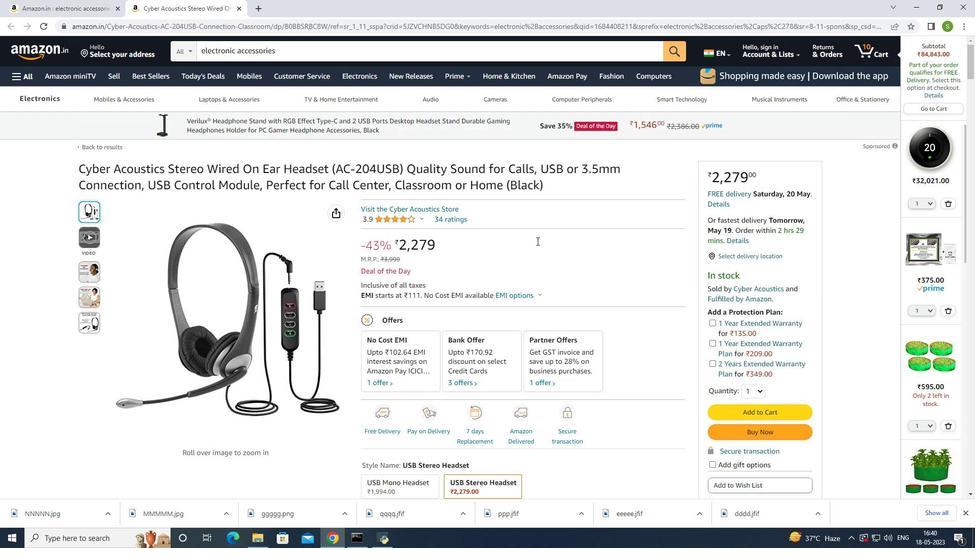 
Action: Mouse scrolled (537, 241) with delta (0, 0)
Screenshot: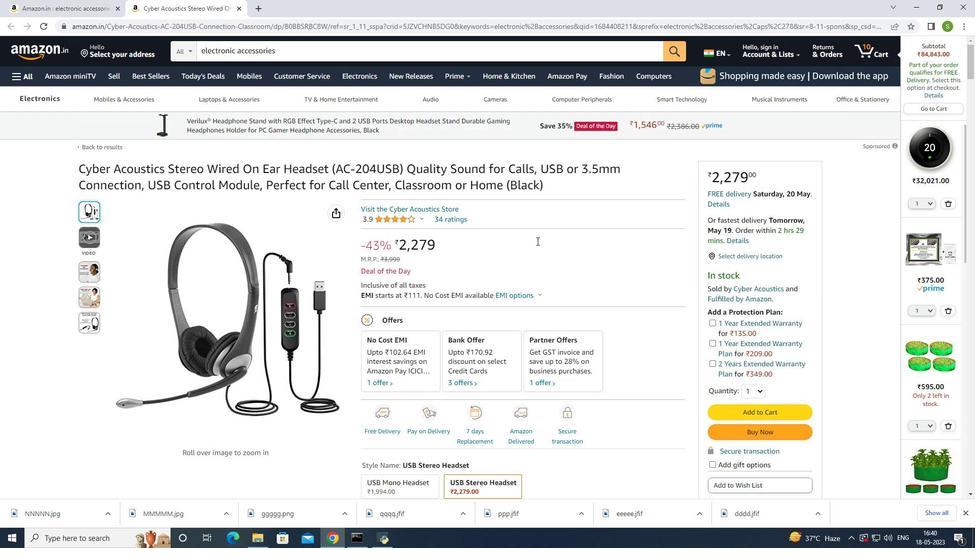 
Action: Mouse scrolled (537, 241) with delta (0, 0)
Screenshot: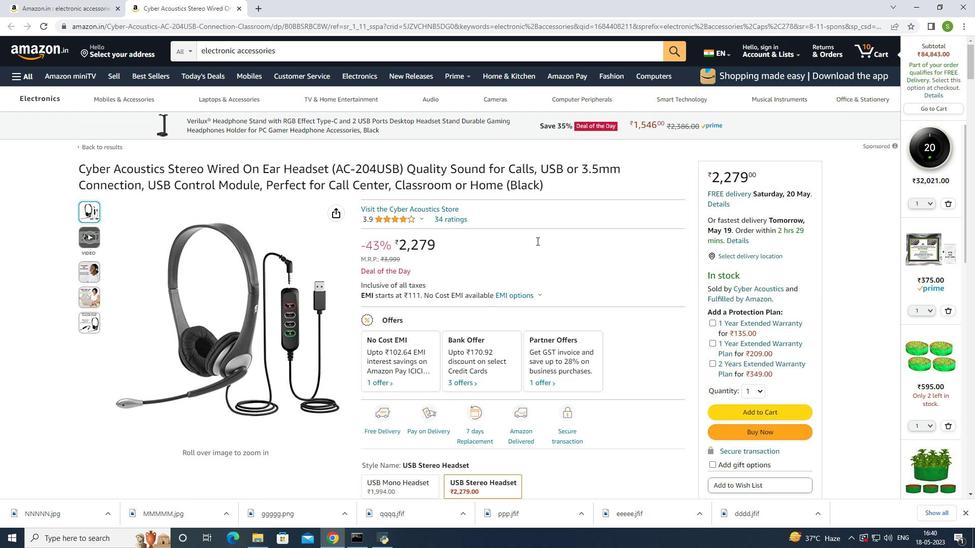 
Action: Mouse scrolled (537, 241) with delta (0, 0)
Screenshot: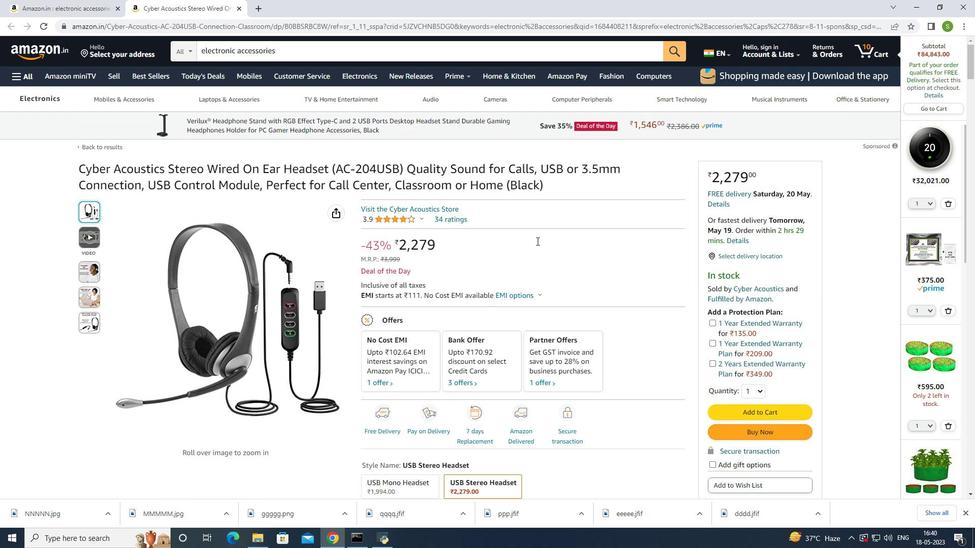 
Action: Mouse moved to (81, 6)
Screenshot: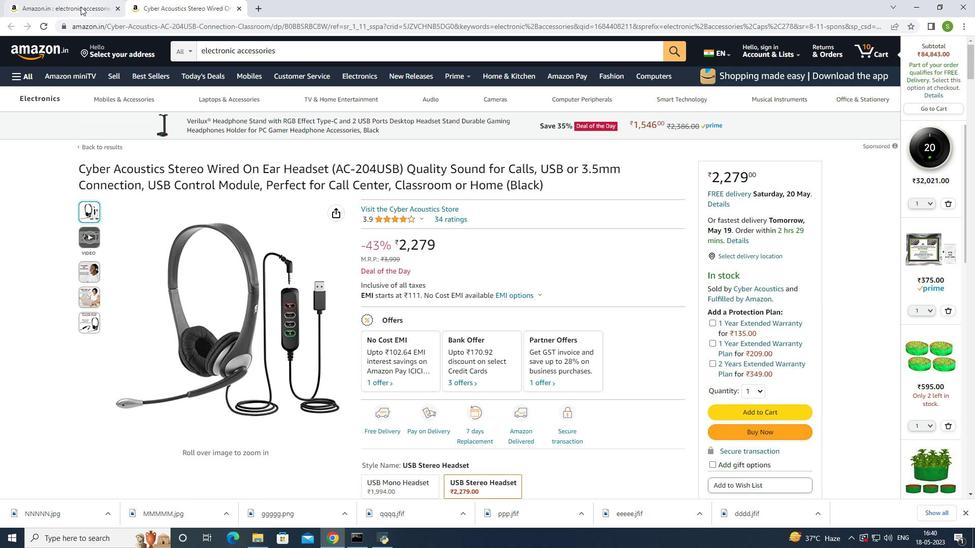
Action: Mouse pressed left at (81, 6)
Screenshot: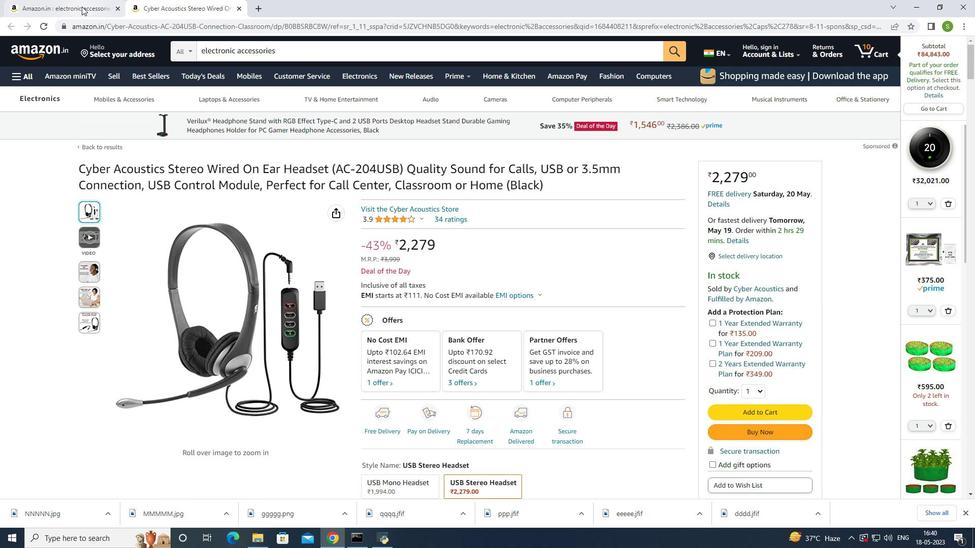 
Action: Mouse moved to (284, 152)
Screenshot: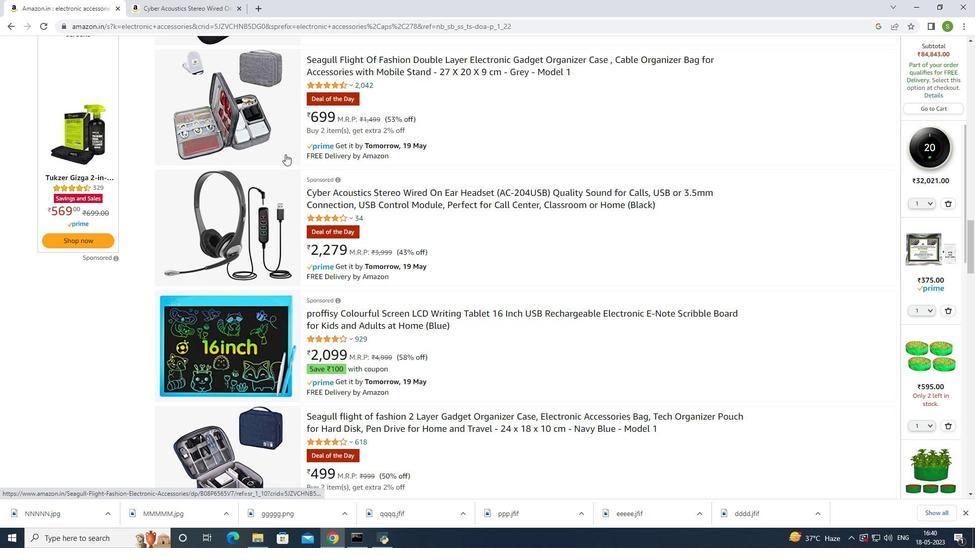 
Action: Mouse scrolled (284, 153) with delta (0, 0)
Screenshot: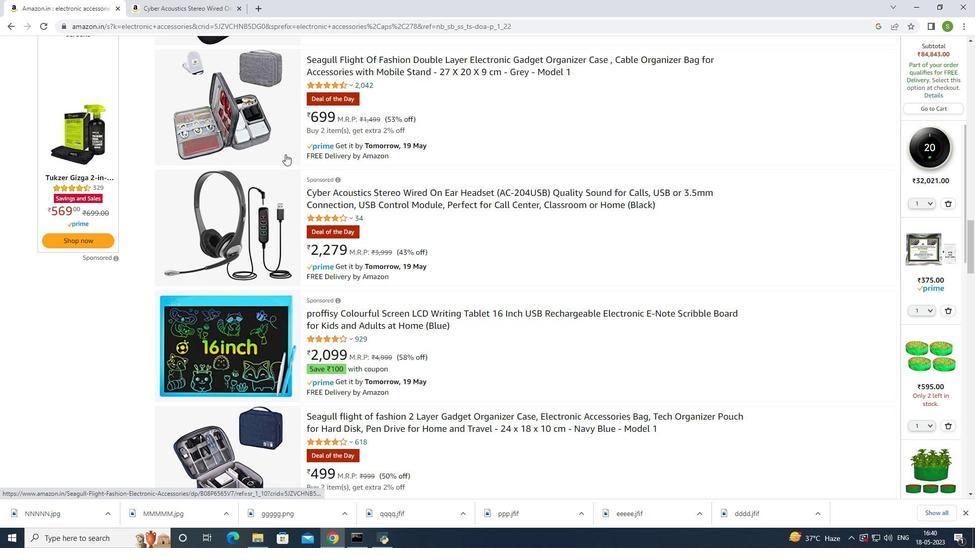 
Action: Mouse moved to (284, 151)
Screenshot: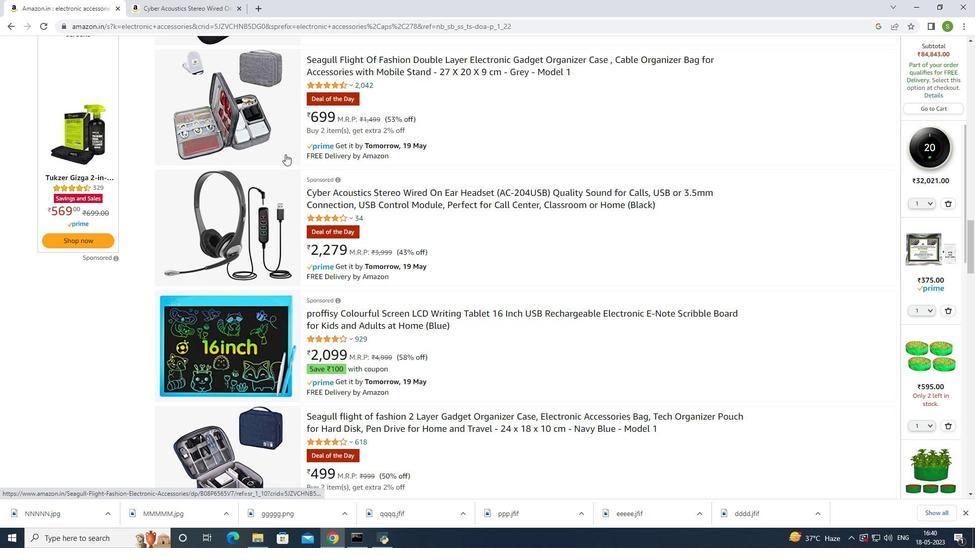 
Action: Mouse scrolled (284, 153) with delta (0, 0)
Screenshot: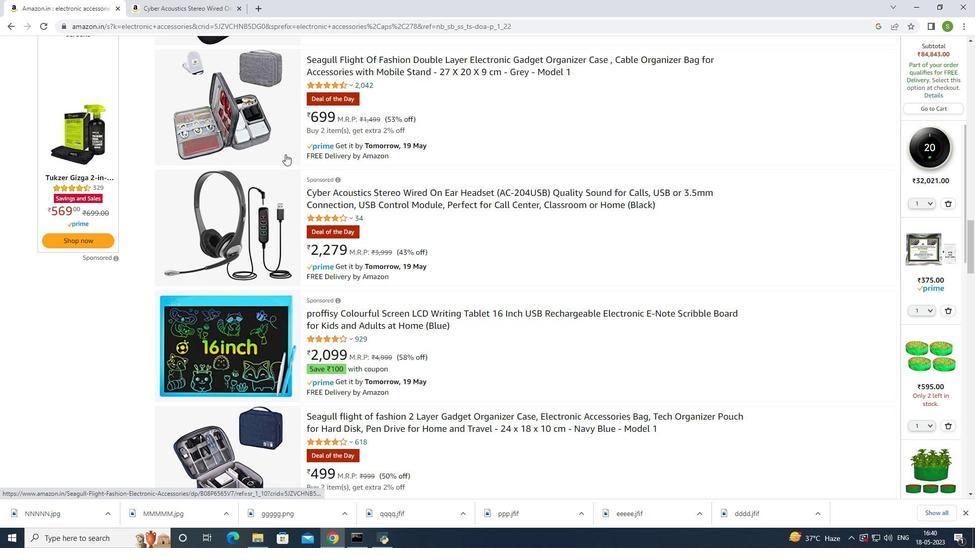 
Action: Mouse moved to (284, 151)
Screenshot: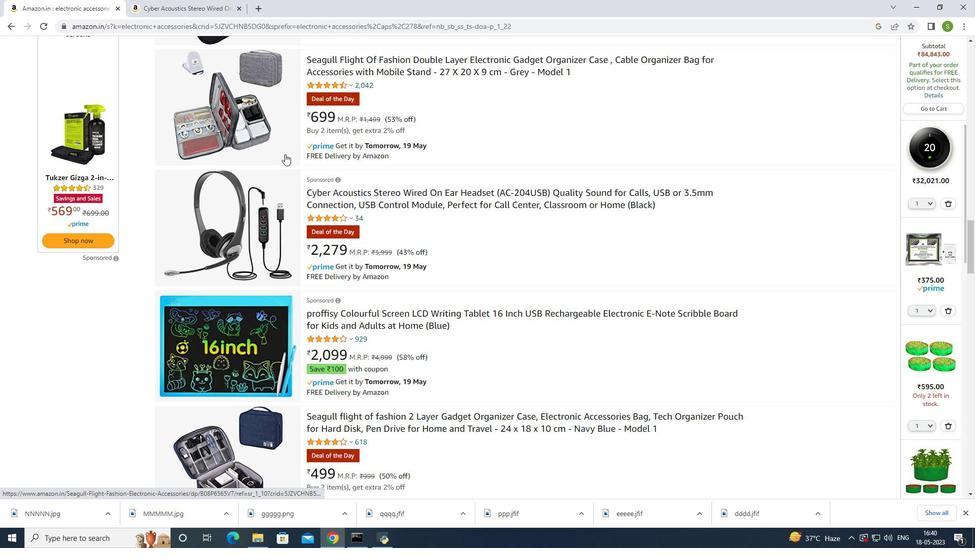
Action: Mouse scrolled (284, 152) with delta (0, 0)
Screenshot: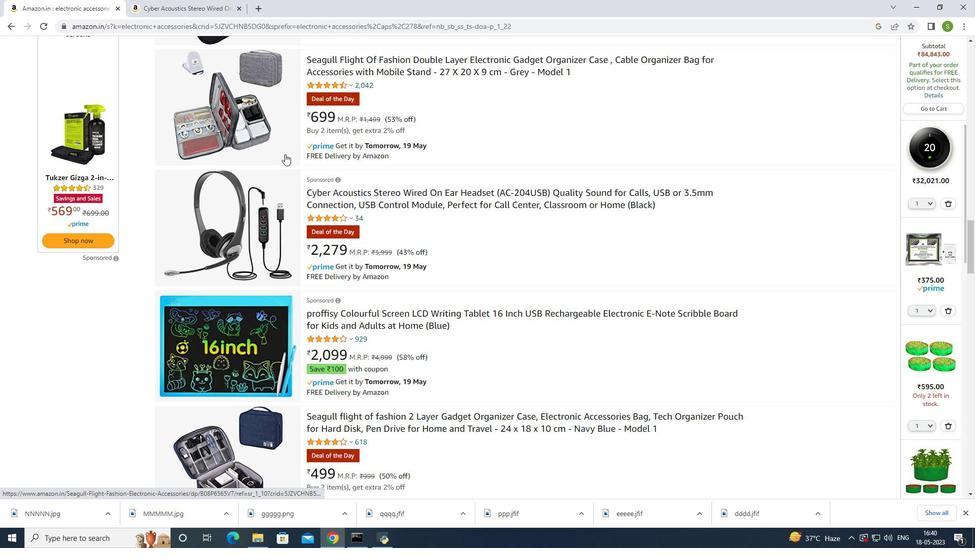 
Action: Mouse moved to (284, 149)
Screenshot: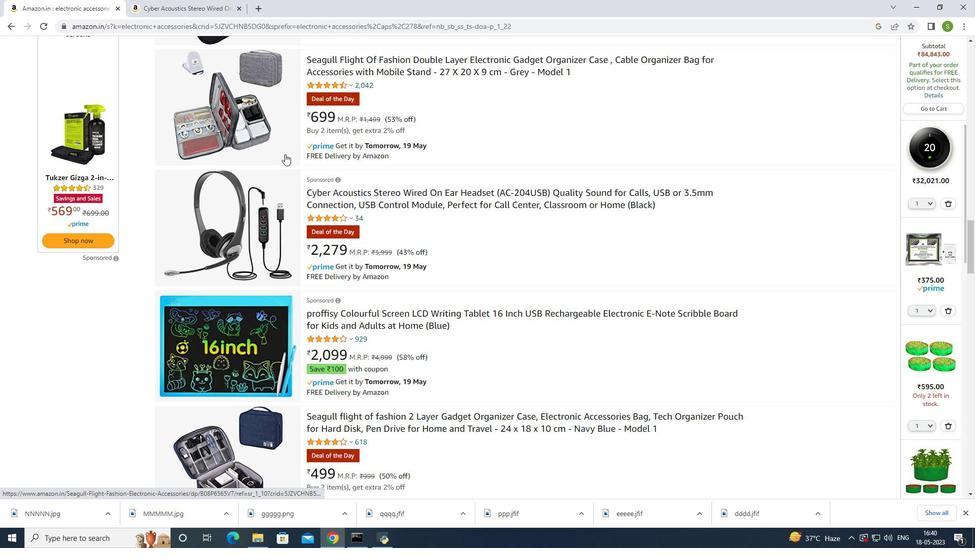 
Action: Mouse scrolled (284, 150) with delta (0, 0)
Screenshot: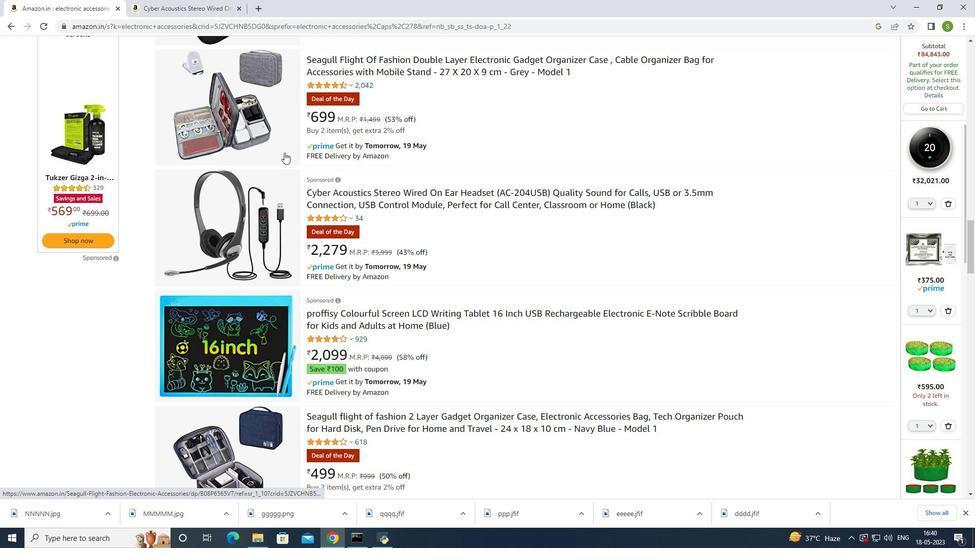 
Action: Mouse moved to (284, 149)
Screenshot: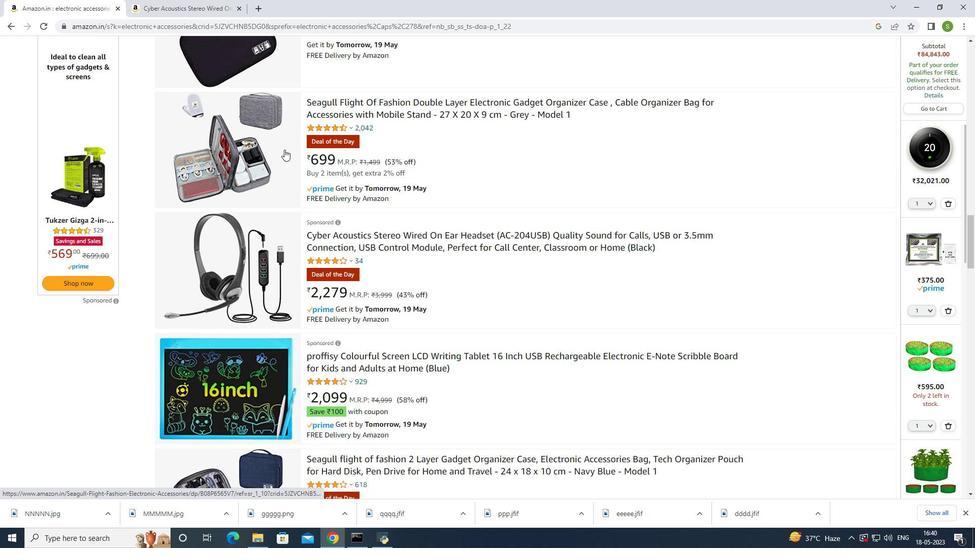 
Action: Mouse scrolled (284, 150) with delta (0, 0)
Screenshot: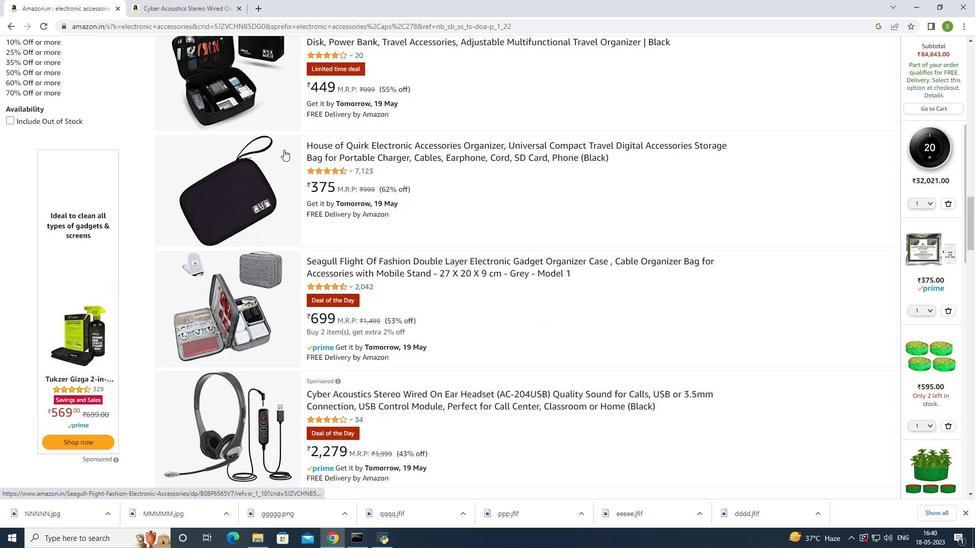 
Action: Mouse scrolled (284, 150) with delta (0, 0)
Screenshot: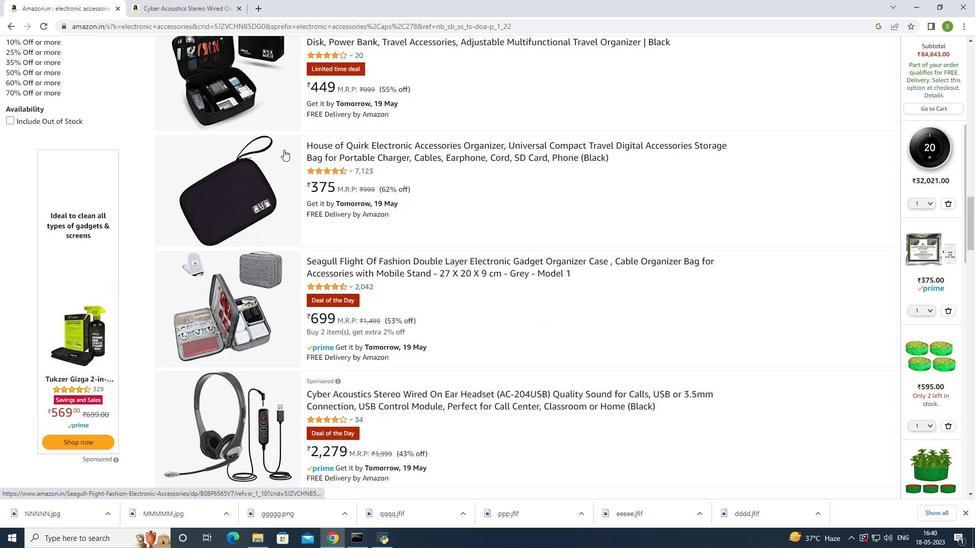 
Action: Mouse scrolled (284, 150) with delta (0, 0)
Screenshot: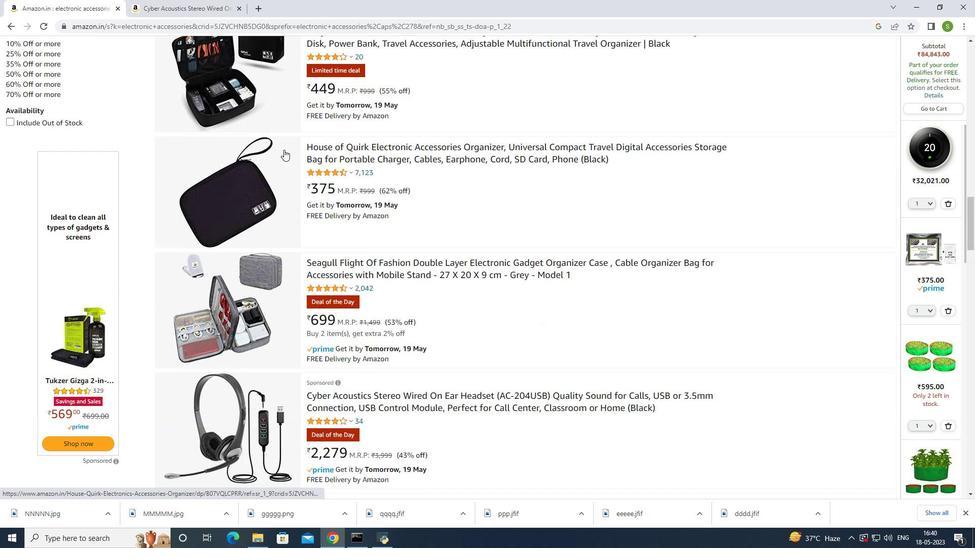 
Action: Mouse scrolled (284, 150) with delta (0, 0)
Screenshot: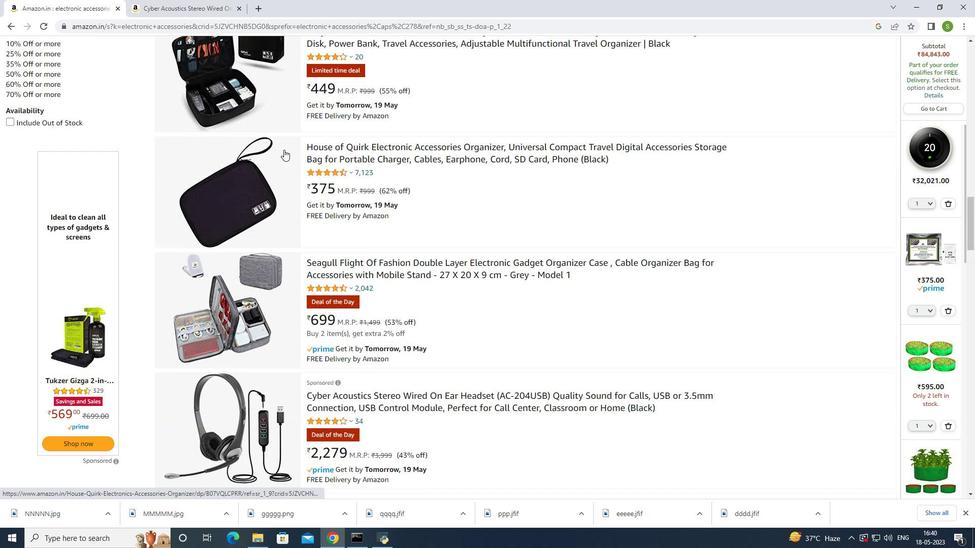 
Action: Mouse moved to (178, 102)
Screenshot: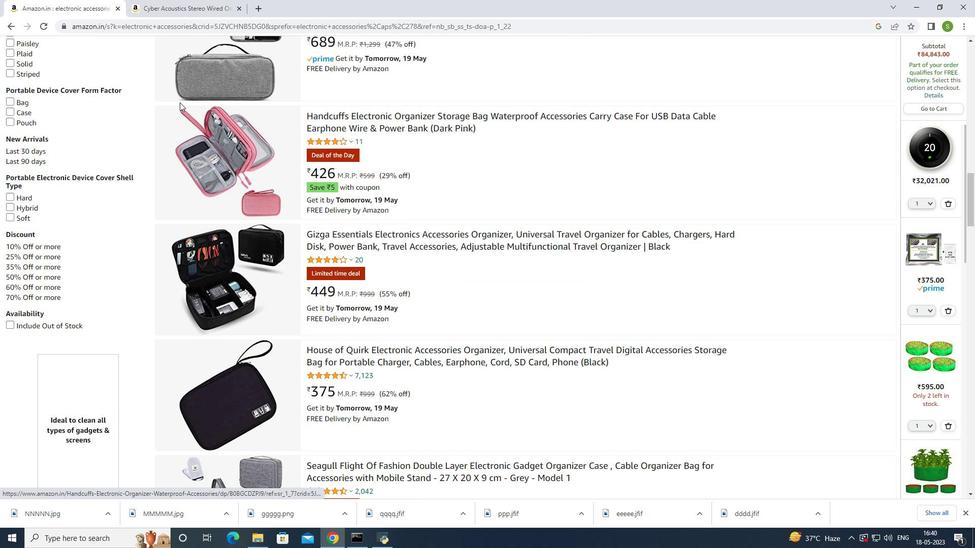 
Action: Mouse scrolled (178, 103) with delta (0, 0)
Screenshot: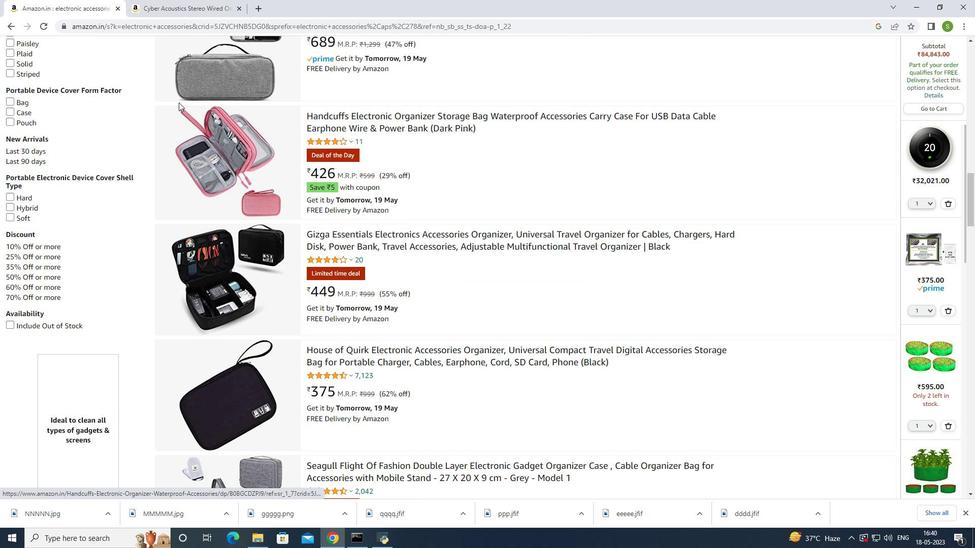 
Action: Mouse scrolled (178, 103) with delta (0, 0)
Screenshot: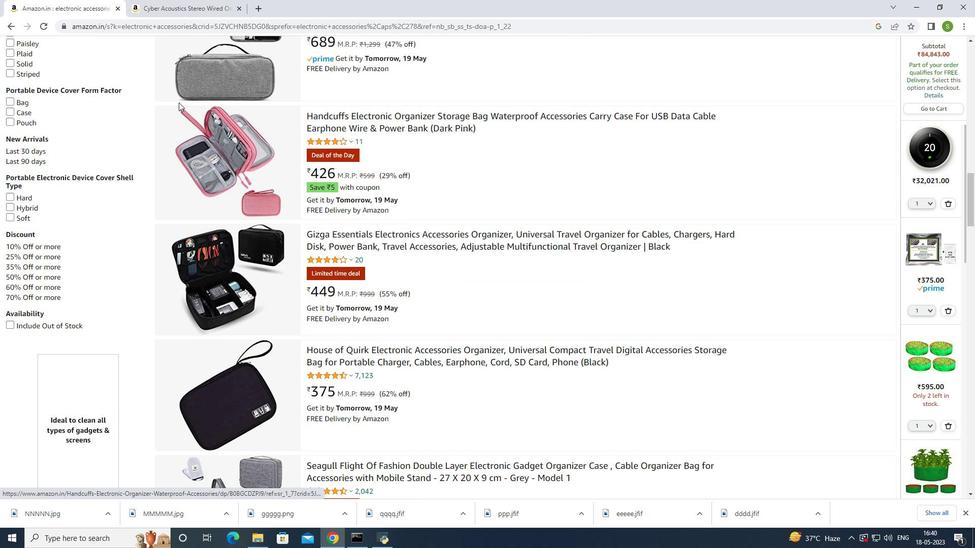 
Action: Mouse scrolled (178, 103) with delta (0, 0)
Screenshot: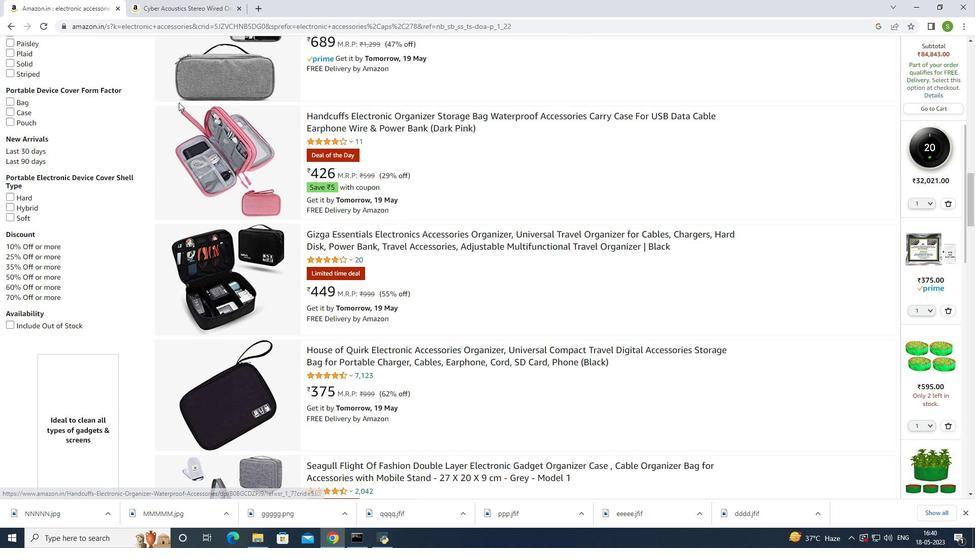 
Action: Mouse scrolled (178, 103) with delta (0, 0)
Screenshot: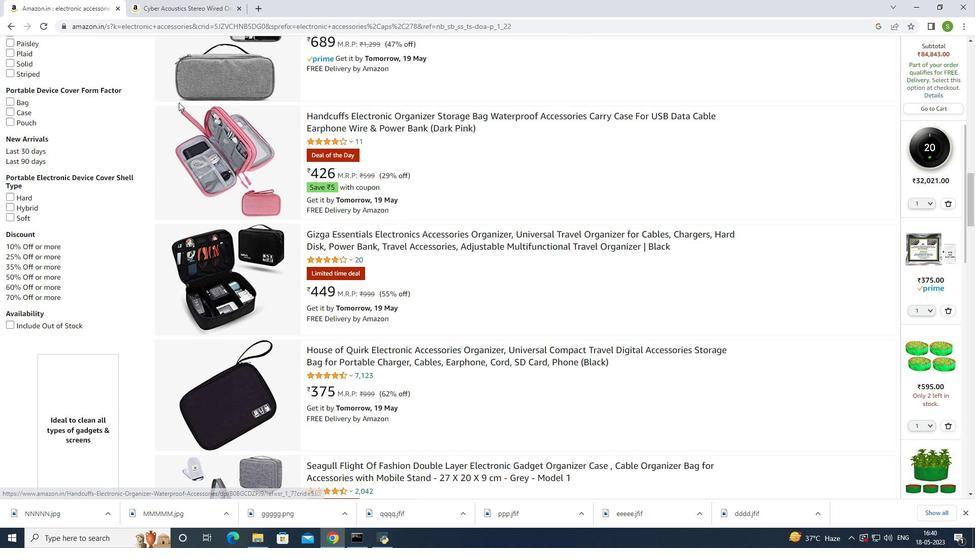 
Action: Mouse scrolled (178, 103) with delta (0, 0)
Screenshot: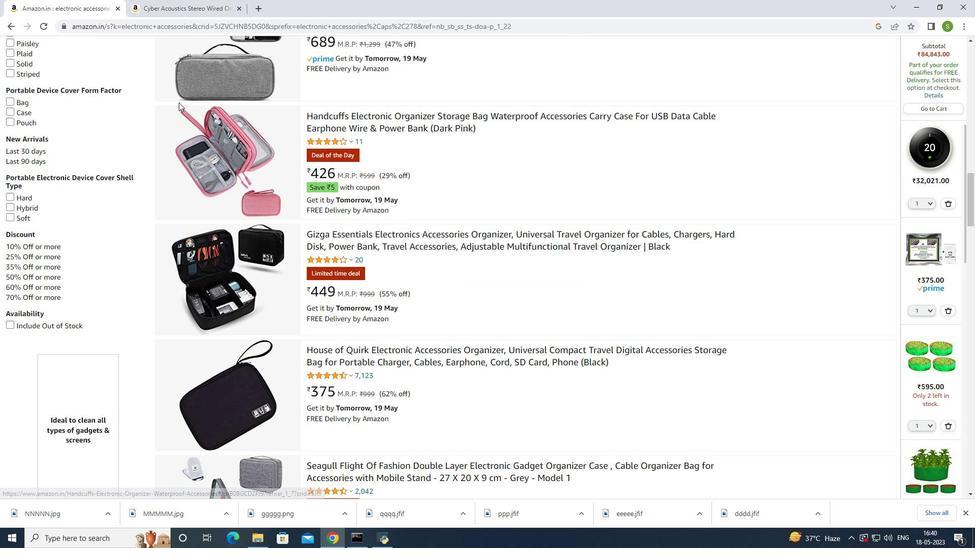 
Action: Mouse scrolled (178, 103) with delta (0, 0)
Screenshot: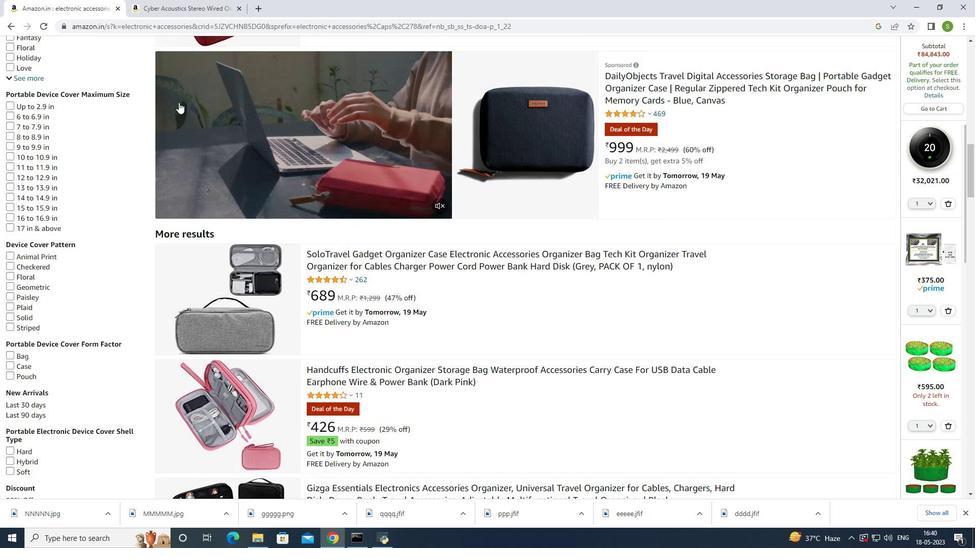 
Action: Mouse scrolled (178, 103) with delta (0, 0)
Screenshot: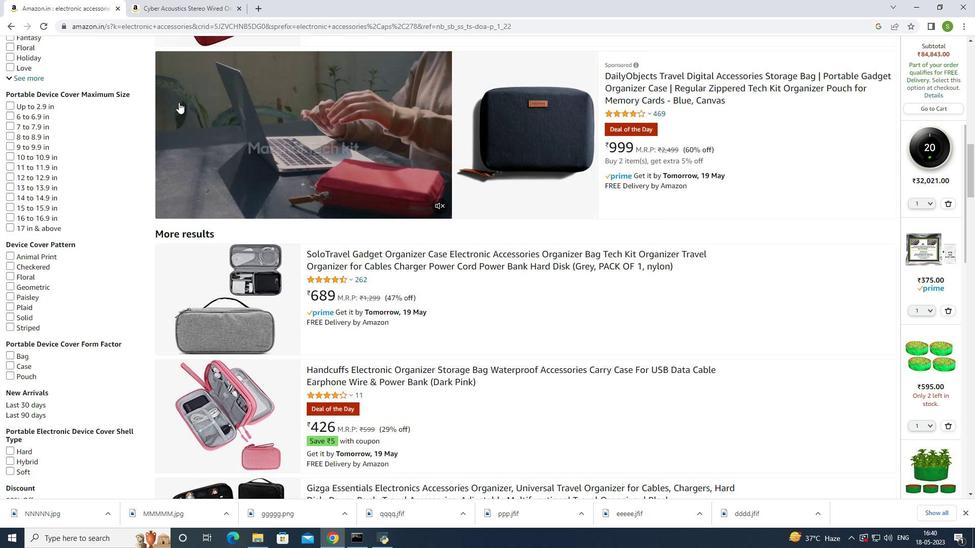
Action: Mouse scrolled (178, 103) with delta (0, 0)
Screenshot: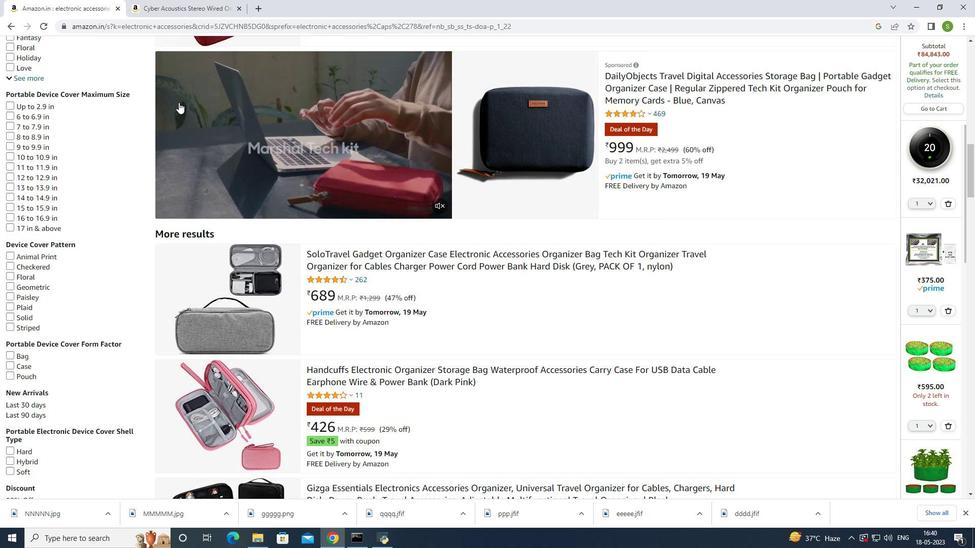
Action: Mouse scrolled (178, 103) with delta (0, 0)
Screenshot: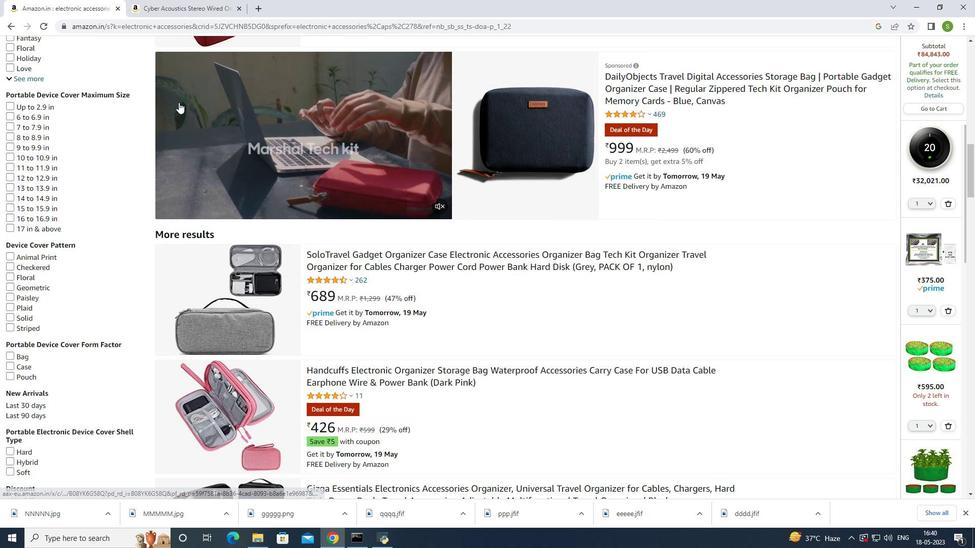 
Action: Mouse moved to (7, 23)
Screenshot: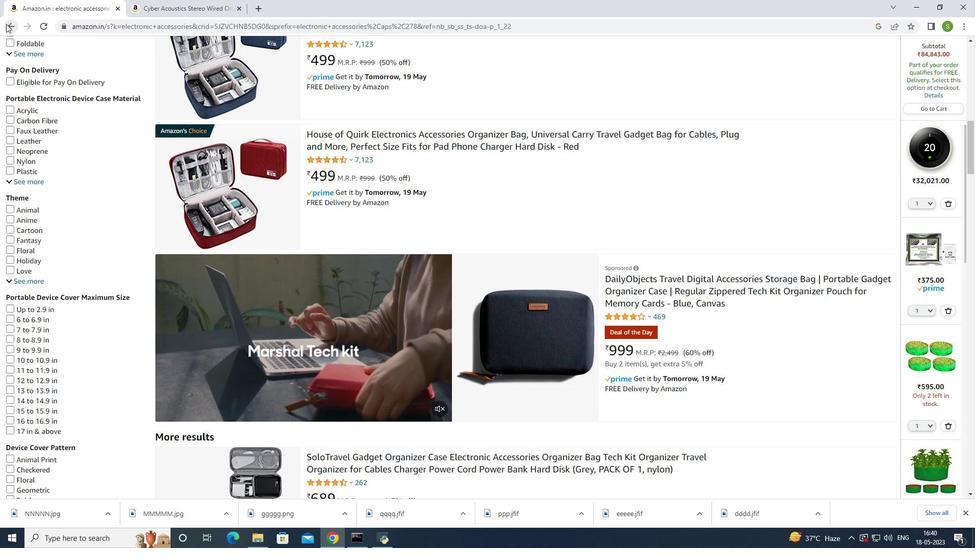 
Action: Mouse pressed left at (7, 23)
Screenshot: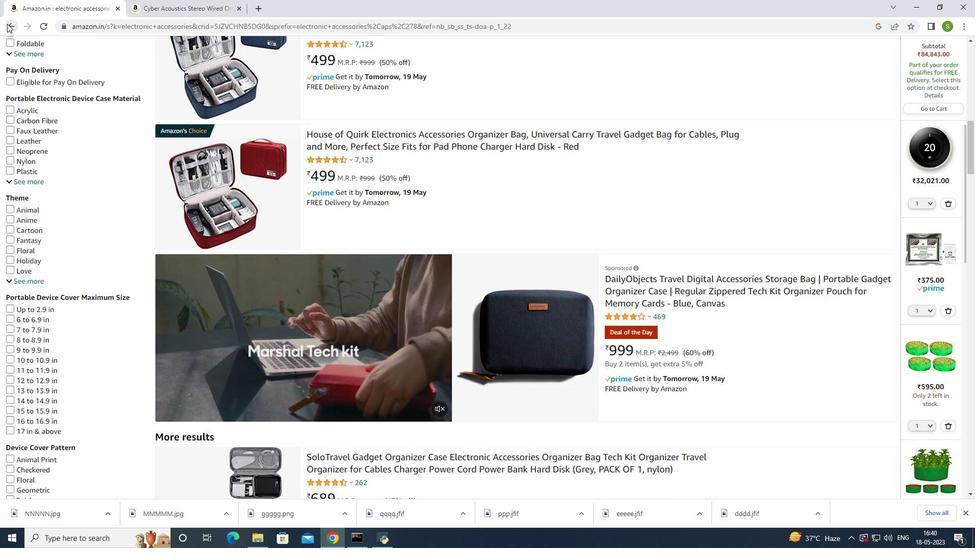 
Action: Mouse moved to (421, 196)
Screenshot: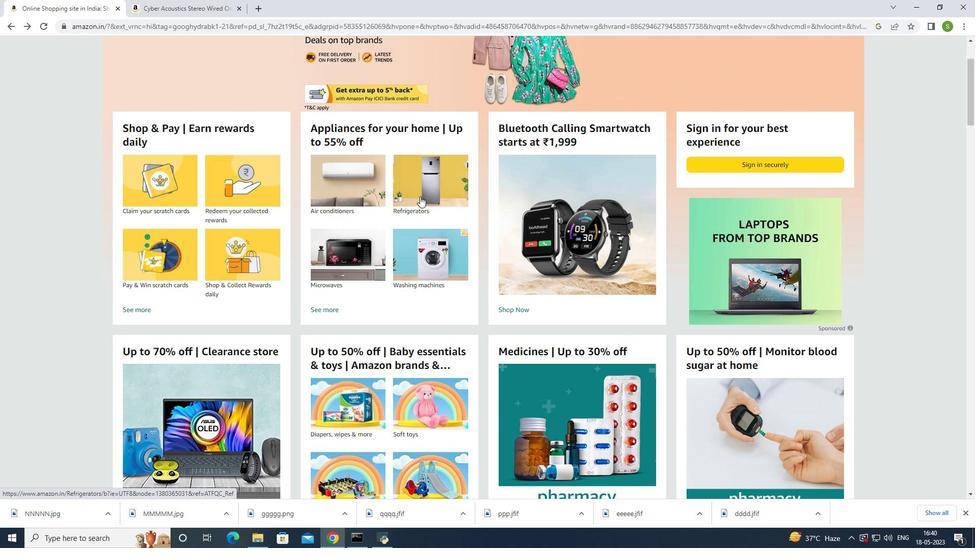 
Action: Mouse pressed left at (421, 196)
Screenshot: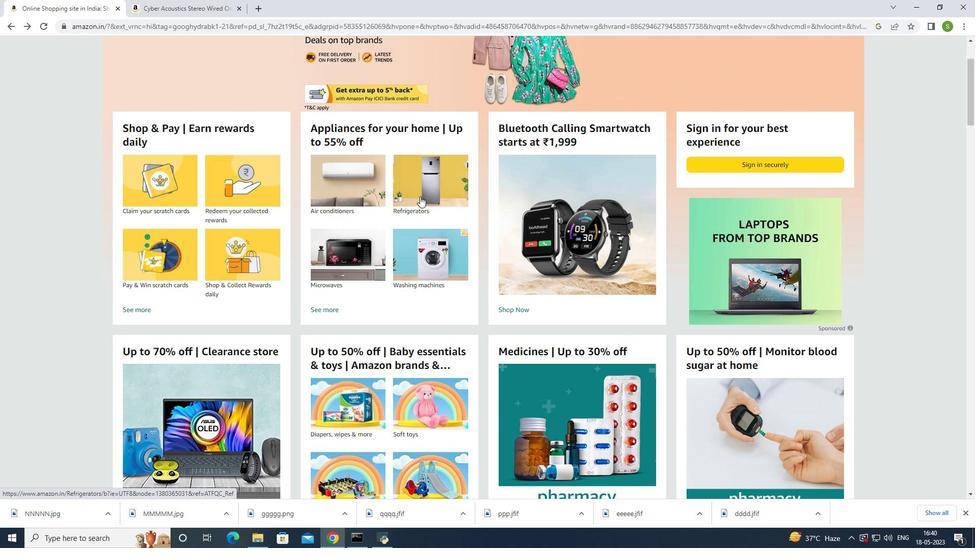 
Action: Mouse moved to (421, 195)
Screenshot: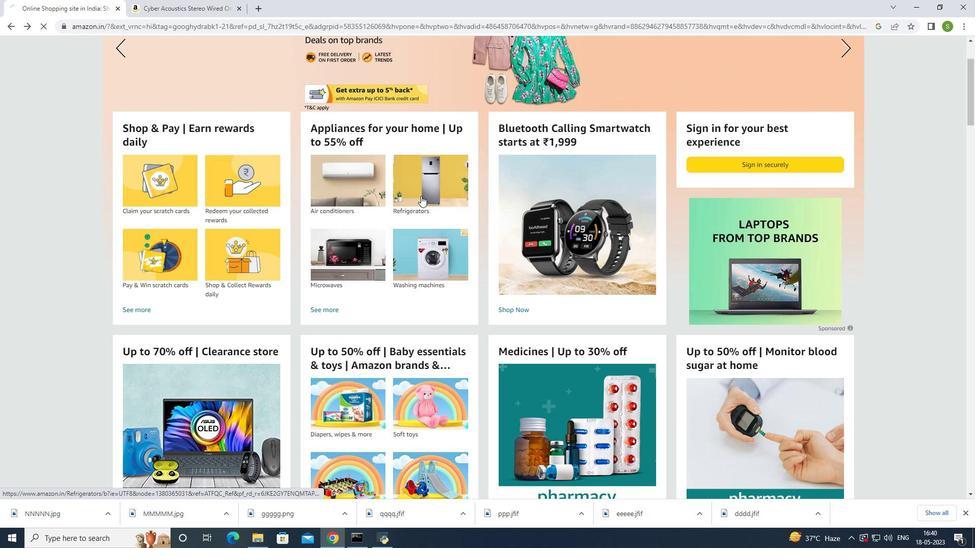
Action: Mouse scrolled (421, 195) with delta (0, 0)
Screenshot: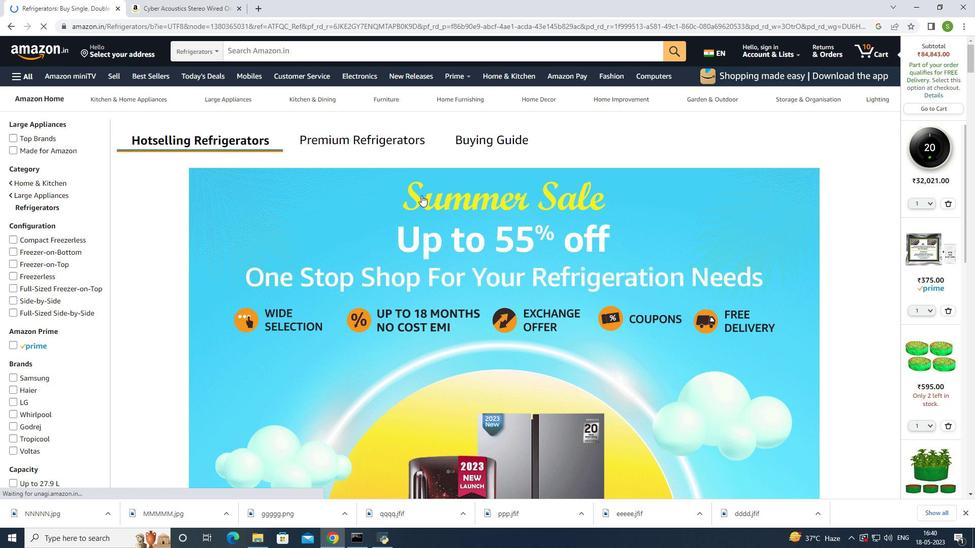 
Action: Mouse scrolled (421, 195) with delta (0, 0)
Screenshot: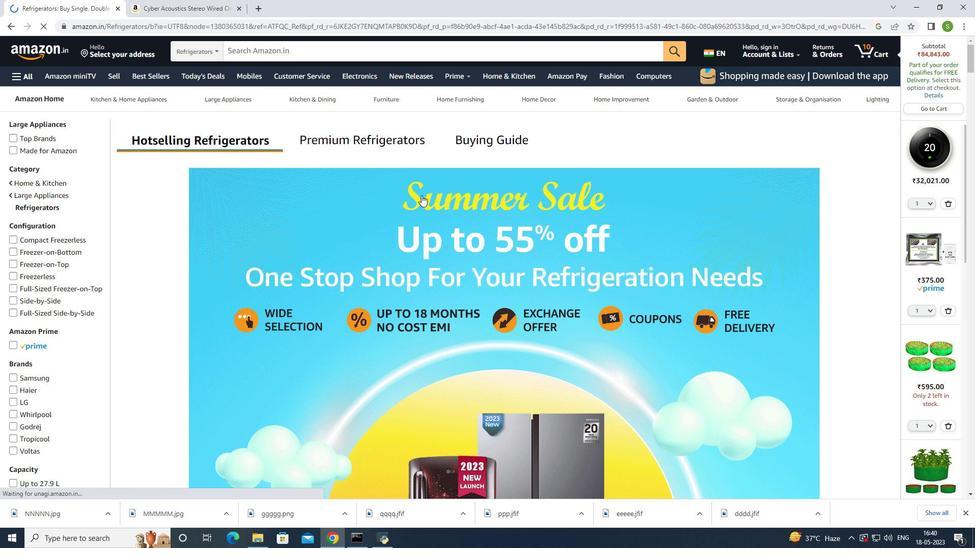 
Action: Mouse scrolled (421, 195) with delta (0, 0)
Screenshot: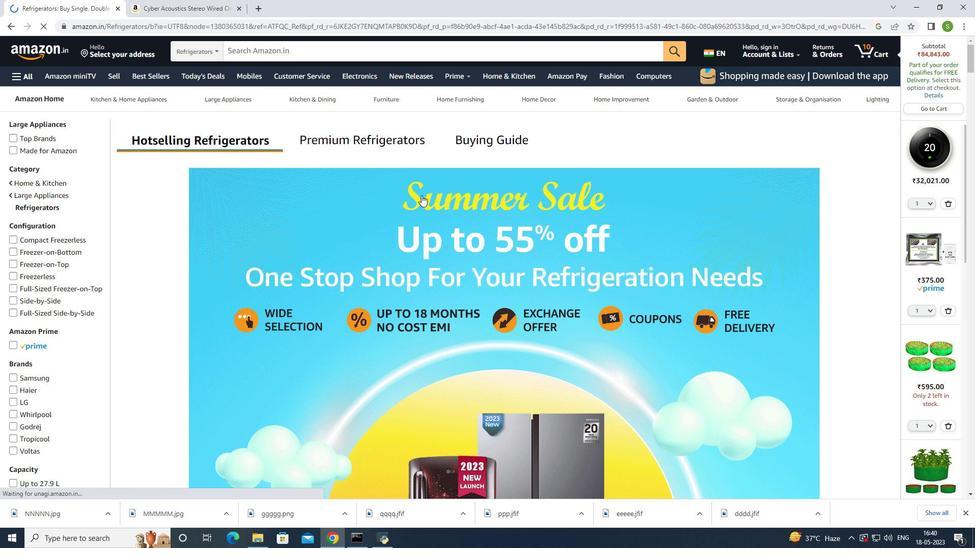 
Action: Mouse scrolled (421, 195) with delta (0, 0)
Screenshot: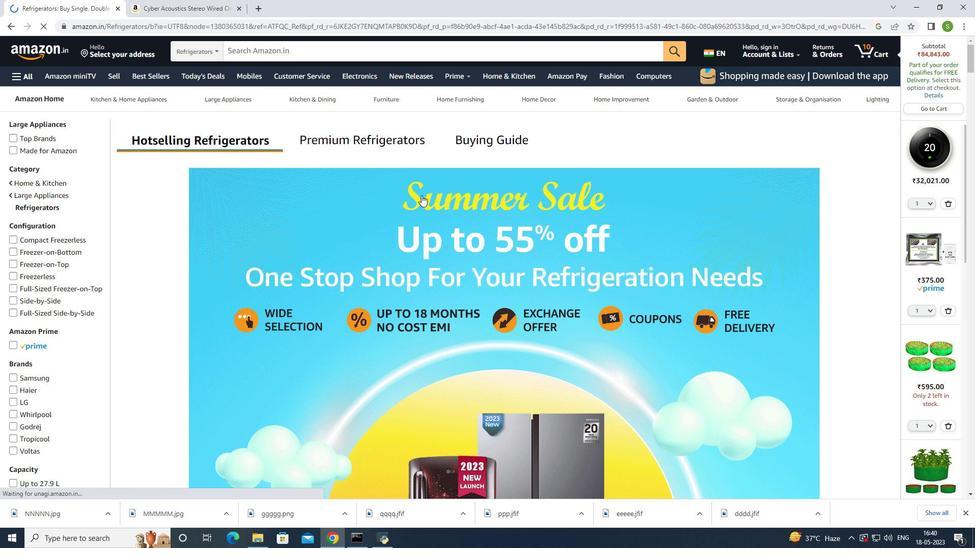 
Action: Mouse scrolled (421, 195) with delta (0, 0)
Screenshot: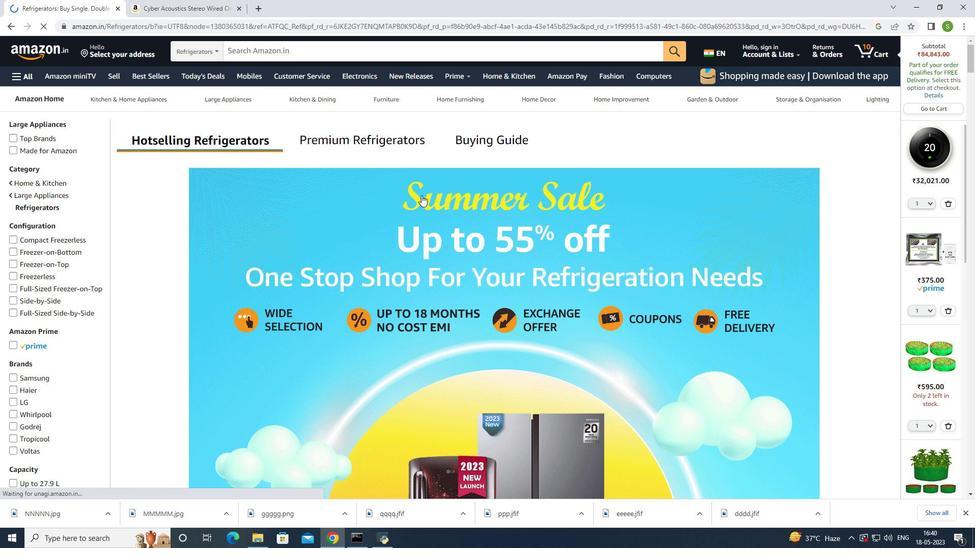 
Action: Mouse scrolled (421, 195) with delta (0, 0)
Screenshot: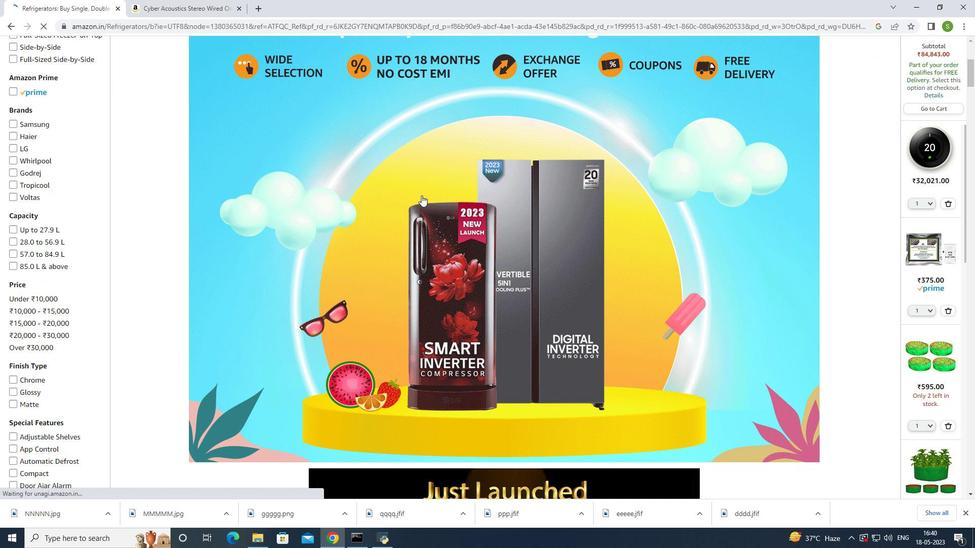 
Action: Mouse scrolled (421, 195) with delta (0, 0)
Screenshot: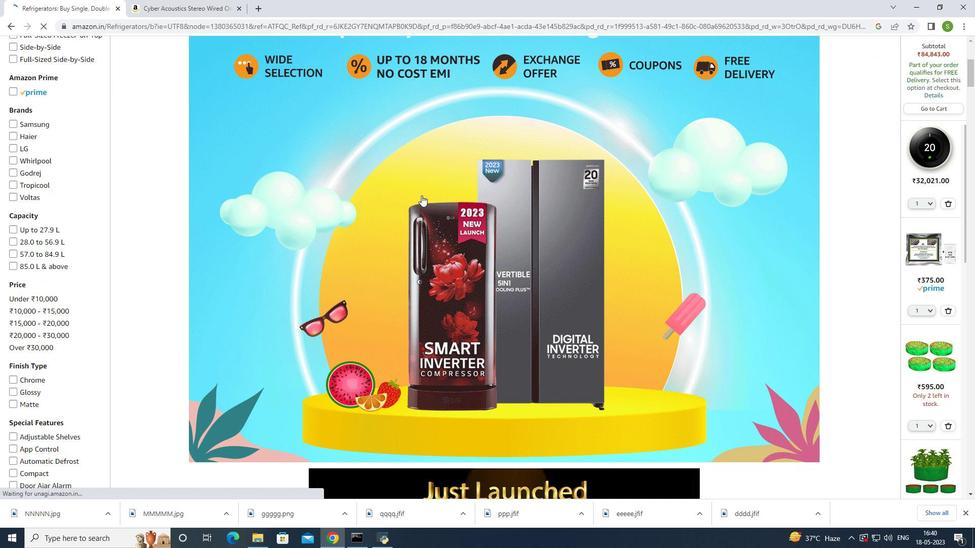 
Action: Mouse scrolled (421, 195) with delta (0, 0)
Screenshot: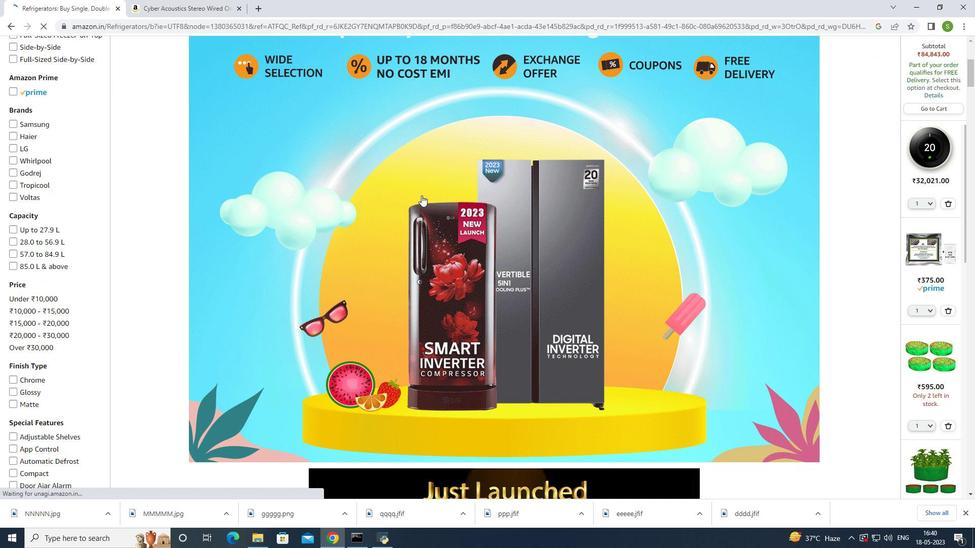 
Action: Mouse scrolled (421, 195) with delta (0, 0)
Screenshot: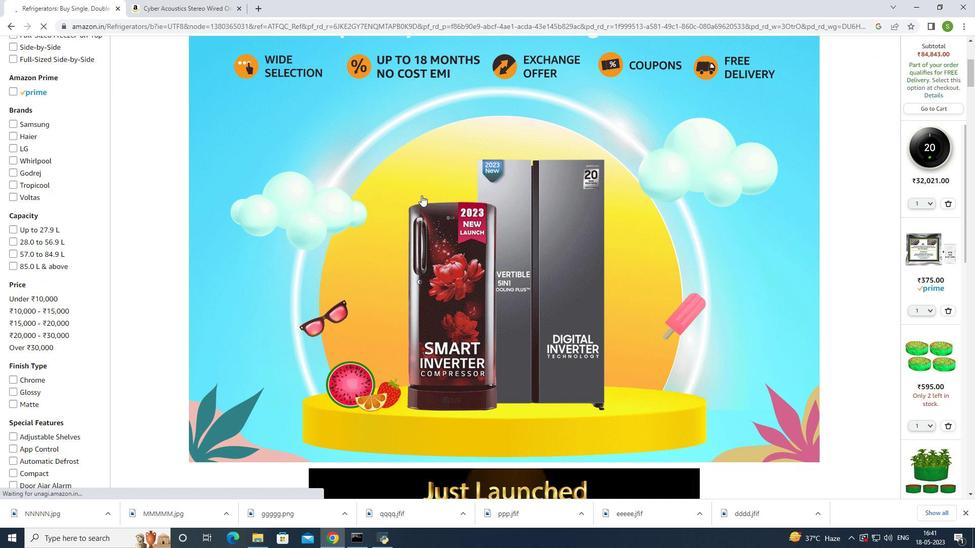 
Action: Mouse scrolled (421, 195) with delta (0, 0)
Screenshot: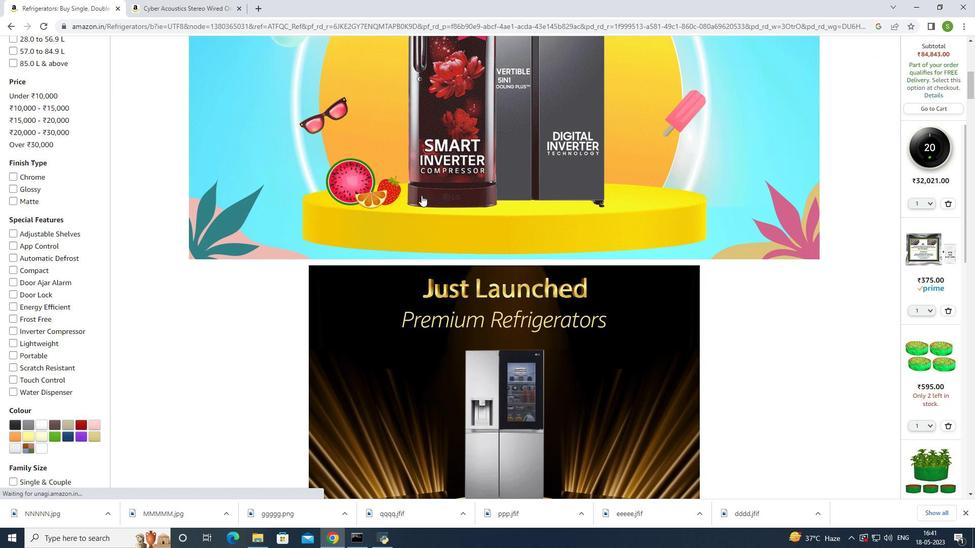
Action: Mouse scrolled (421, 195) with delta (0, 0)
Screenshot: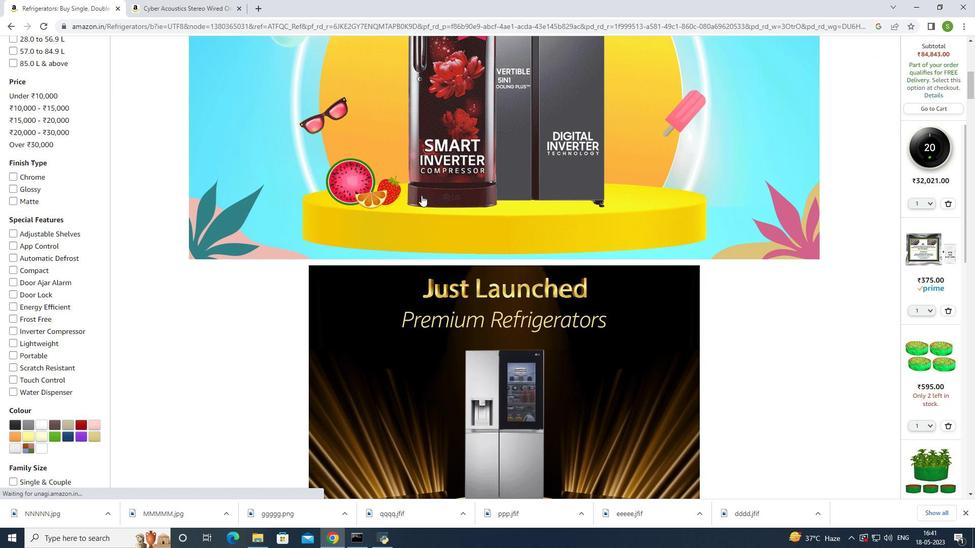 
Action: Mouse scrolled (421, 195) with delta (0, 0)
Screenshot: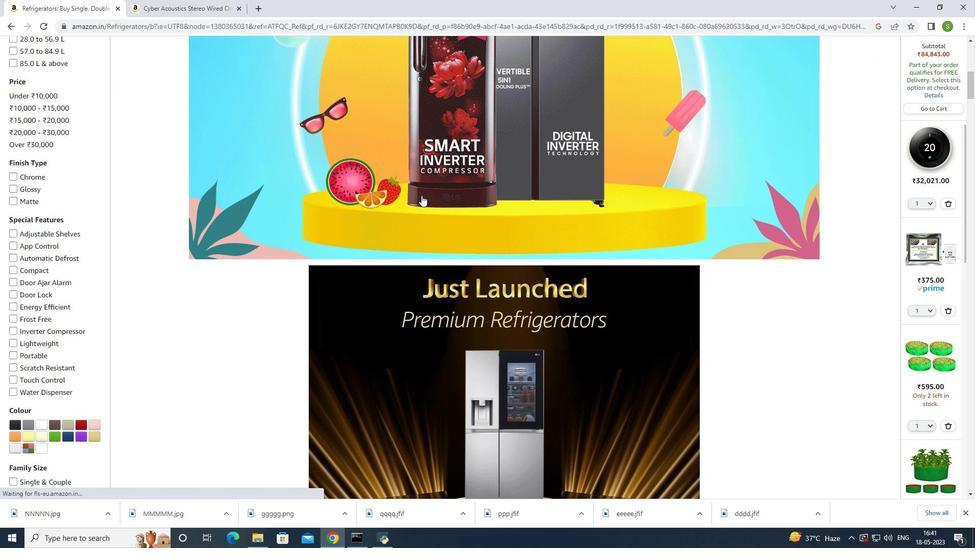 
Action: Mouse scrolled (421, 195) with delta (0, 0)
Screenshot: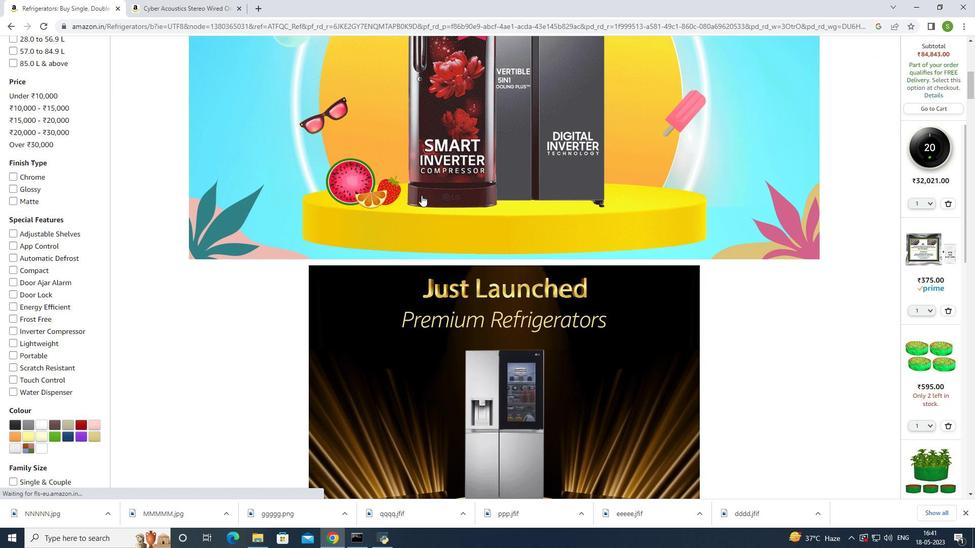 
Action: Mouse scrolled (421, 195) with delta (0, 0)
Screenshot: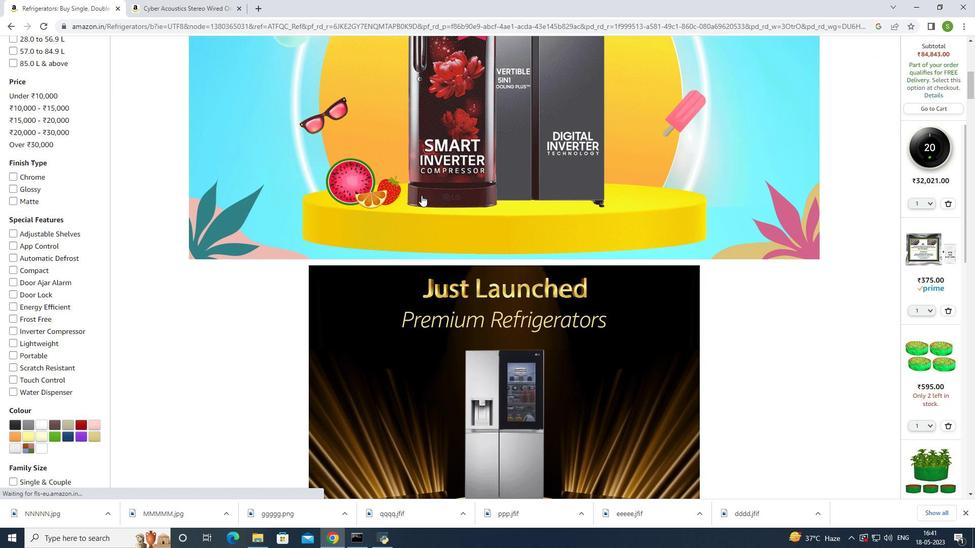
Action: Mouse scrolled (421, 195) with delta (0, 0)
Screenshot: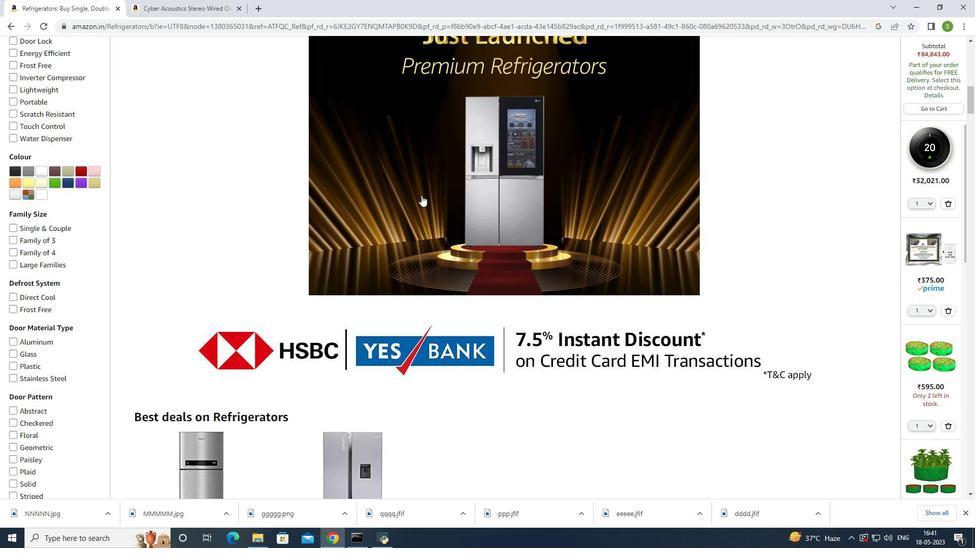 
Action: Mouse scrolled (421, 195) with delta (0, 0)
Screenshot: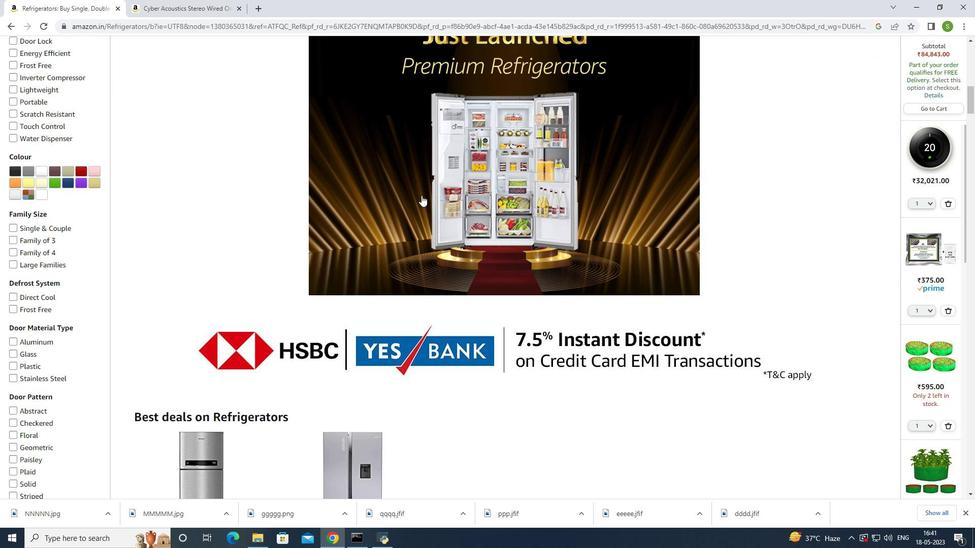 
Action: Mouse scrolled (421, 195) with delta (0, 0)
Screenshot: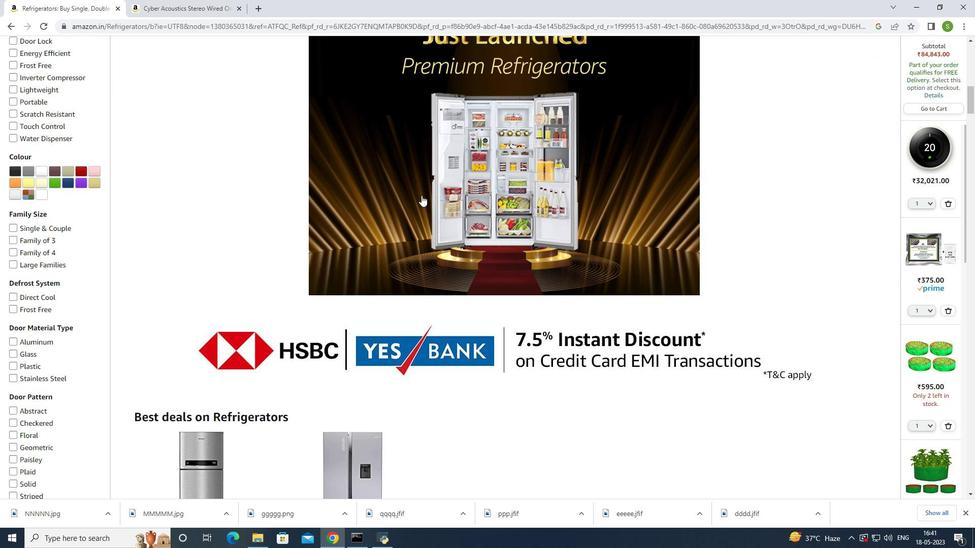 
Action: Mouse scrolled (421, 195) with delta (0, 0)
Screenshot: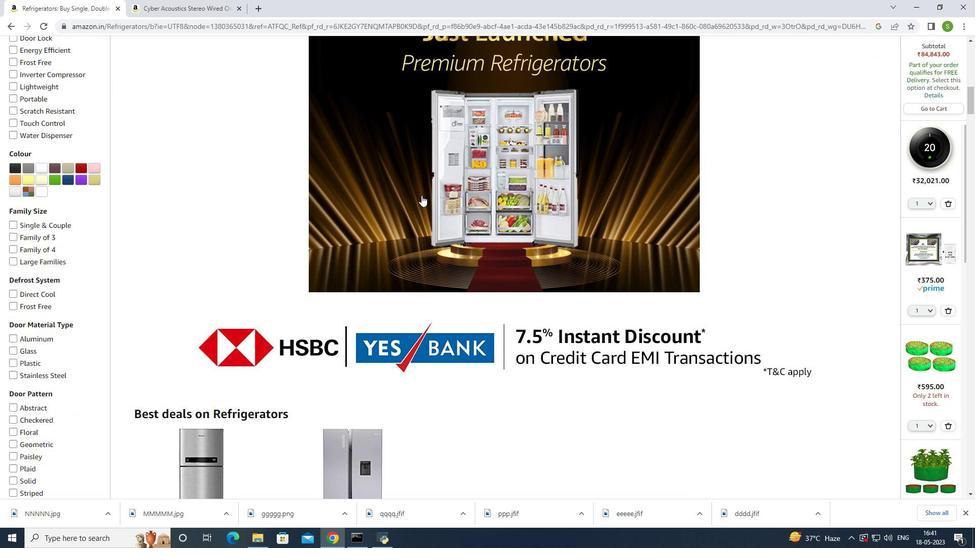
Action: Mouse scrolled (421, 195) with delta (0, 0)
Screenshot: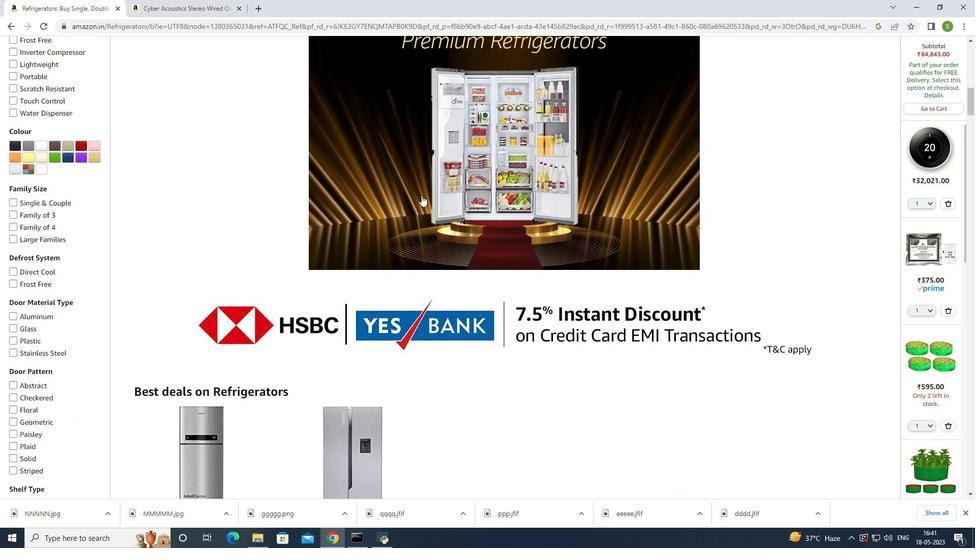 
Action: Mouse scrolled (421, 195) with delta (0, 0)
Screenshot: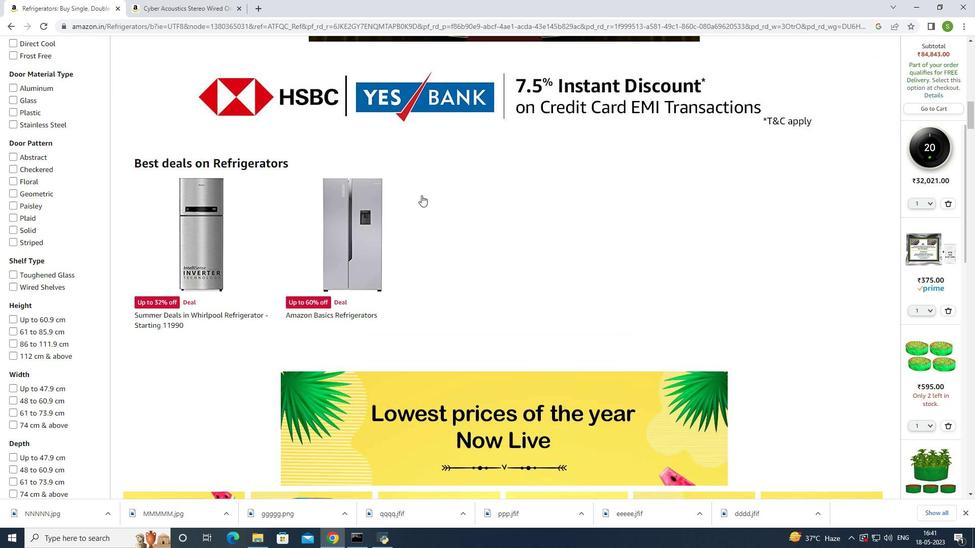 
Action: Mouse scrolled (421, 195) with delta (0, 0)
Screenshot: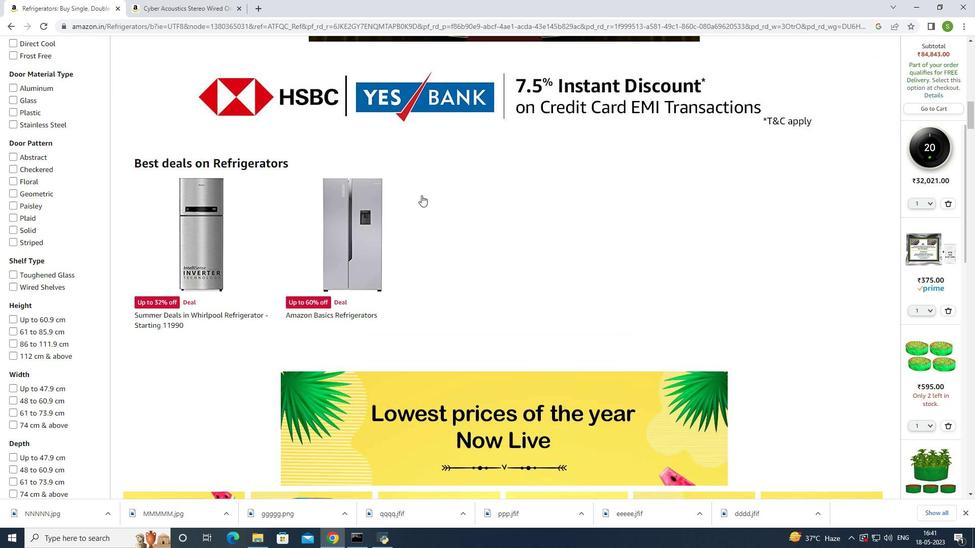 
Action: Mouse scrolled (421, 195) with delta (0, 0)
Screenshot: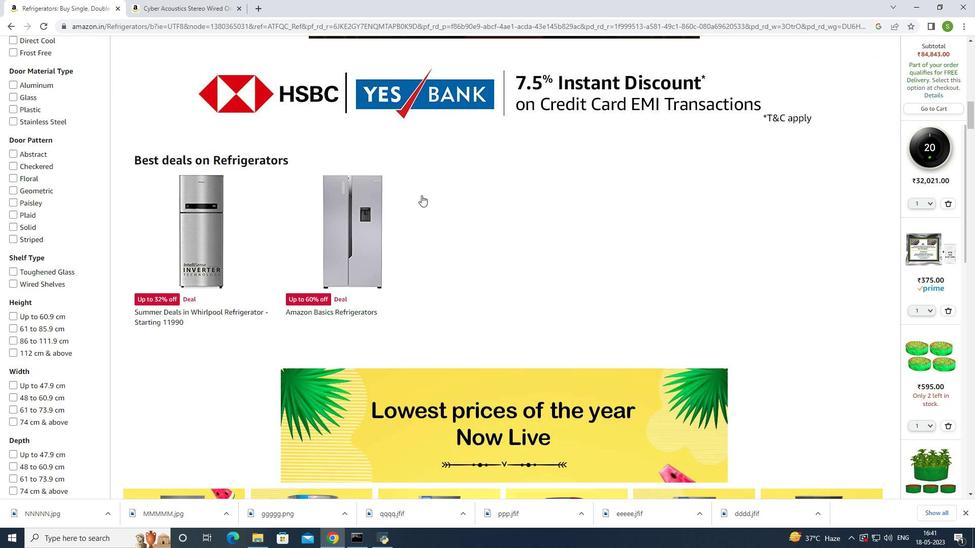 
Action: Mouse scrolled (421, 195) with delta (0, 0)
Screenshot: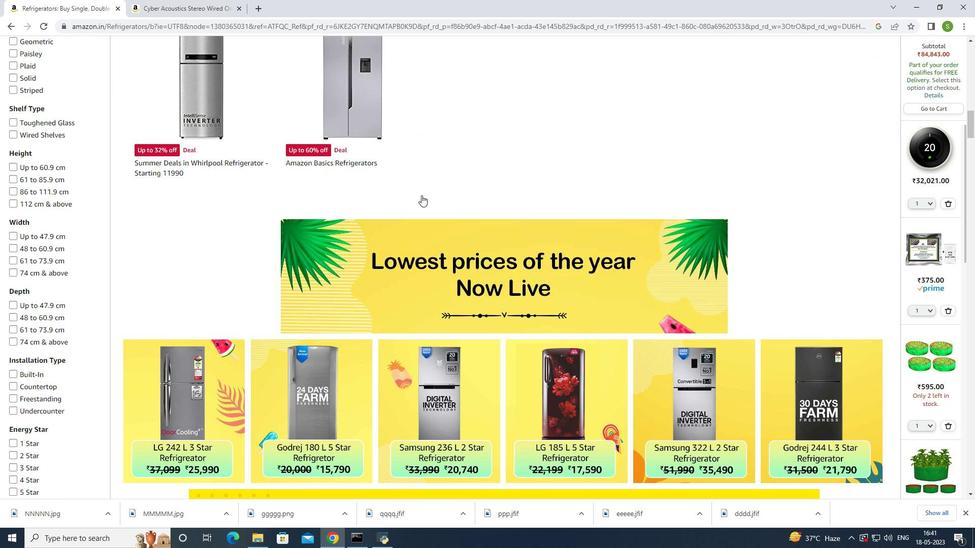 
Action: Mouse scrolled (421, 195) with delta (0, 0)
Screenshot: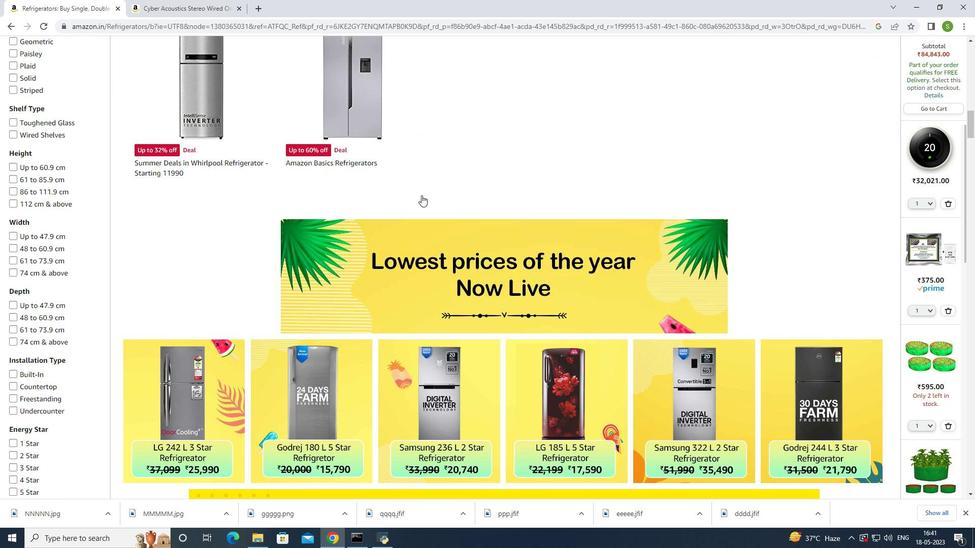 
Action: Mouse scrolled (421, 195) with delta (0, 0)
Screenshot: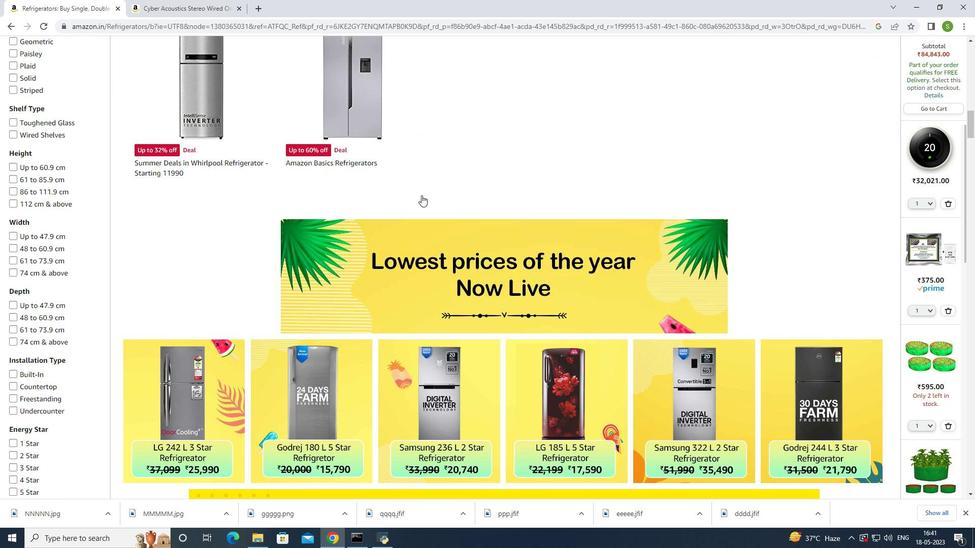 
Action: Mouse scrolled (421, 195) with delta (0, 0)
Screenshot: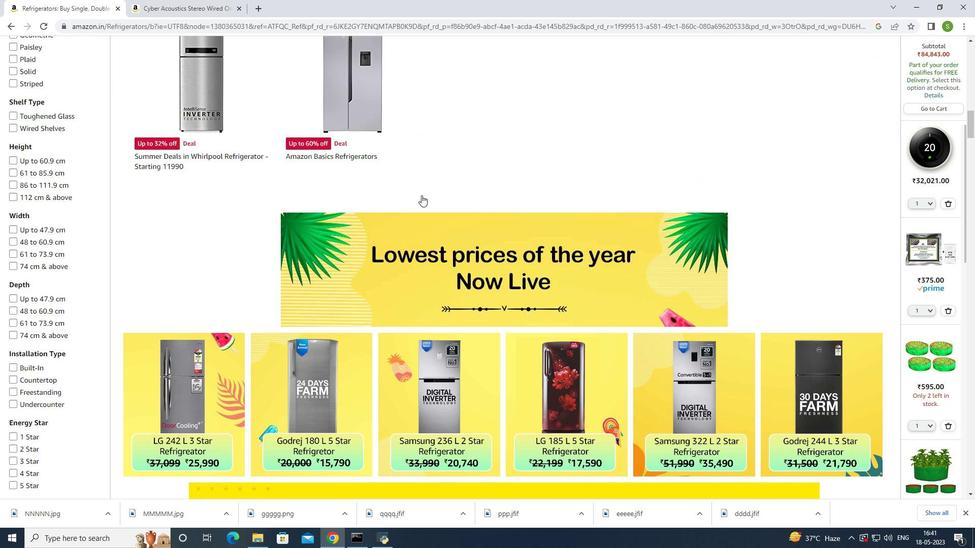 
Action: Mouse scrolled (421, 195) with delta (0, 0)
Screenshot: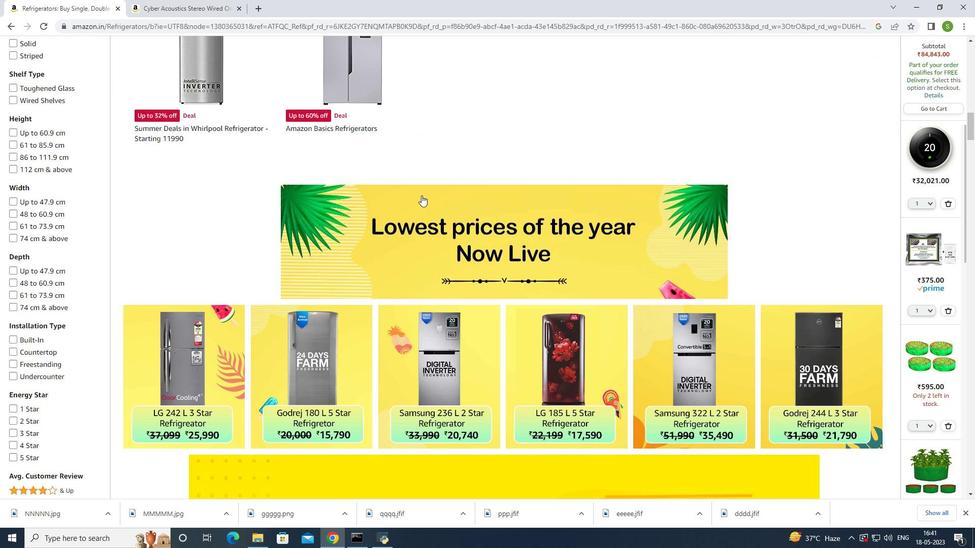 
Action: Mouse scrolled (421, 195) with delta (0, 0)
Screenshot: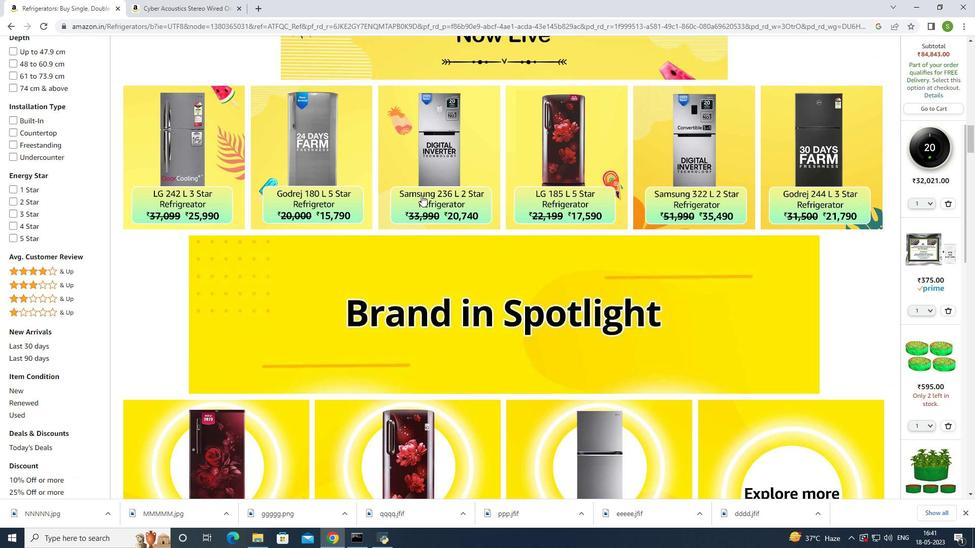 
Action: Mouse scrolled (421, 195) with delta (0, 0)
Screenshot: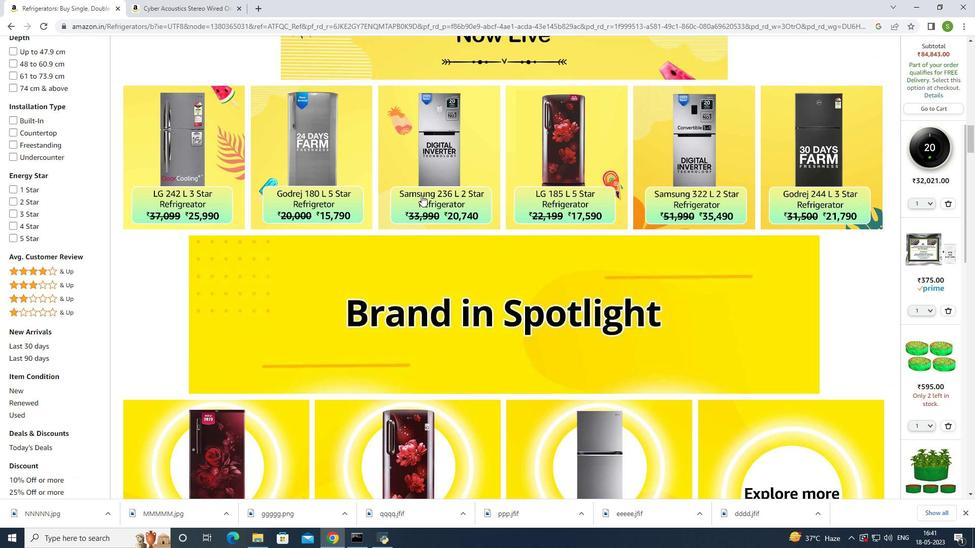 
Action: Mouse scrolled (421, 195) with delta (0, 0)
Screenshot: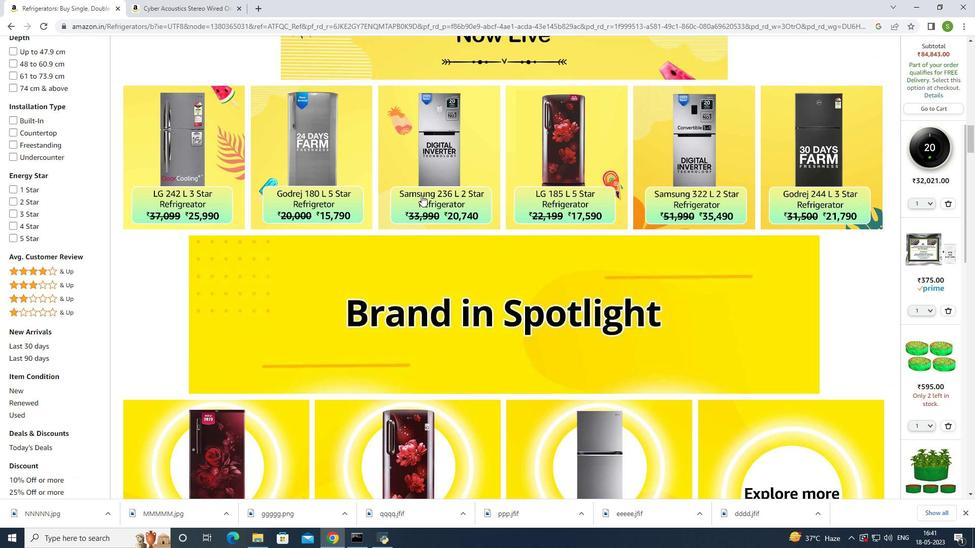 
Action: Mouse scrolled (421, 195) with delta (0, 0)
Screenshot: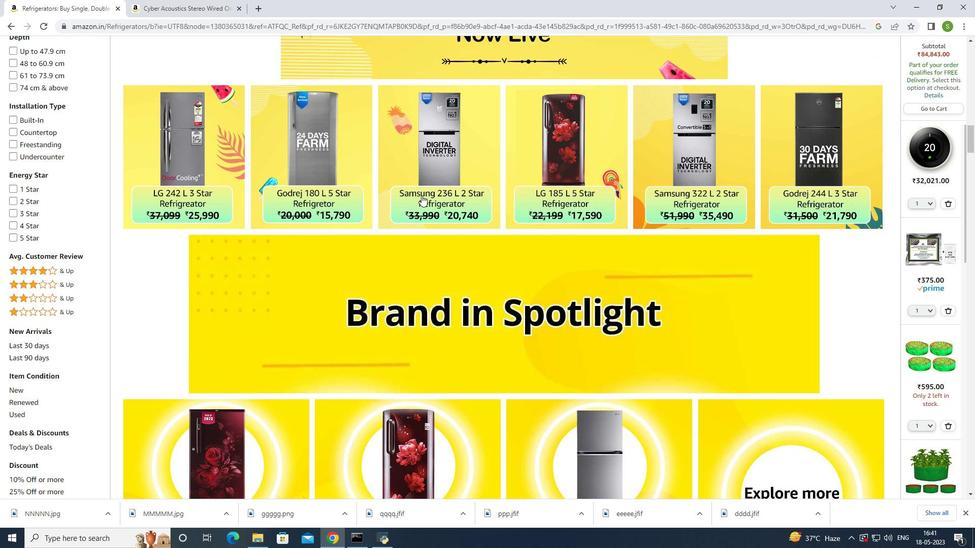 
Action: Mouse scrolled (421, 195) with delta (0, 0)
Screenshot: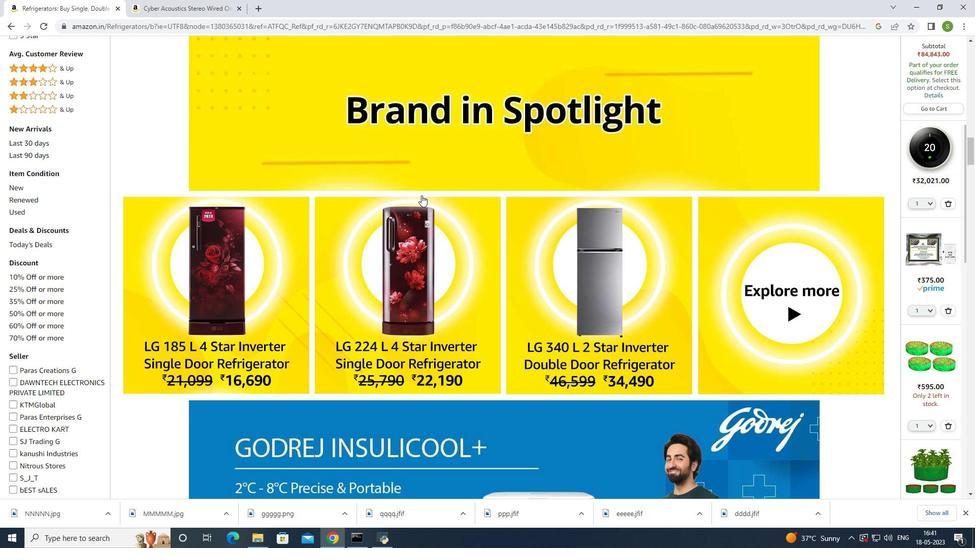 
Action: Mouse scrolled (421, 195) with delta (0, 0)
Screenshot: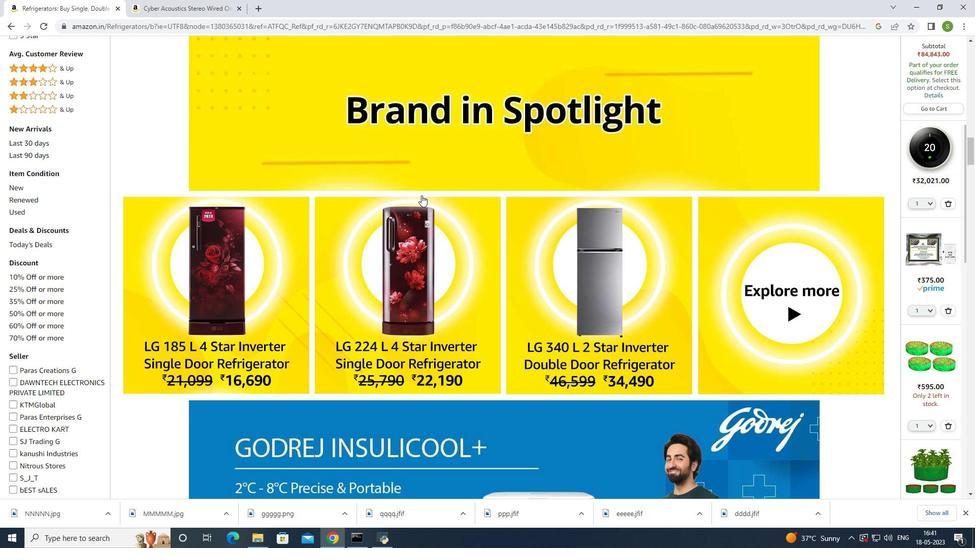 
Action: Mouse scrolled (421, 195) with delta (0, 0)
Screenshot: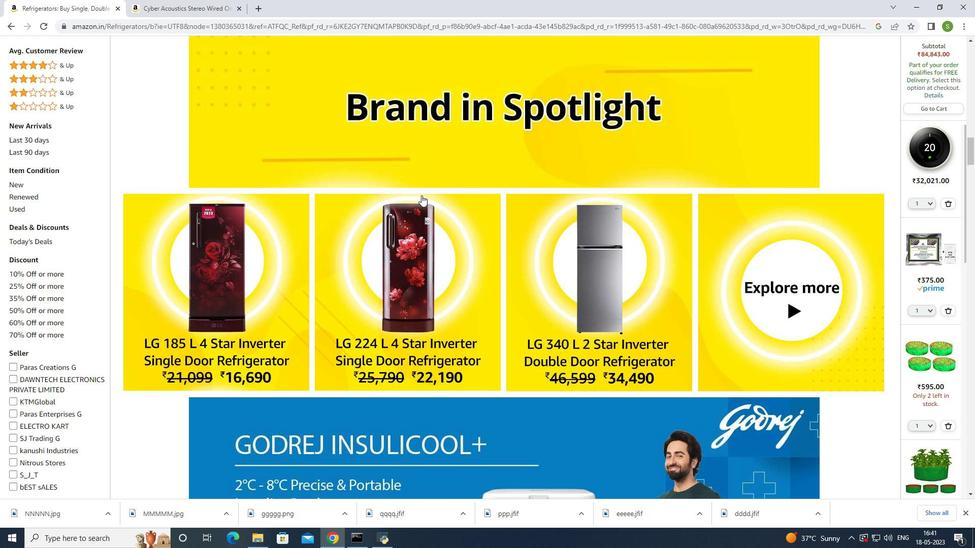 
Action: Mouse moved to (587, 110)
Screenshot: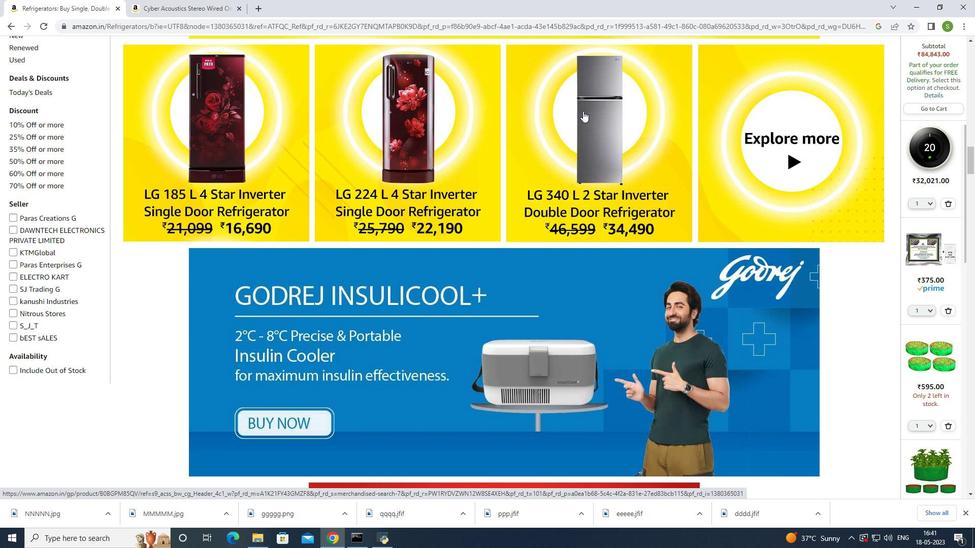 
Action: Mouse pressed left at (587, 110)
Screenshot: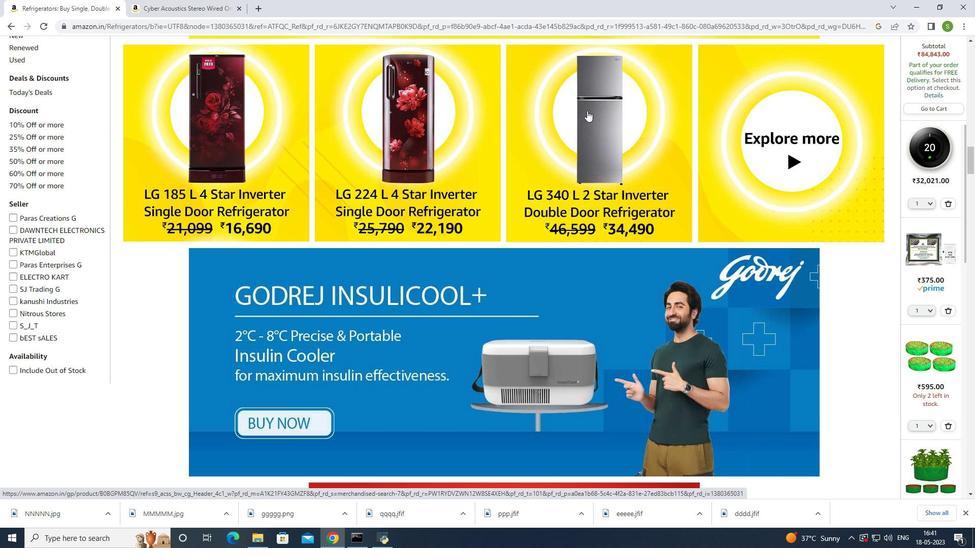 
Action: Mouse moved to (423, 192)
Screenshot: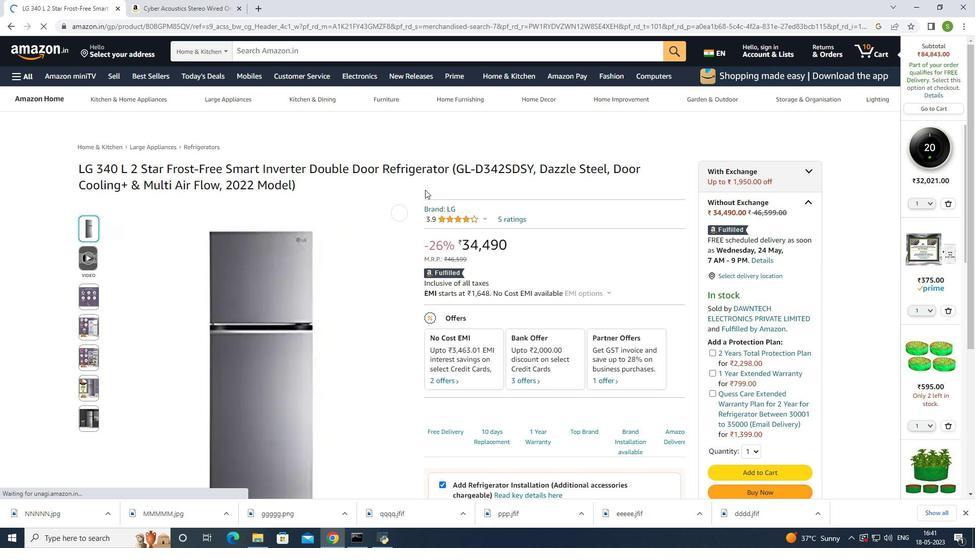 
Action: Mouse scrolled (423, 191) with delta (0, 0)
Screenshot: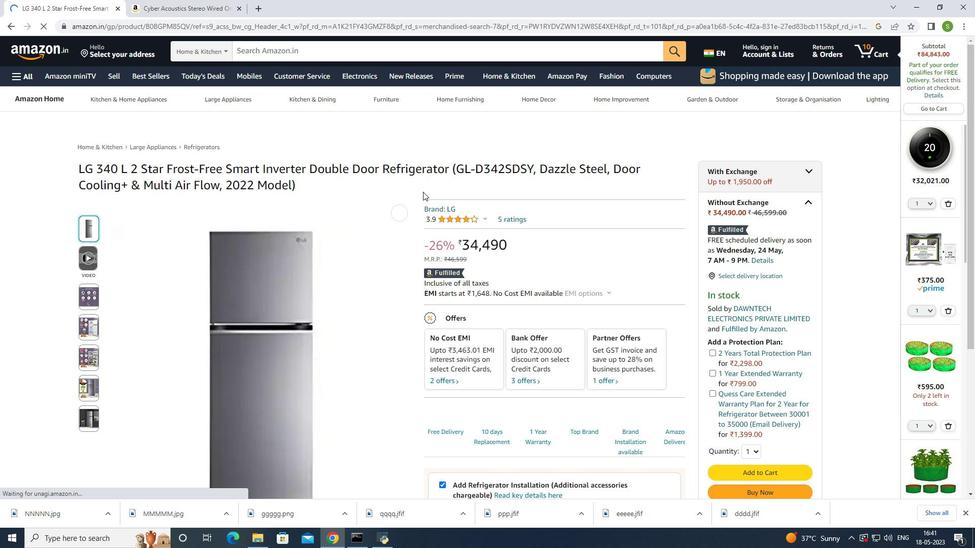 
Action: Mouse scrolled (423, 191) with delta (0, 0)
Screenshot: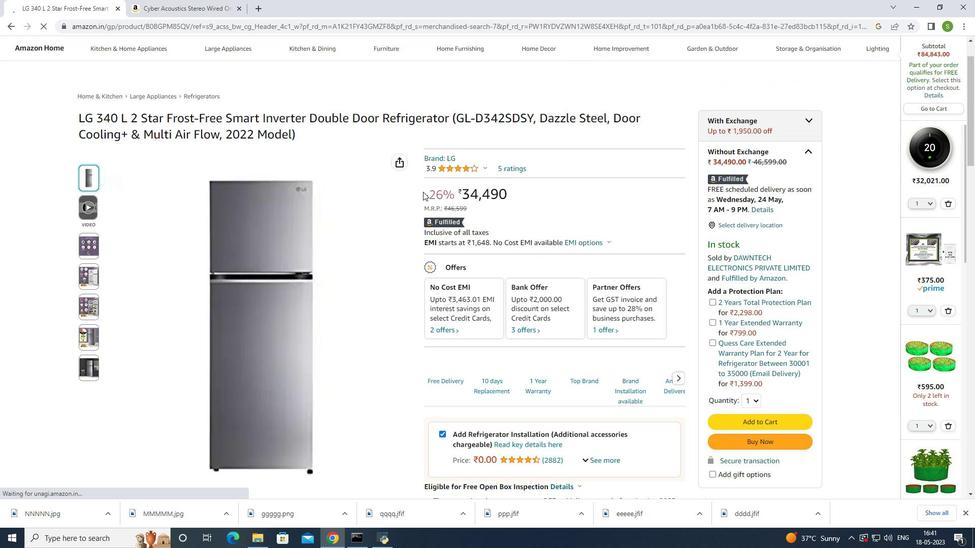 
Action: Mouse scrolled (423, 191) with delta (0, 0)
Screenshot: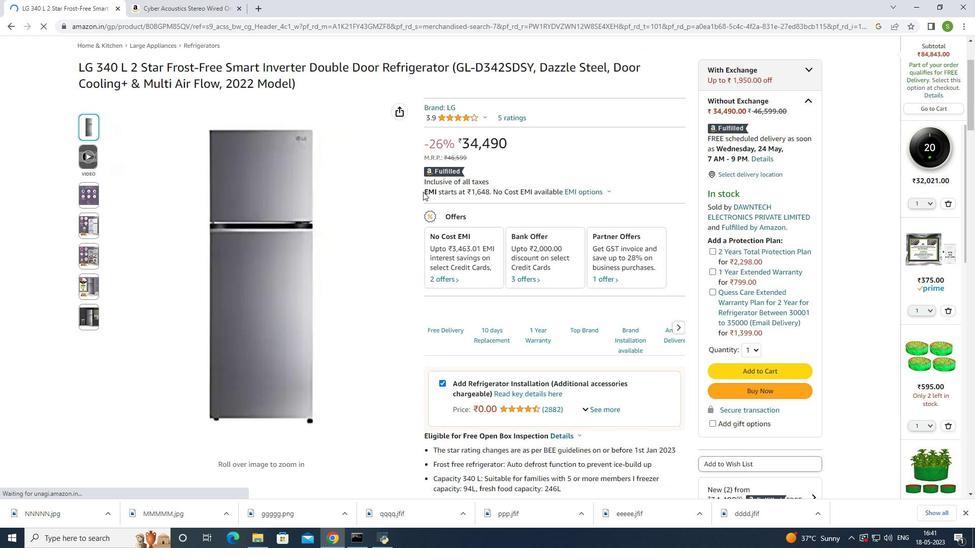 
Action: Mouse scrolled (423, 191) with delta (0, 0)
Screenshot: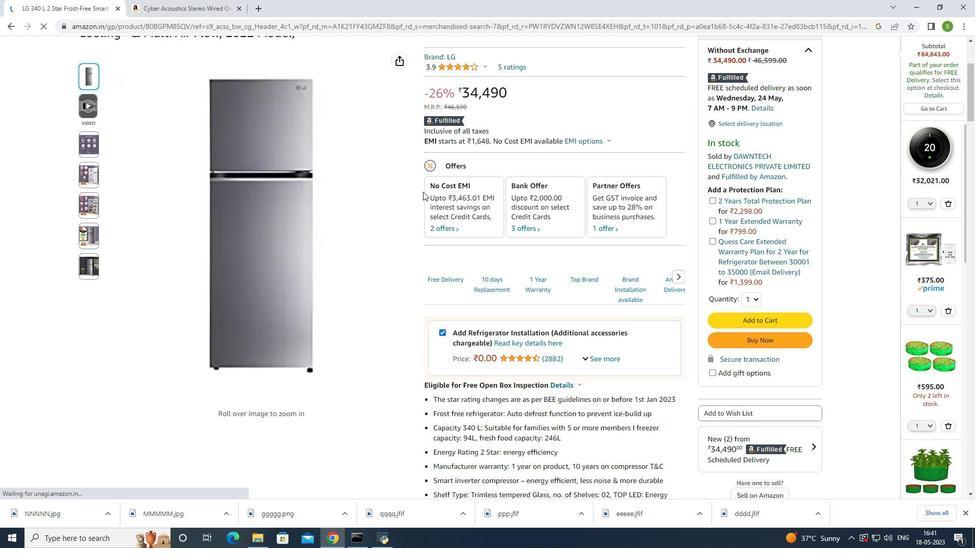 
Action: Mouse scrolled (423, 191) with delta (0, 0)
Screenshot: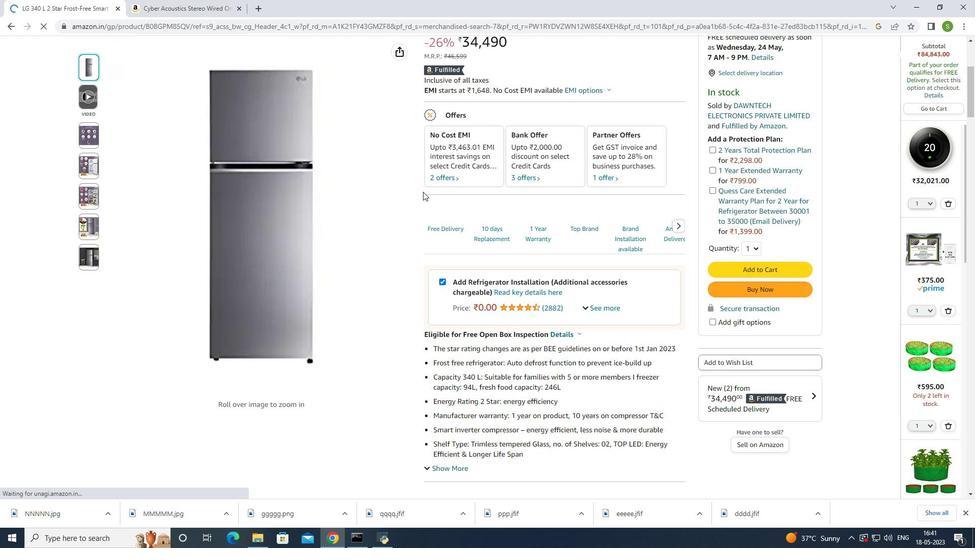 
Action: Mouse scrolled (423, 191) with delta (0, 0)
Screenshot: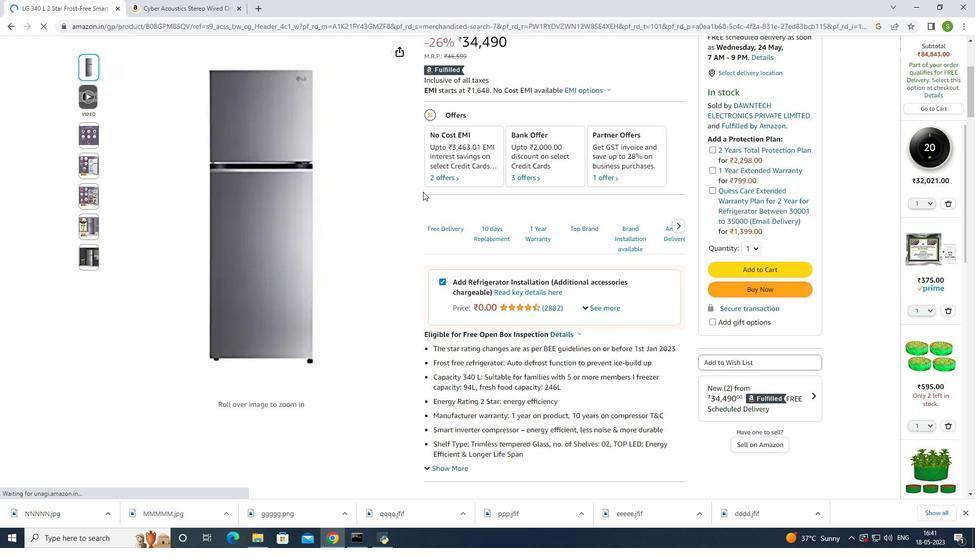 
Action: Mouse scrolled (423, 191) with delta (0, 0)
Screenshot: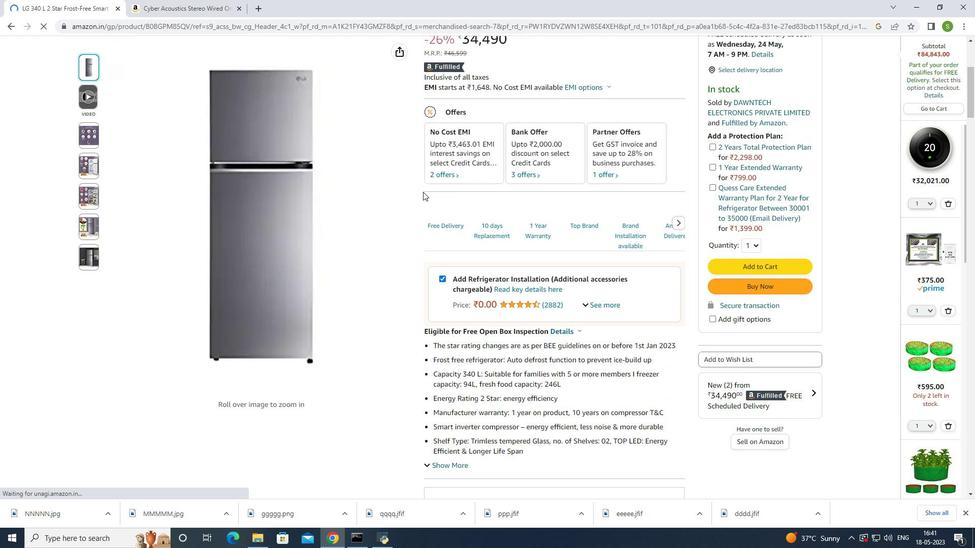 
Action: Mouse scrolled (423, 191) with delta (0, 0)
Screenshot: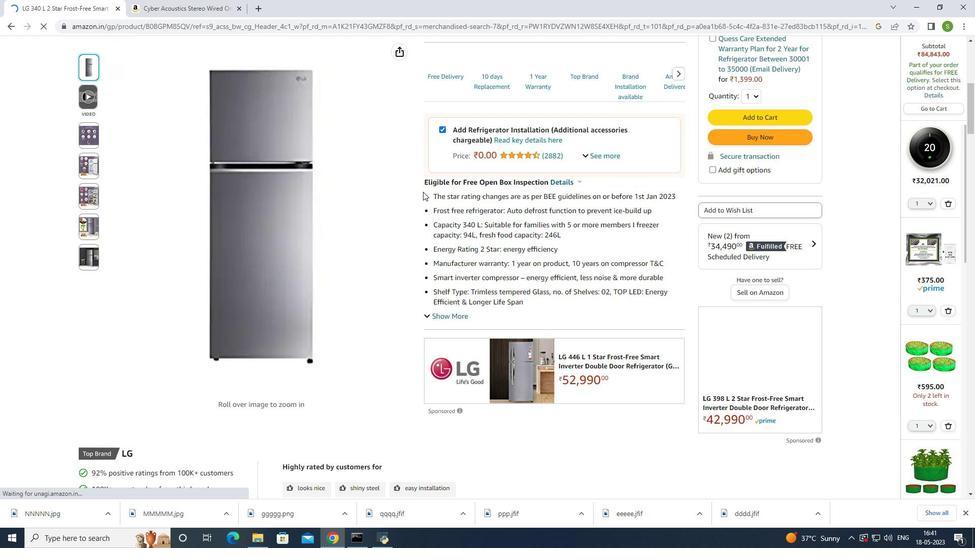 
Action: Mouse scrolled (423, 191) with delta (0, 0)
Screenshot: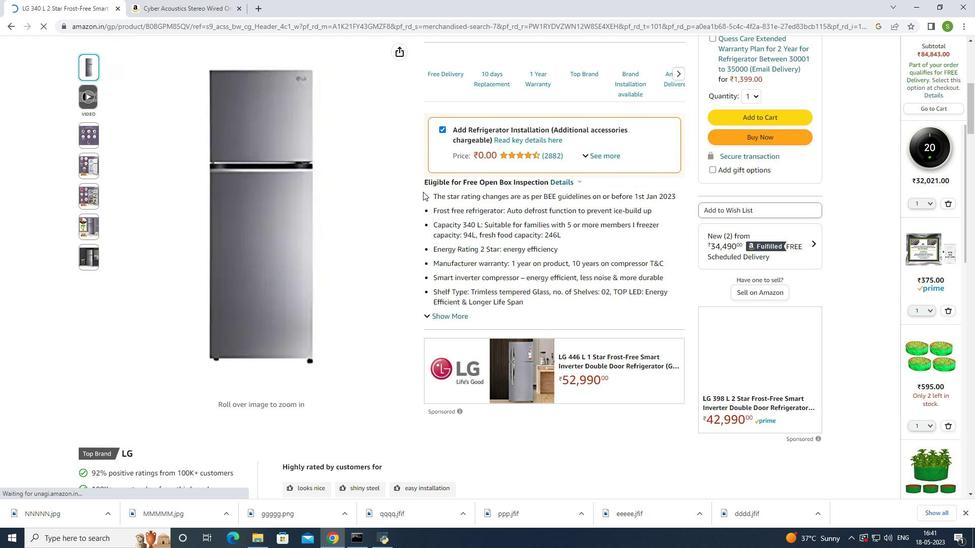 
Action: Mouse scrolled (423, 191) with delta (0, 0)
Screenshot: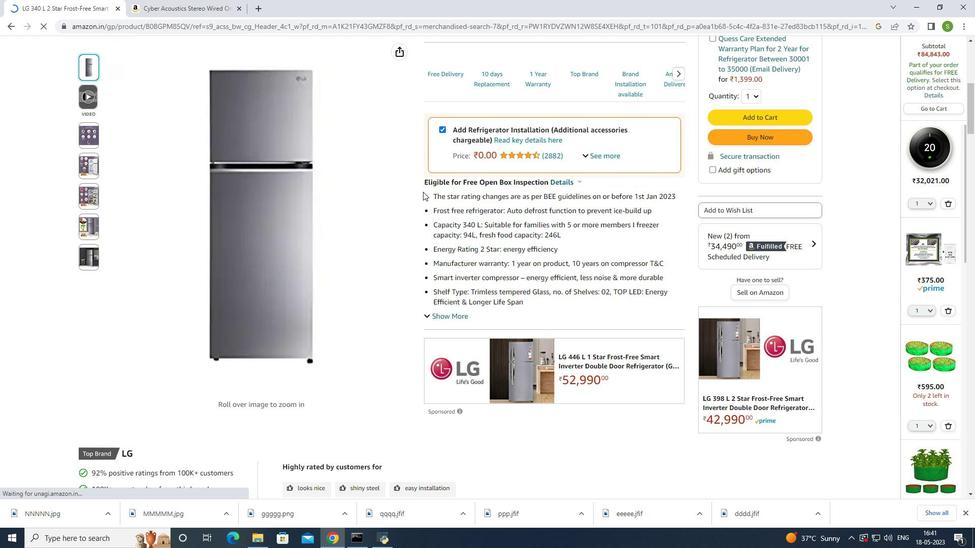 
Action: Mouse scrolled (423, 191) with delta (0, 0)
Screenshot: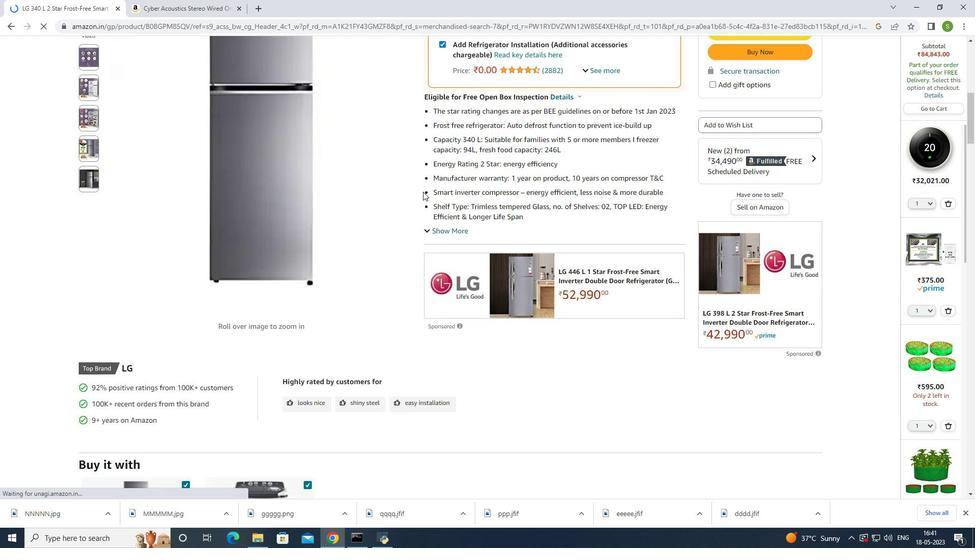 
Action: Mouse scrolled (423, 191) with delta (0, 0)
Screenshot: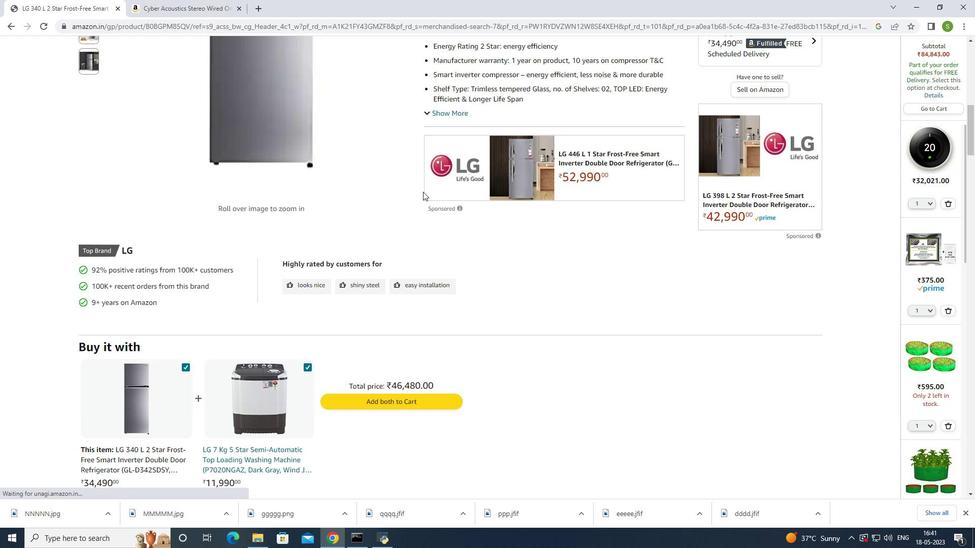 
Action: Mouse scrolled (423, 191) with delta (0, 0)
Screenshot: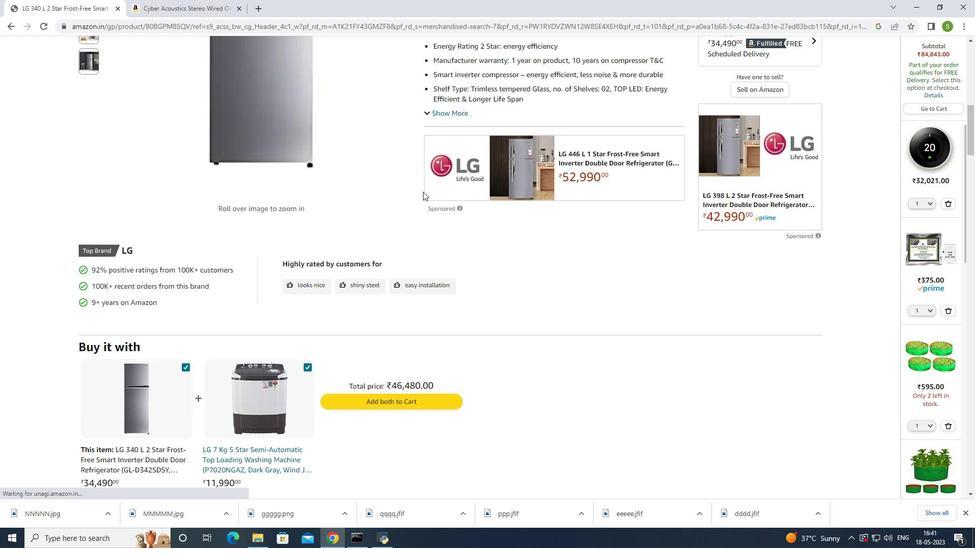 
Action: Mouse scrolled (423, 191) with delta (0, 0)
Screenshot: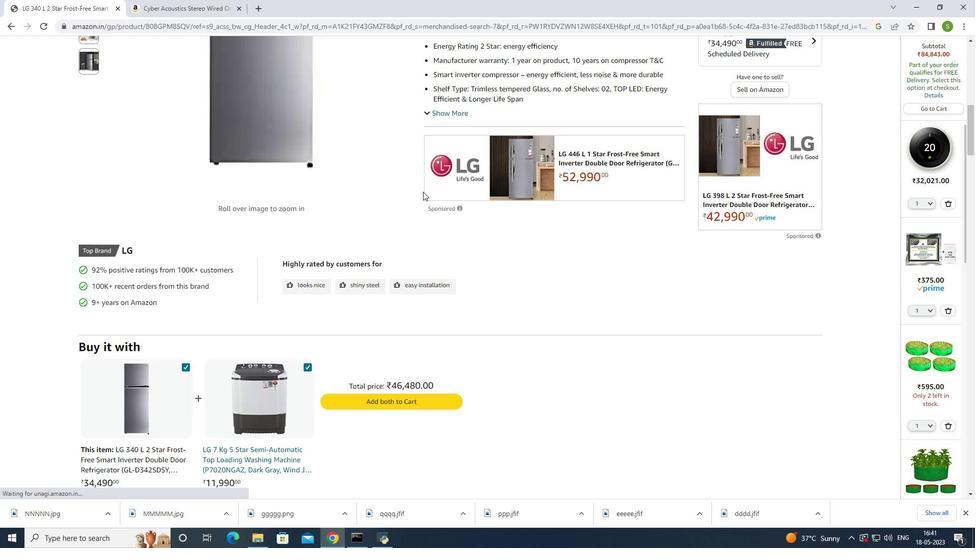 
Action: Mouse scrolled (423, 191) with delta (0, 0)
Screenshot: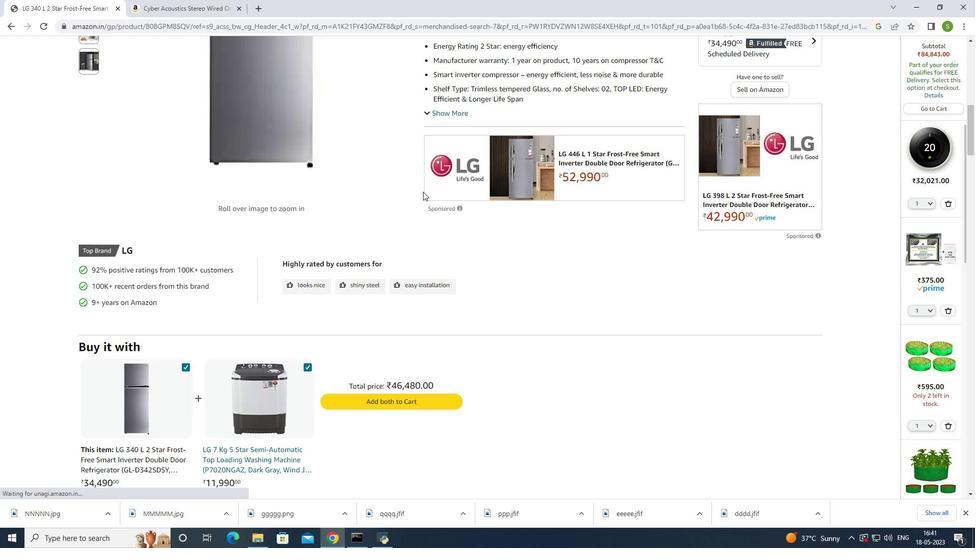 
Action: Mouse scrolled (423, 191) with delta (0, 0)
Screenshot: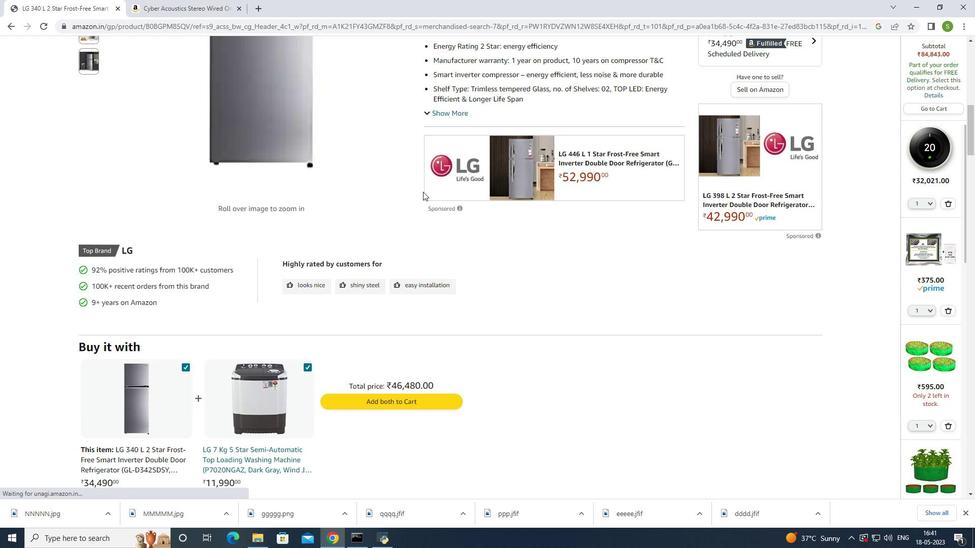 
Action: Mouse moved to (423, 192)
Screenshot: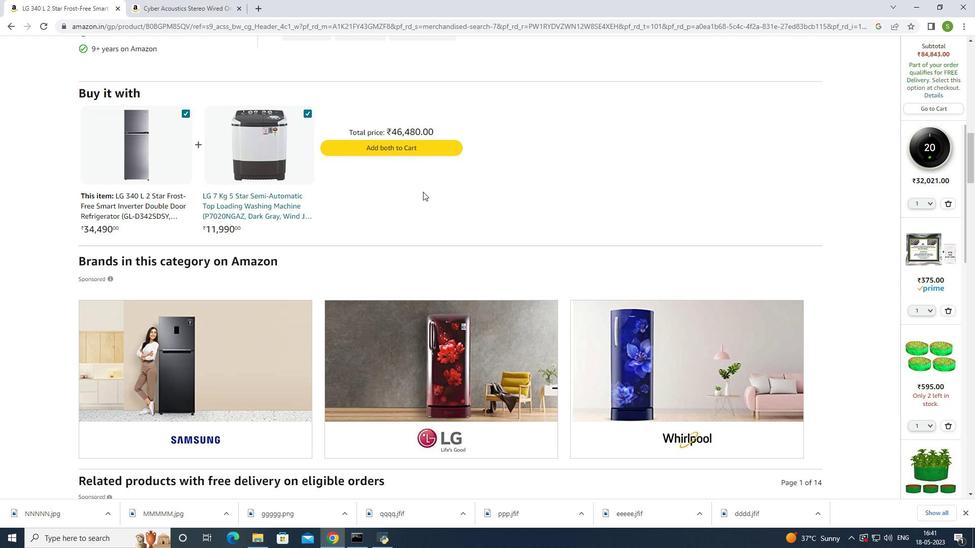 
Action: Mouse scrolled (423, 191) with delta (0, 0)
Screenshot: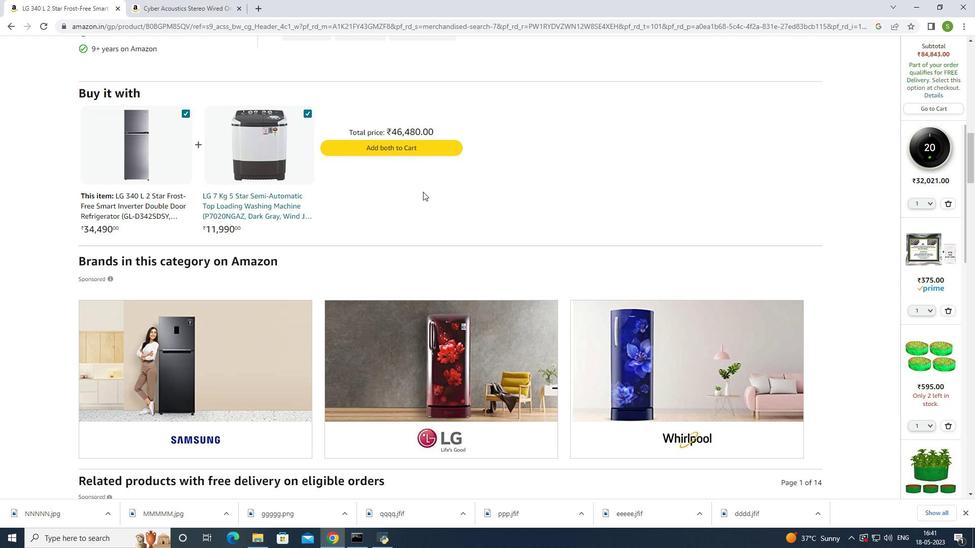 
Action: Mouse scrolled (423, 191) with delta (0, 0)
Screenshot: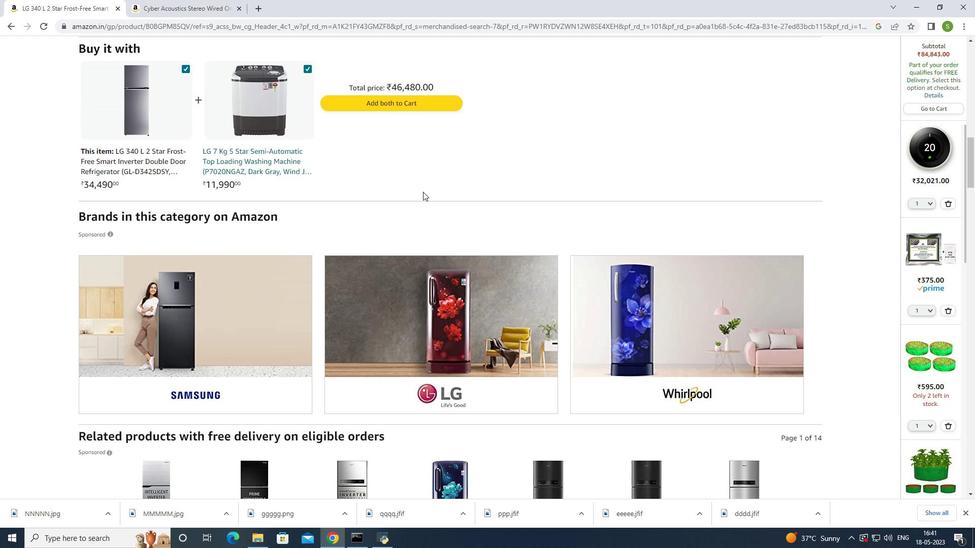 
Action: Mouse scrolled (423, 191) with delta (0, 0)
Screenshot: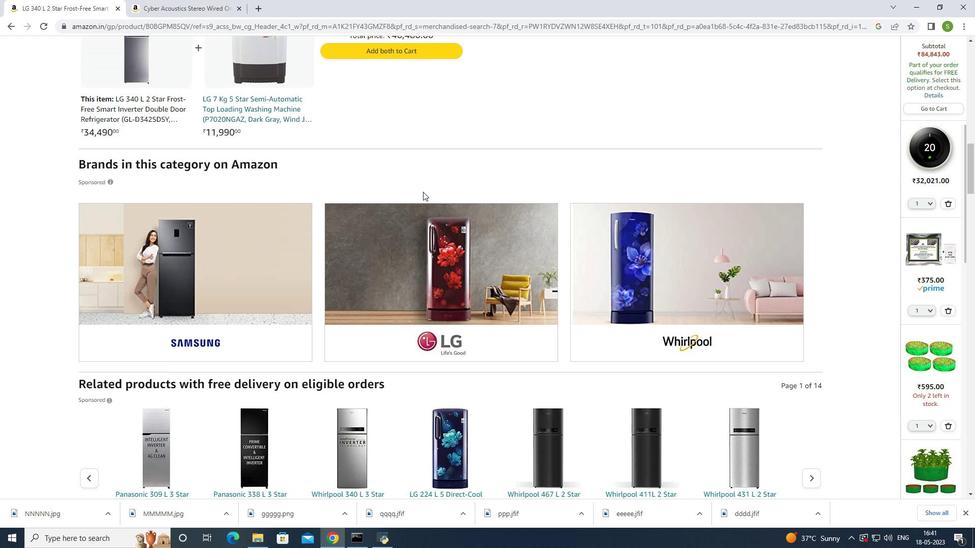 
Action: Mouse scrolled (423, 191) with delta (0, 0)
Screenshot: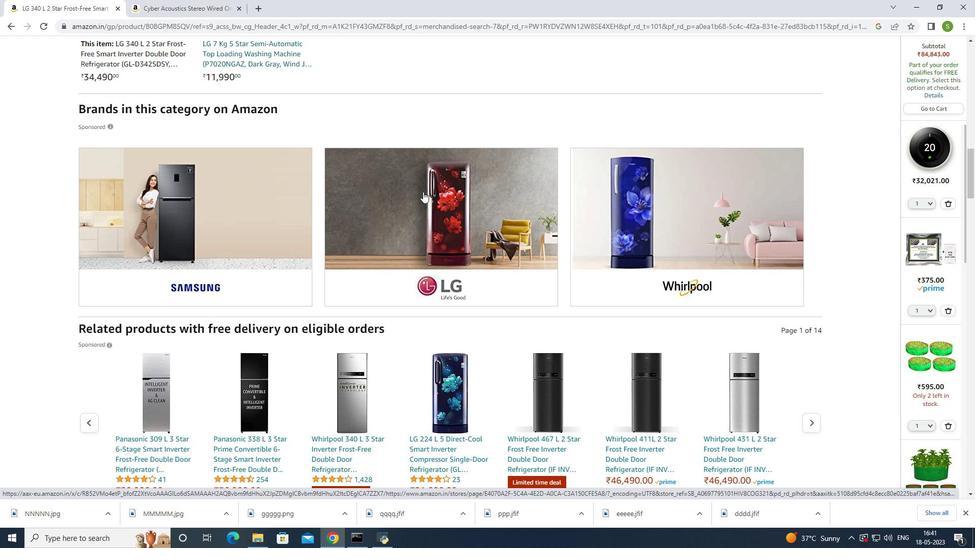 
Action: Mouse scrolled (423, 192) with delta (0, 0)
Screenshot: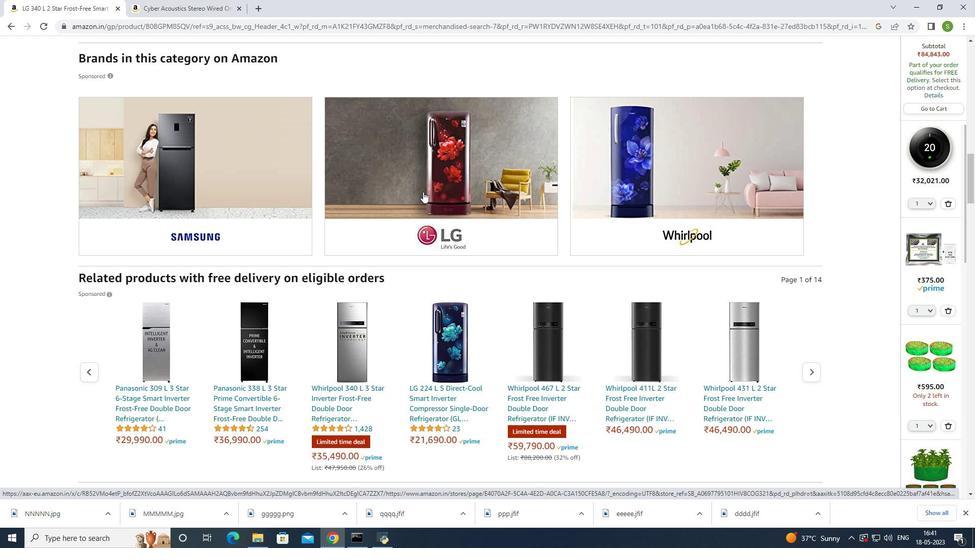 
Action: Mouse moved to (635, 223)
Screenshot: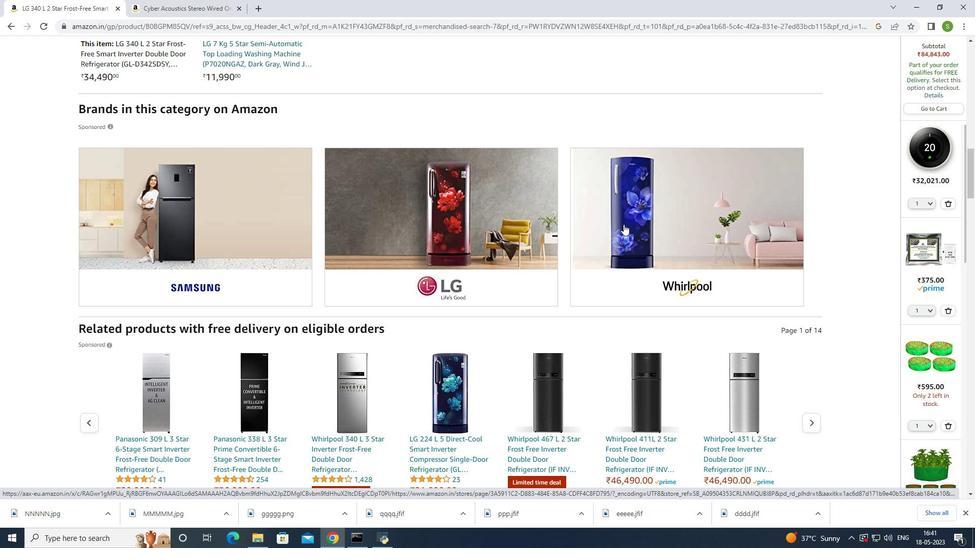 
Action: Mouse pressed left at (635, 223)
Screenshot: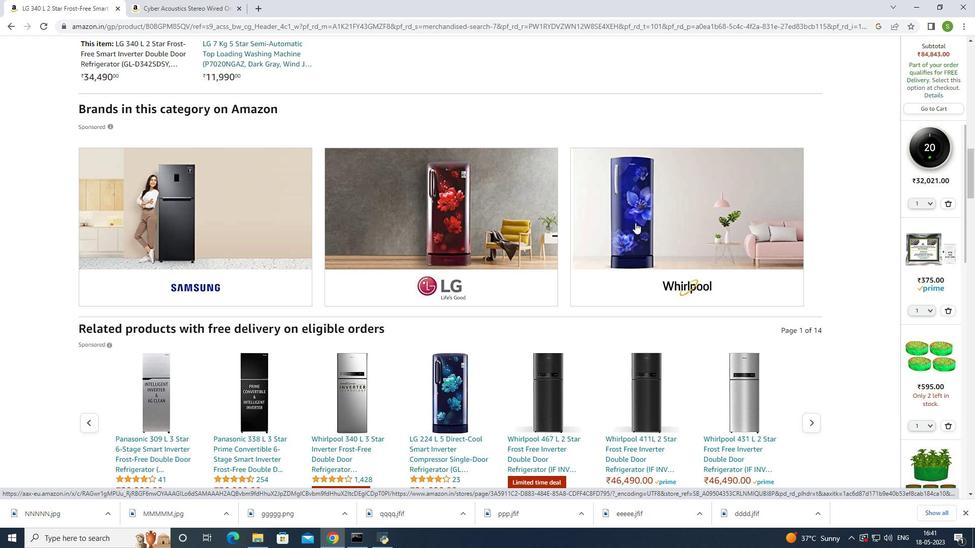 
Action: Mouse moved to (555, 215)
Screenshot: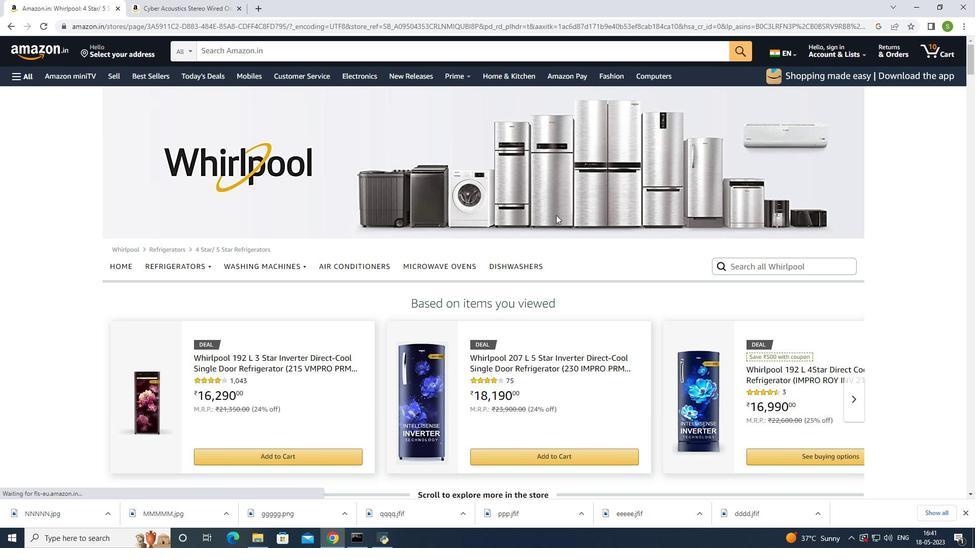 
Action: Mouse scrolled (555, 214) with delta (0, 0)
Screenshot: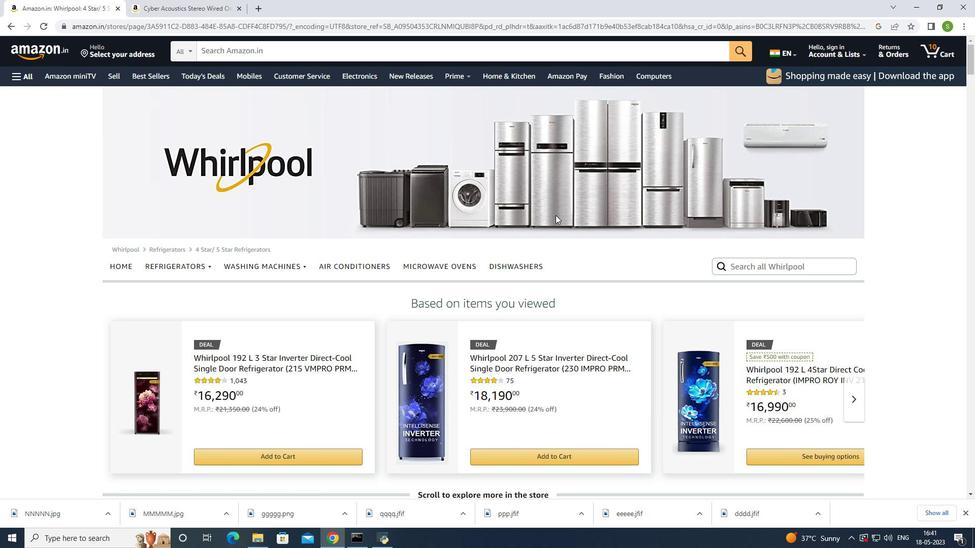 
Action: Mouse scrolled (555, 214) with delta (0, 0)
Screenshot: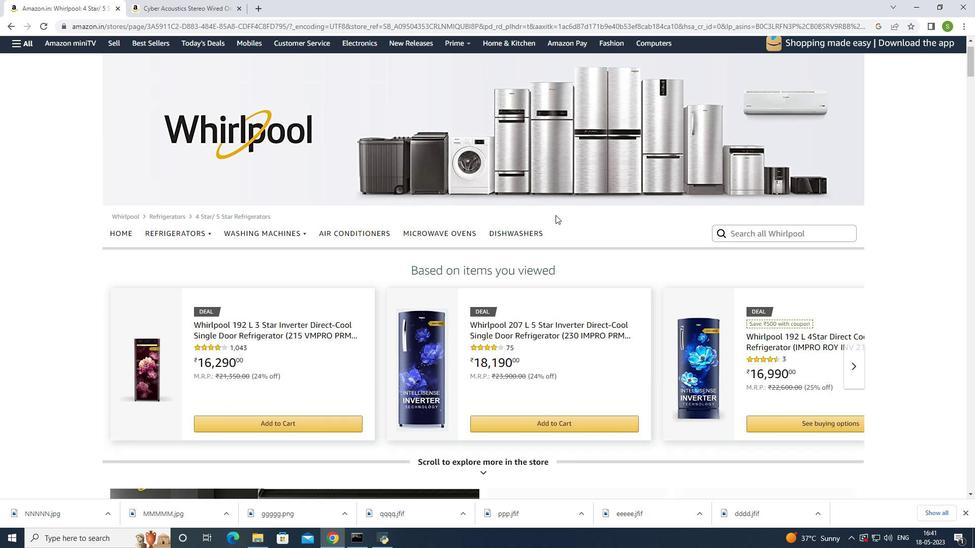 
Action: Mouse scrolled (555, 214) with delta (0, 0)
Screenshot: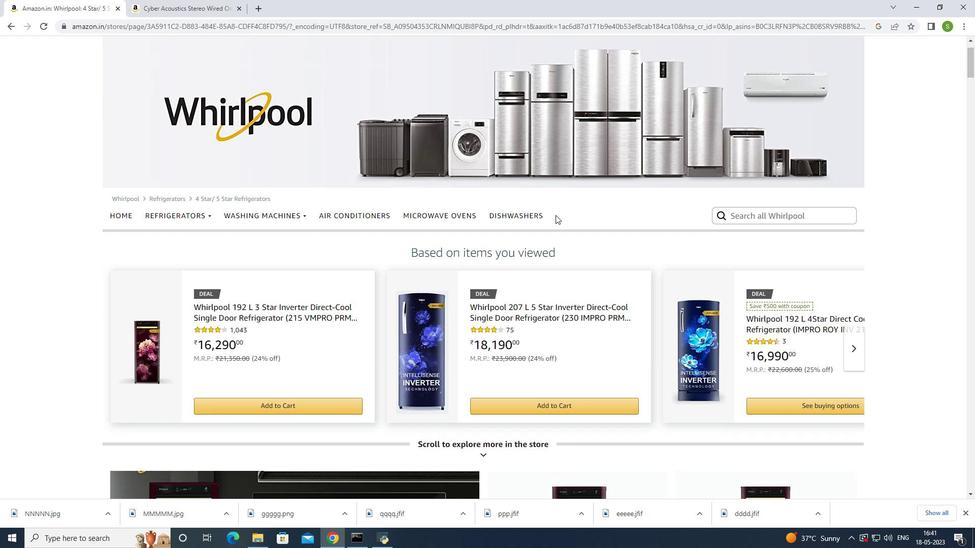 
Action: Mouse scrolled (555, 214) with delta (0, 0)
Screenshot: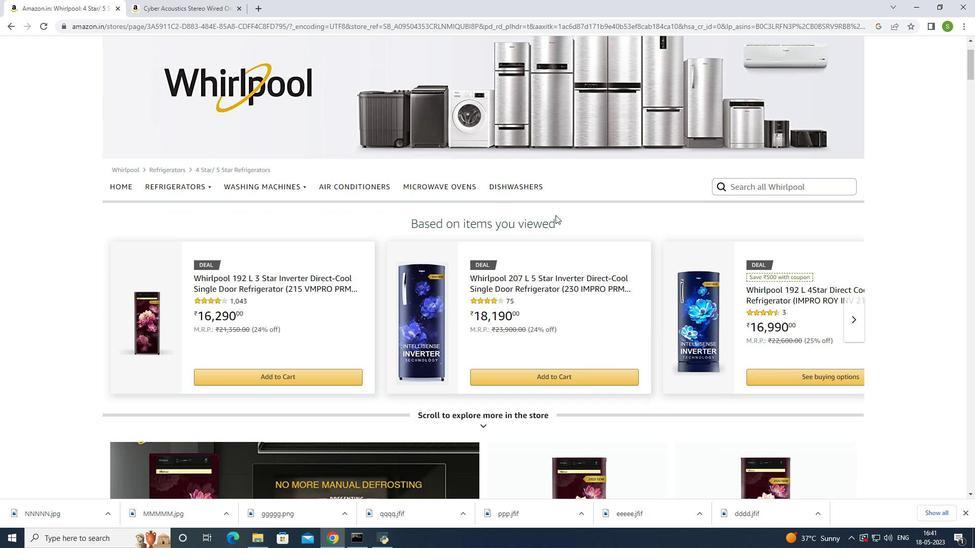 
Action: Mouse scrolled (555, 214) with delta (0, 0)
Screenshot: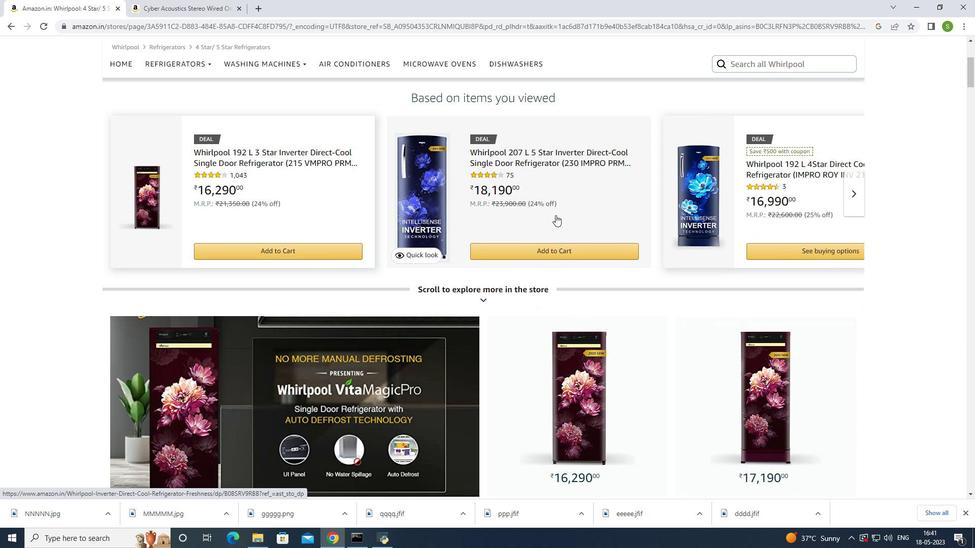 
Action: Mouse scrolled (555, 214) with delta (0, 0)
Screenshot: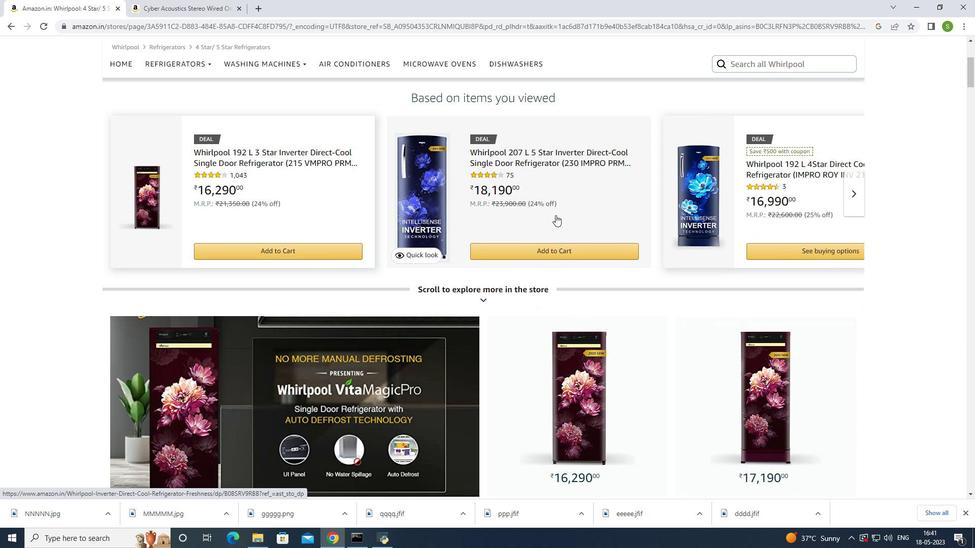 
Action: Mouse scrolled (555, 214) with delta (0, 0)
Screenshot: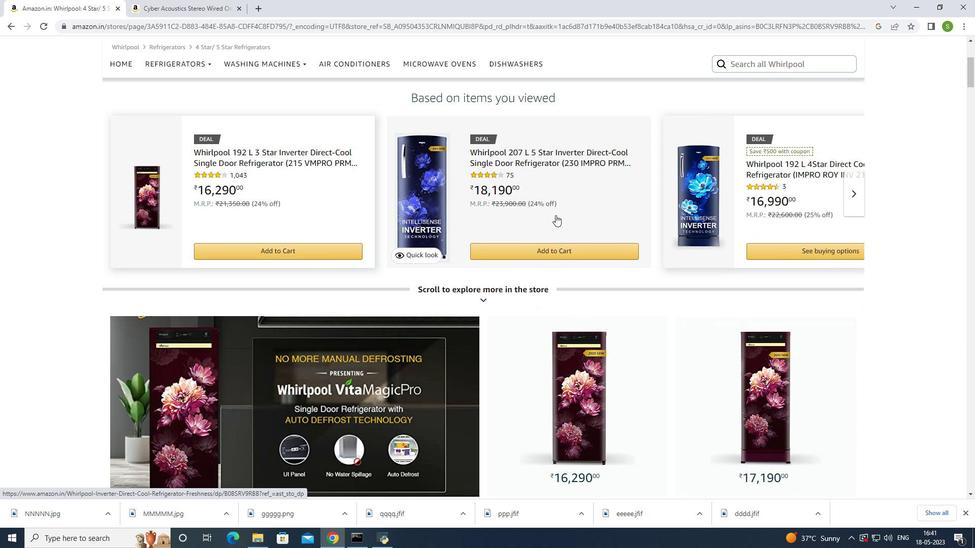 
Action: Mouse scrolled (555, 214) with delta (0, 0)
Screenshot: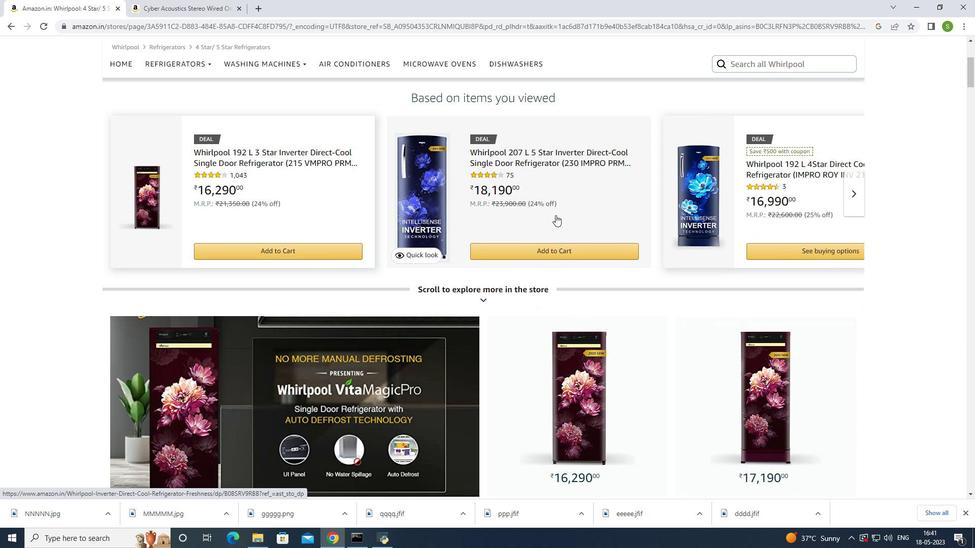 
Action: Mouse scrolled (555, 214) with delta (0, 0)
Screenshot: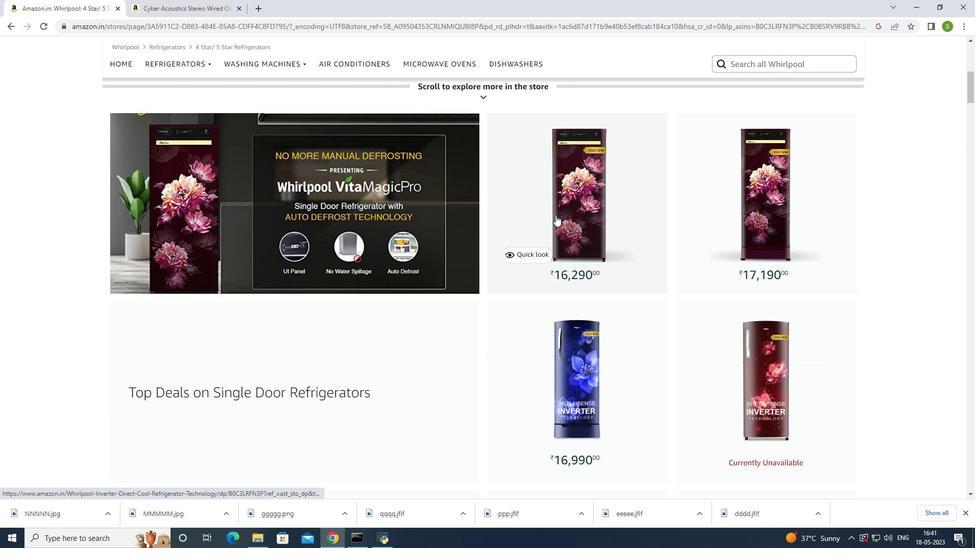 
Action: Mouse scrolled (555, 214) with delta (0, 0)
Screenshot: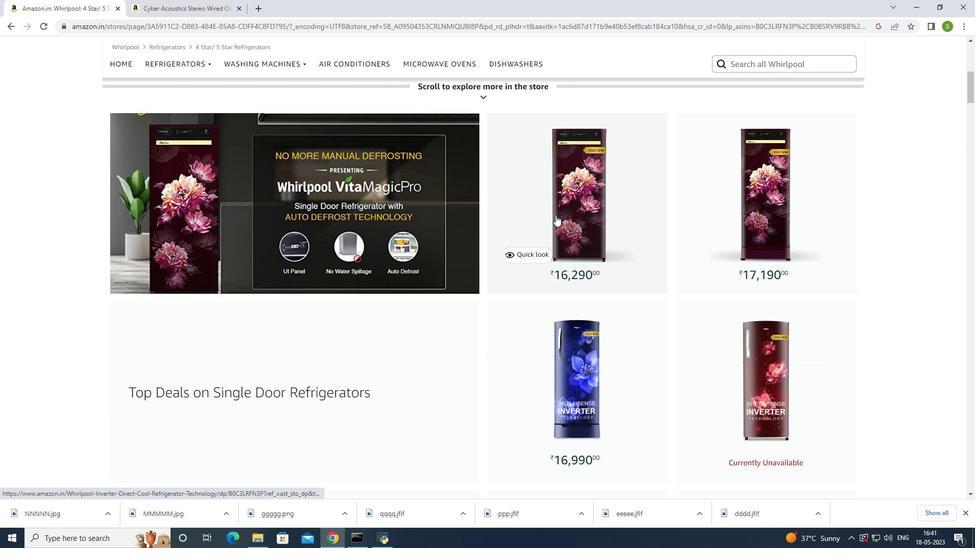 
Action: Mouse scrolled (555, 214) with delta (0, 0)
Screenshot: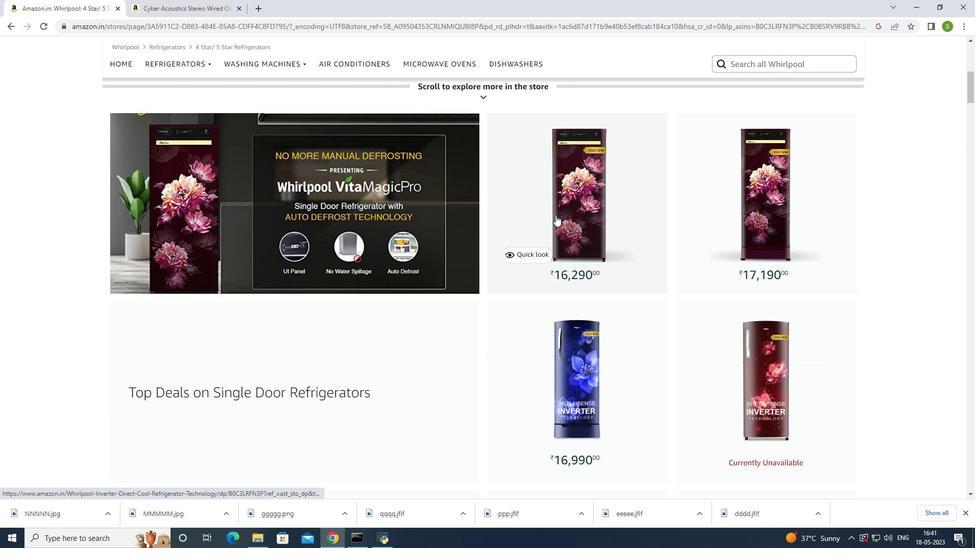 
Action: Mouse scrolled (555, 214) with delta (0, 0)
Screenshot: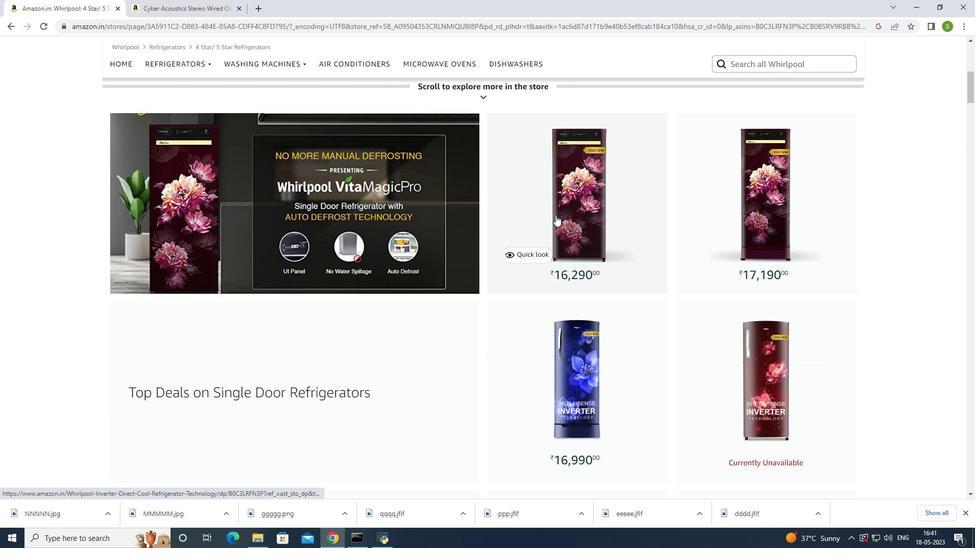
Action: Mouse scrolled (555, 214) with delta (0, 0)
Screenshot: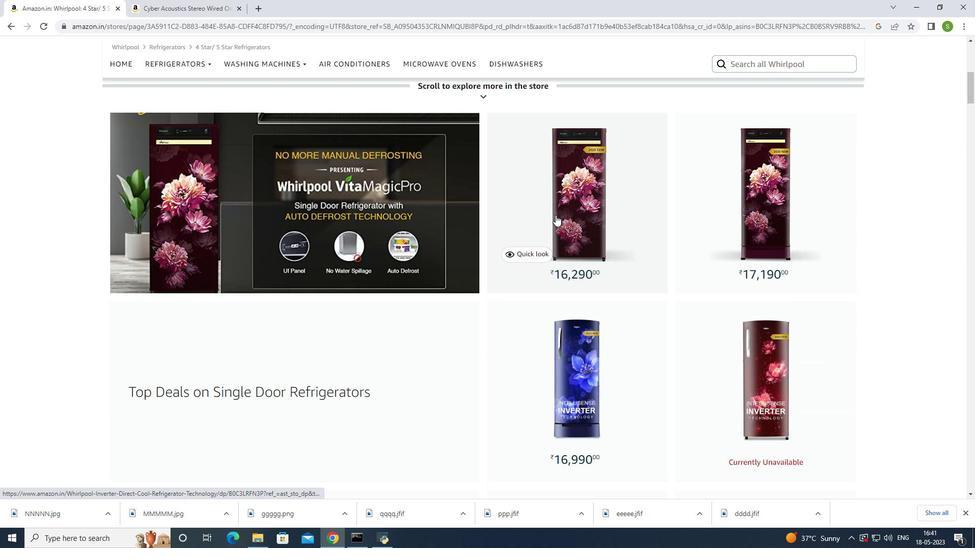 
Action: Mouse moved to (554, 214)
Screenshot: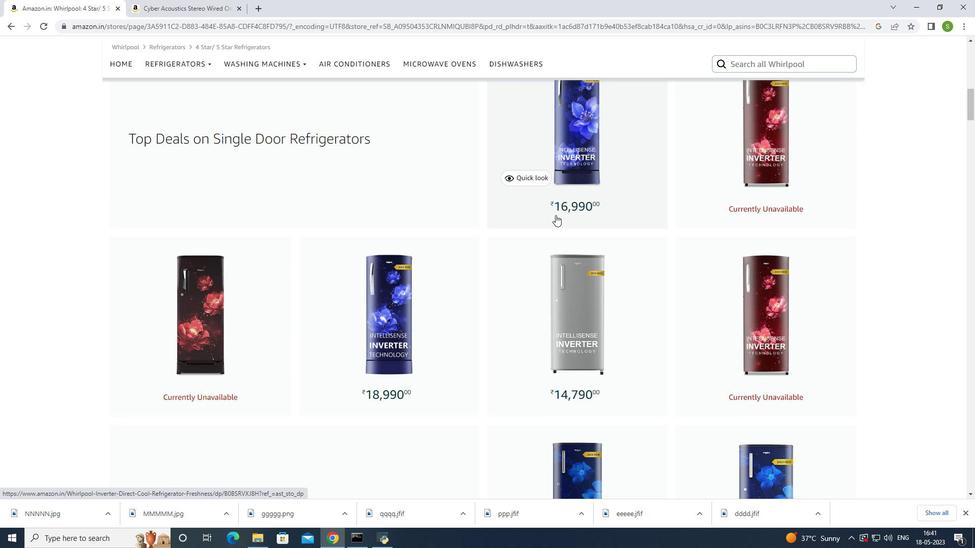 
Action: Mouse scrolled (554, 214) with delta (0, 0)
Screenshot: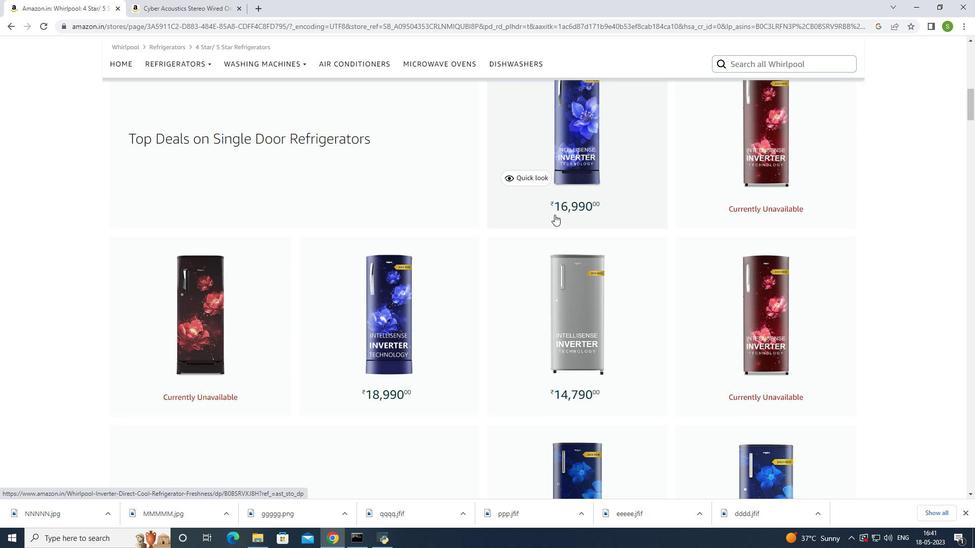 
Action: Mouse scrolled (554, 214) with delta (0, 0)
Screenshot: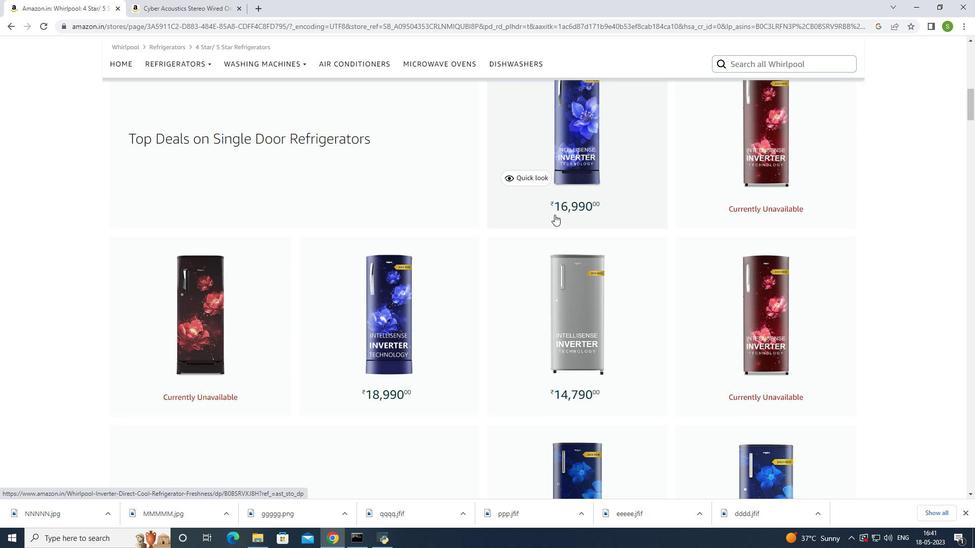 
Action: Mouse scrolled (554, 214) with delta (0, 0)
Screenshot: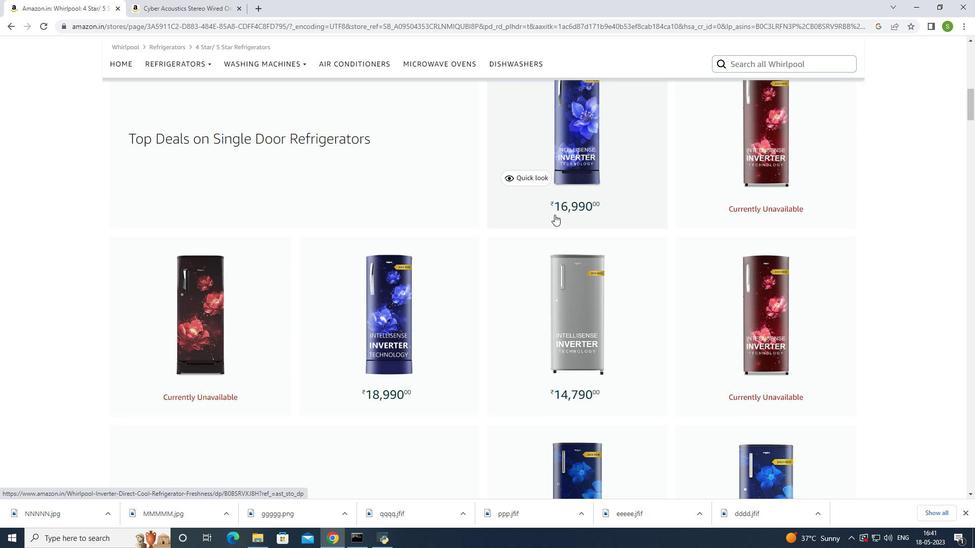
Action: Mouse scrolled (554, 214) with delta (0, 0)
Screenshot: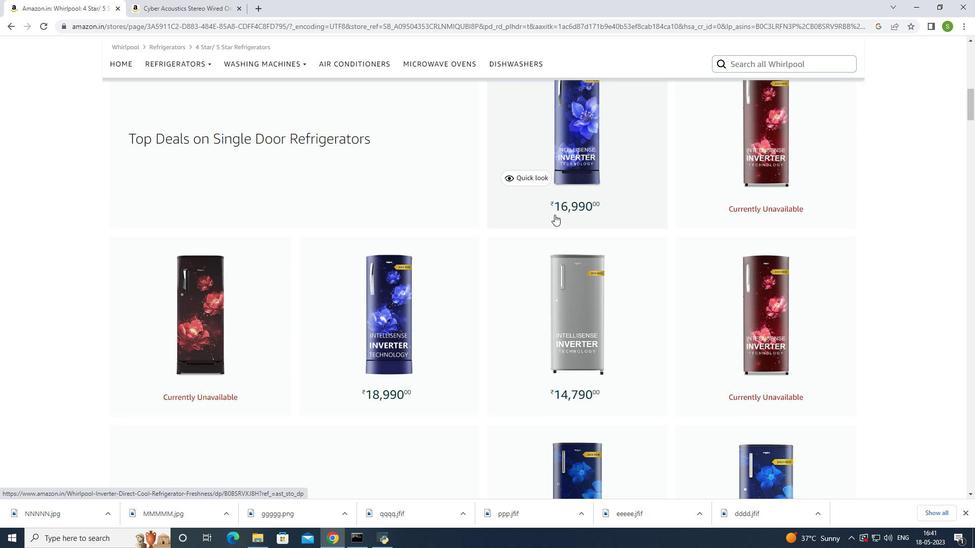 
Action: Mouse scrolled (554, 215) with delta (0, 0)
Screenshot: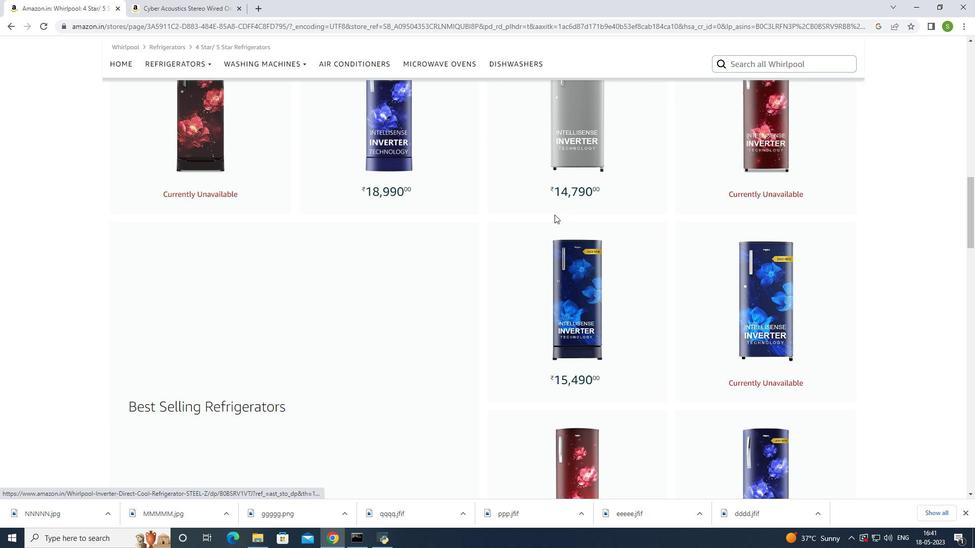 
Action: Mouse scrolled (554, 215) with delta (0, 0)
Screenshot: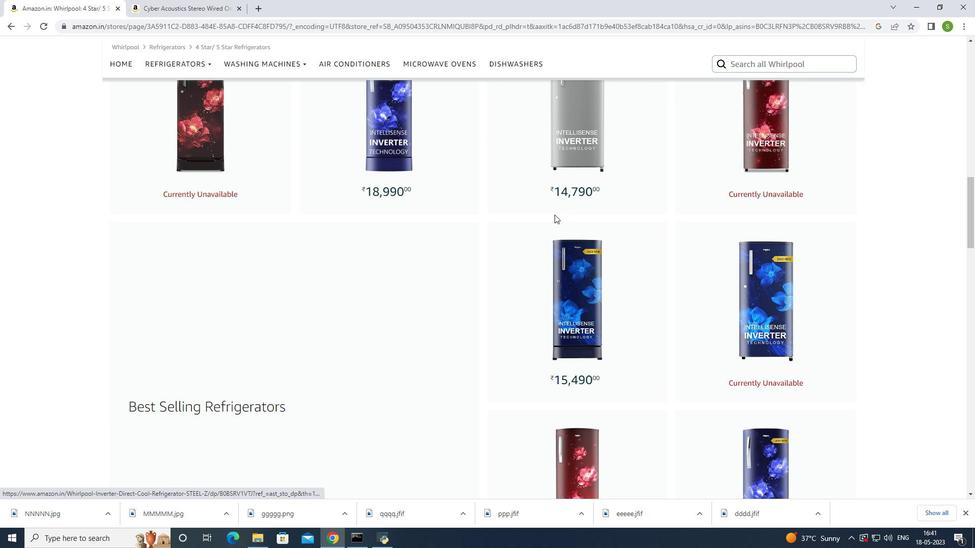 
Action: Mouse scrolled (554, 215) with delta (0, 0)
Screenshot: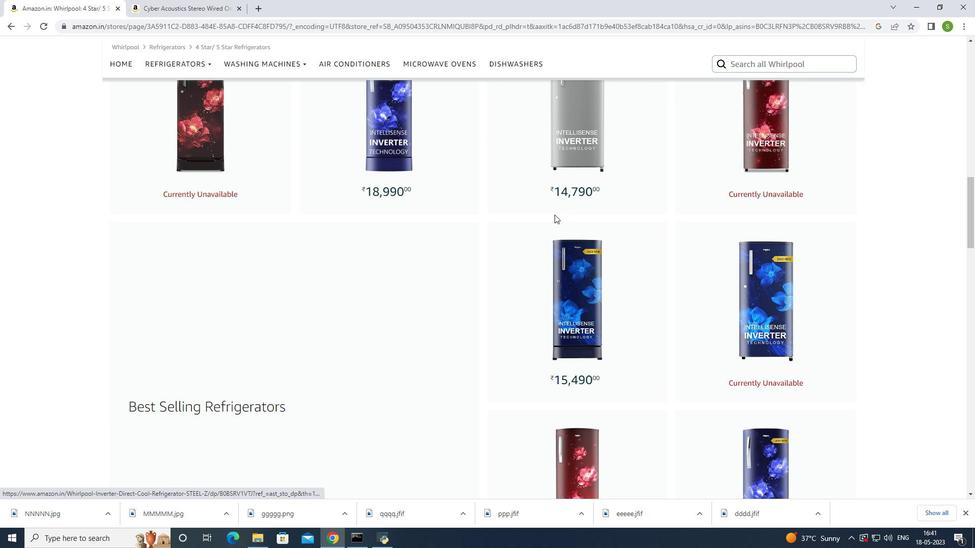 
Action: Mouse scrolled (554, 215) with delta (0, 0)
Screenshot: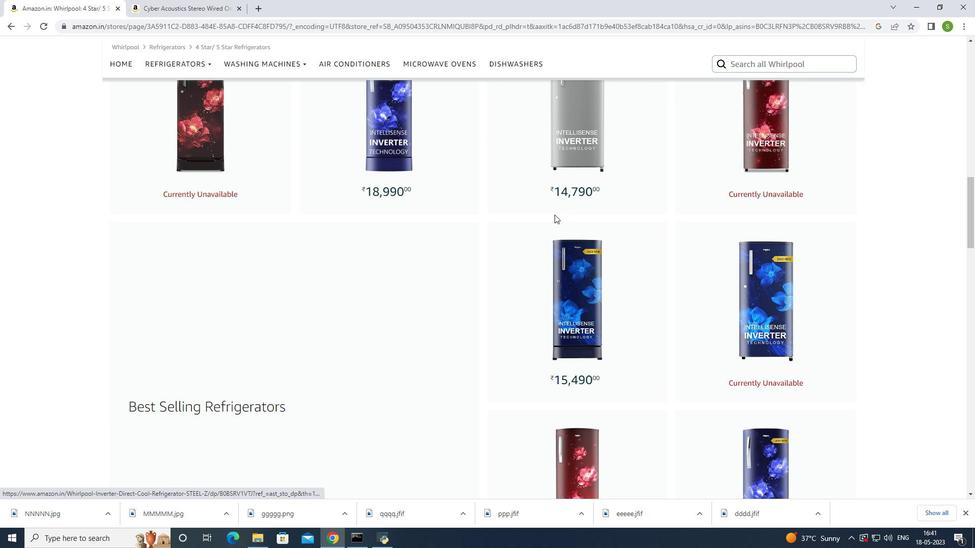 
Action: Mouse scrolled (554, 215) with delta (0, 0)
Screenshot: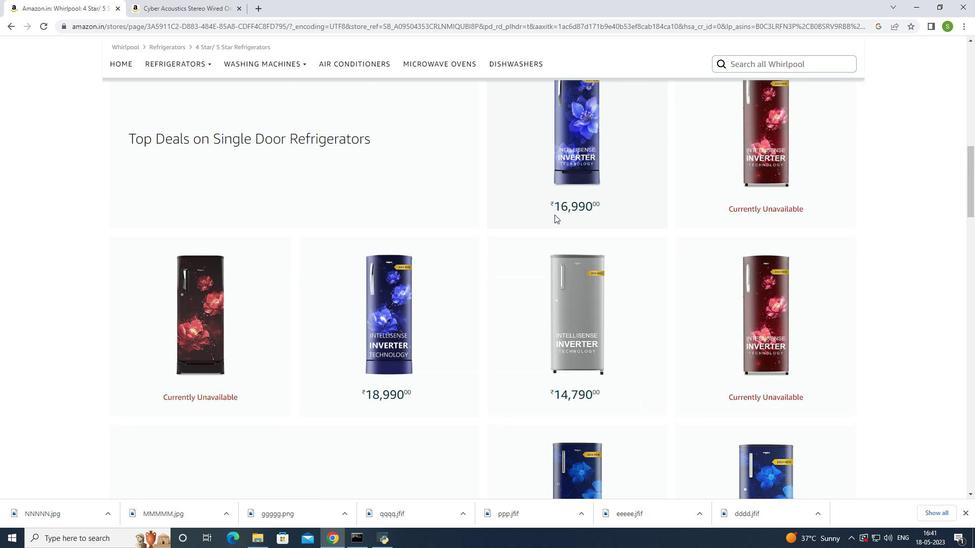 
Action: Mouse scrolled (554, 215) with delta (0, 0)
Screenshot: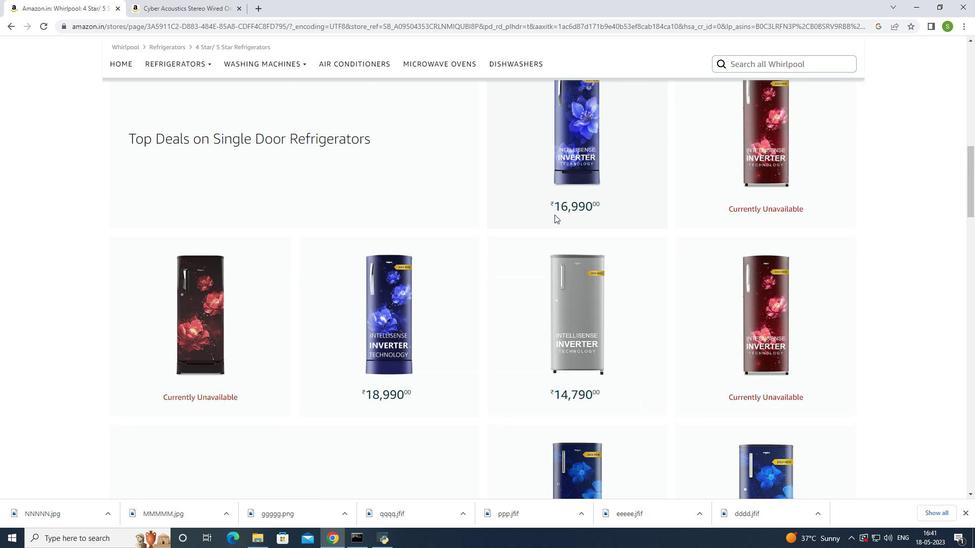 
Action: Mouse scrolled (554, 215) with delta (0, 0)
Screenshot: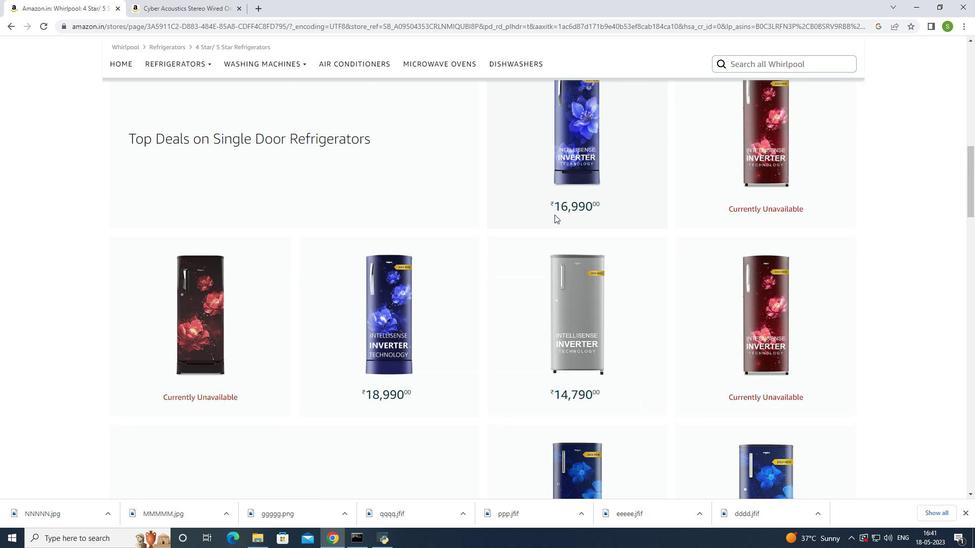 
Action: Mouse scrolled (554, 215) with delta (0, 0)
